 Task: Create a due date automation trigger when advanced on, on the monday of the week a card is due add fields without custom field "Resume" set to a number greater than 1 and lower than 10 at 11:00 AM.
Action: Mouse moved to (1045, 305)
Screenshot: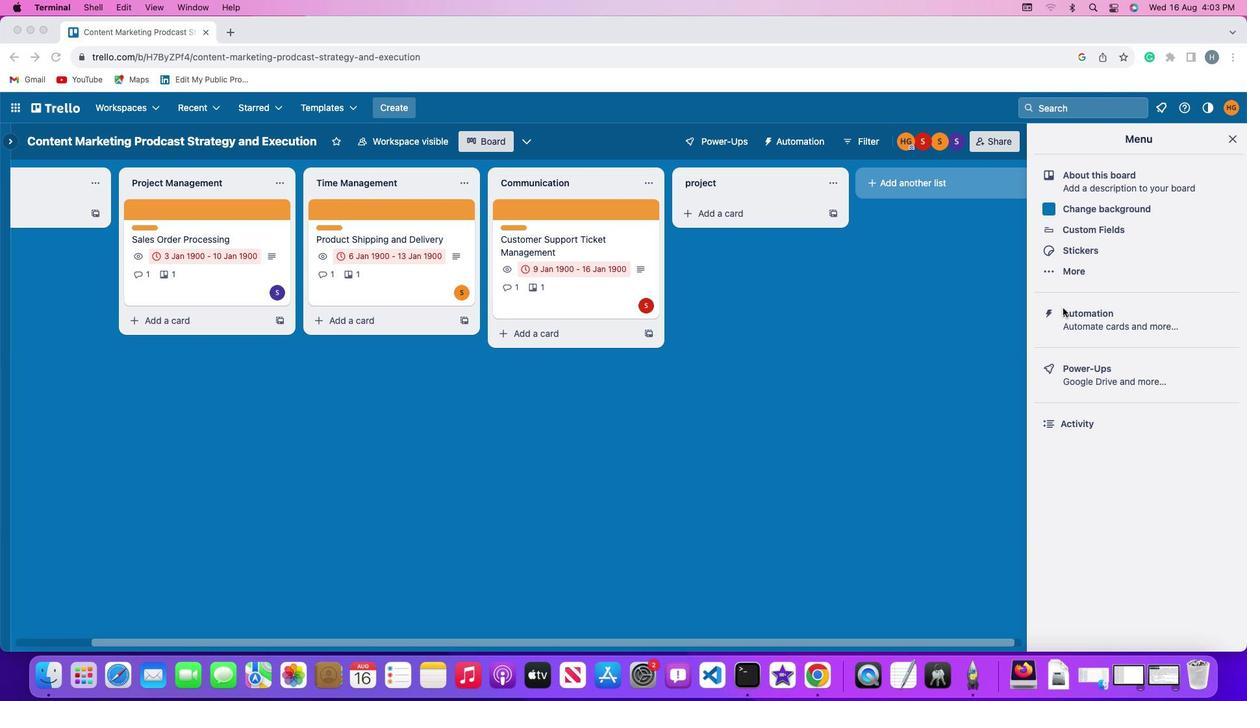 
Action: Mouse pressed left at (1045, 305)
Screenshot: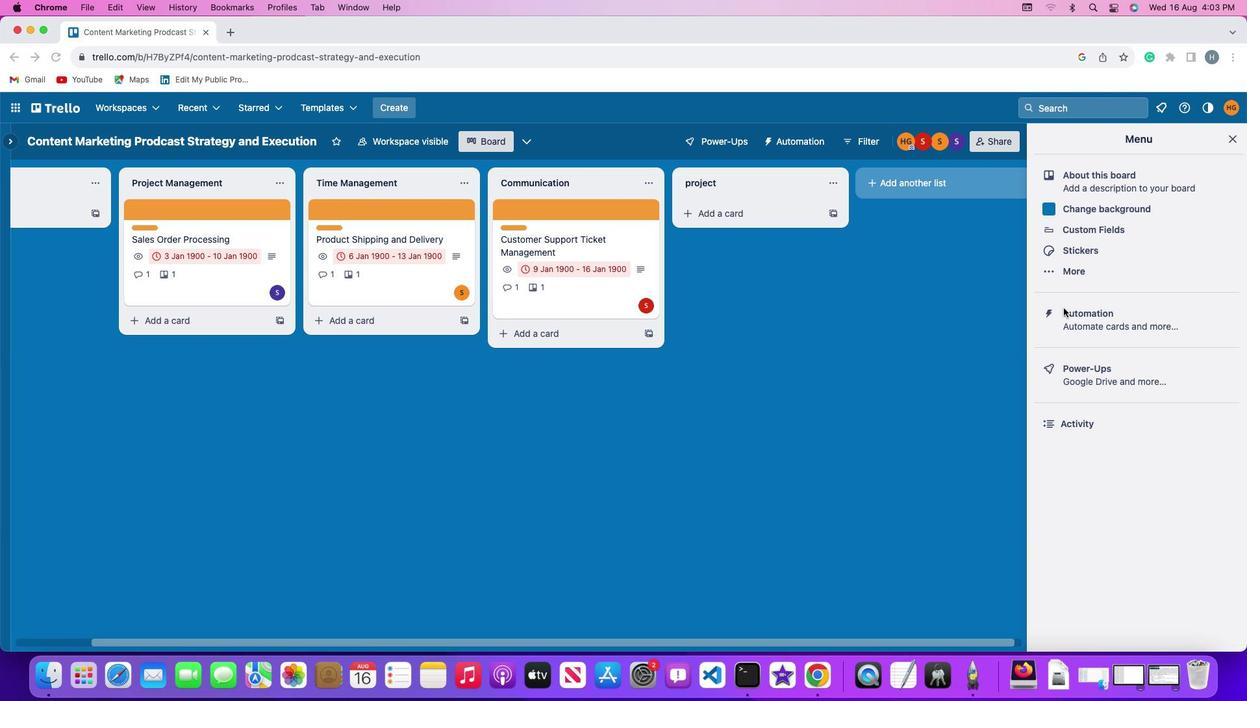 
Action: Mouse moved to (1045, 305)
Screenshot: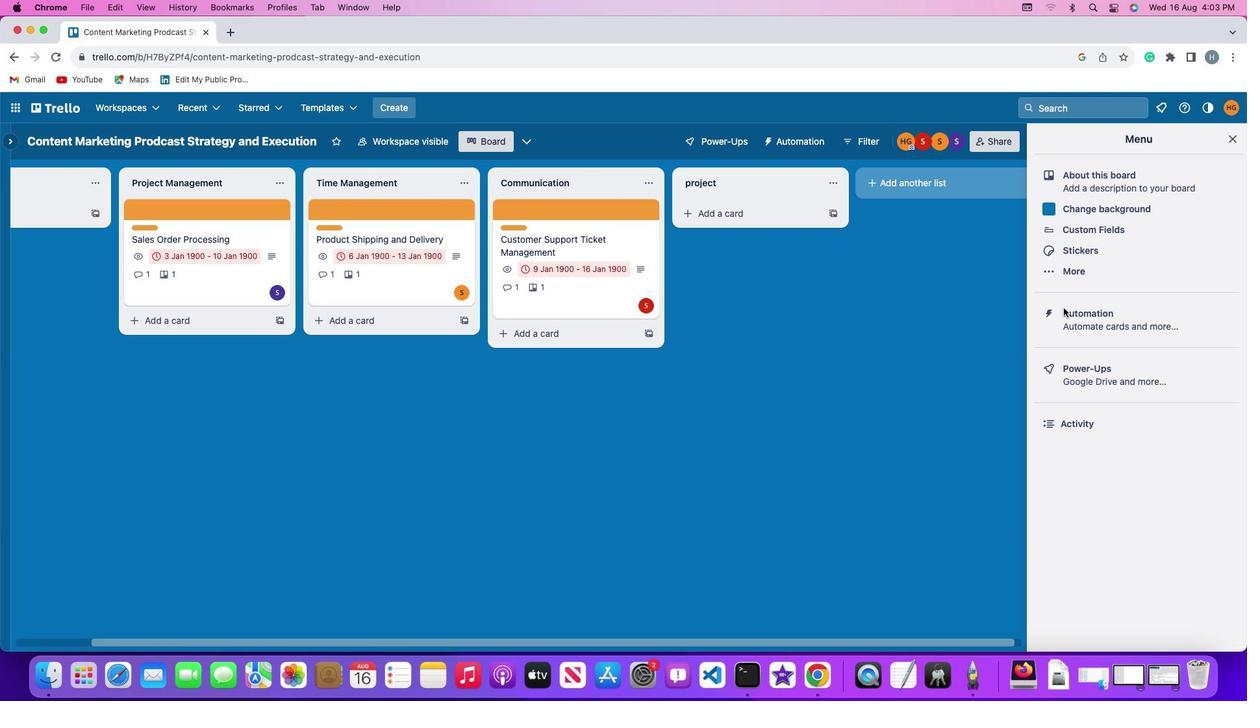 
Action: Mouse pressed left at (1045, 305)
Screenshot: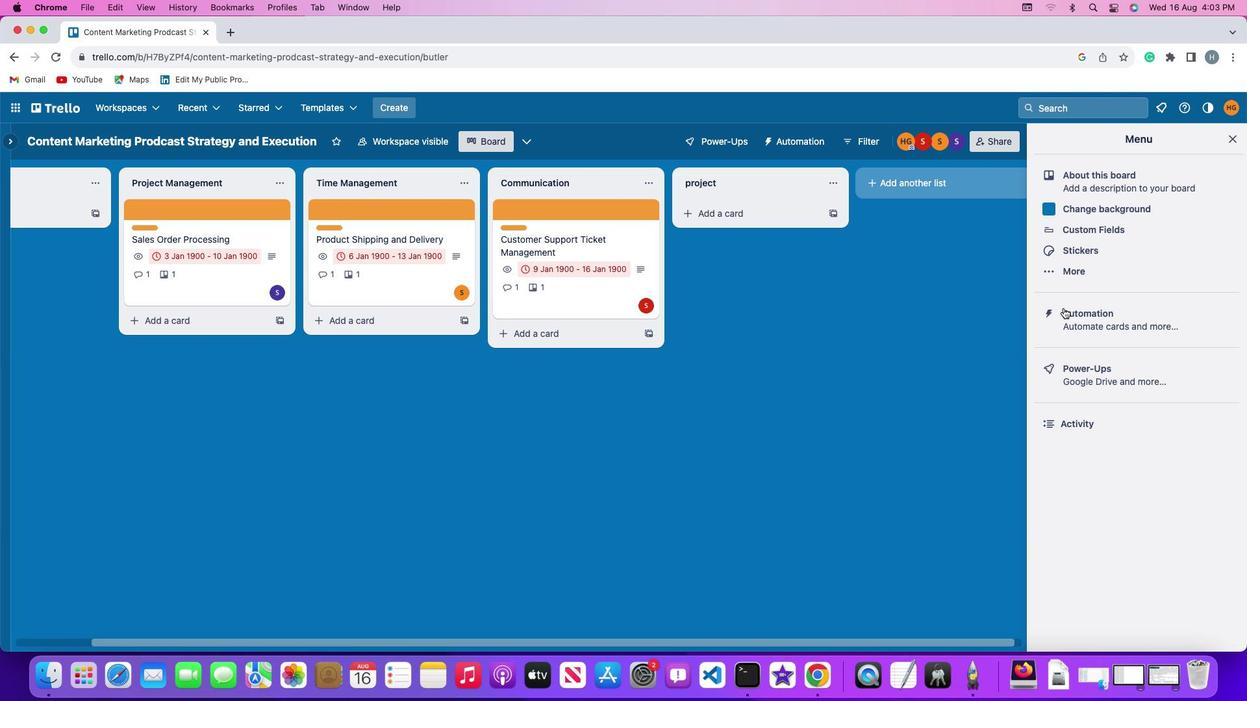 
Action: Mouse moved to (133, 299)
Screenshot: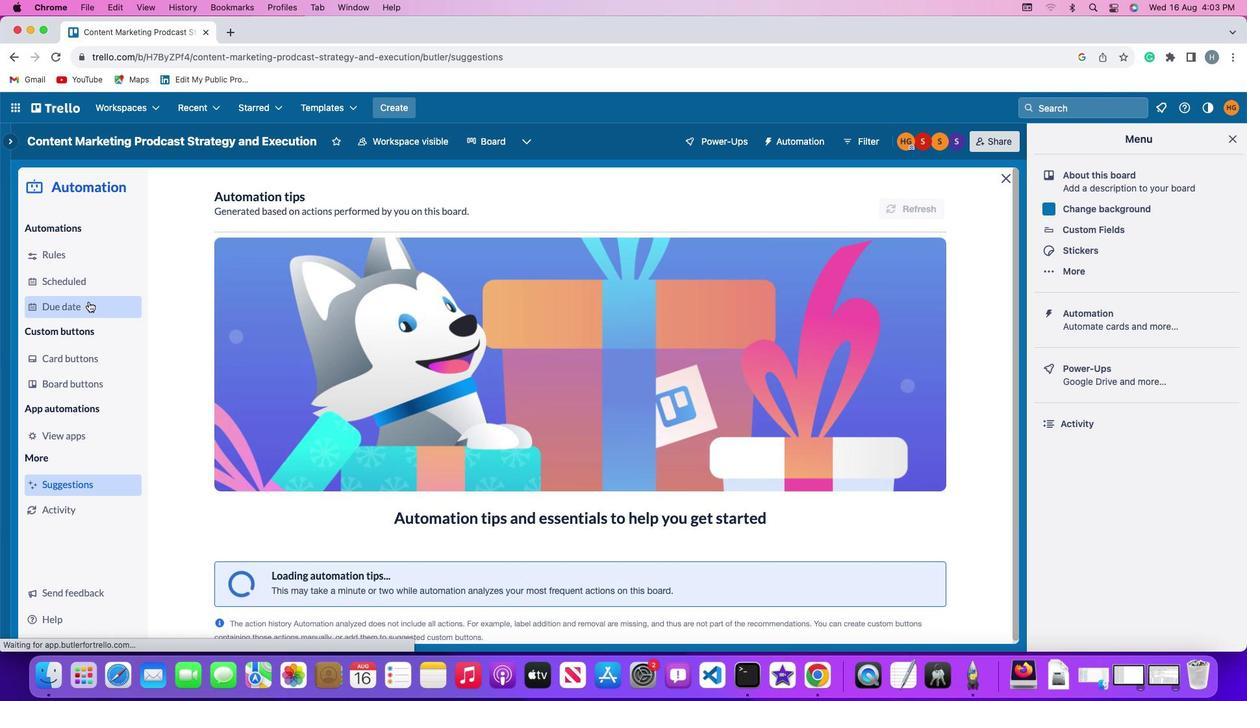 
Action: Mouse pressed left at (133, 299)
Screenshot: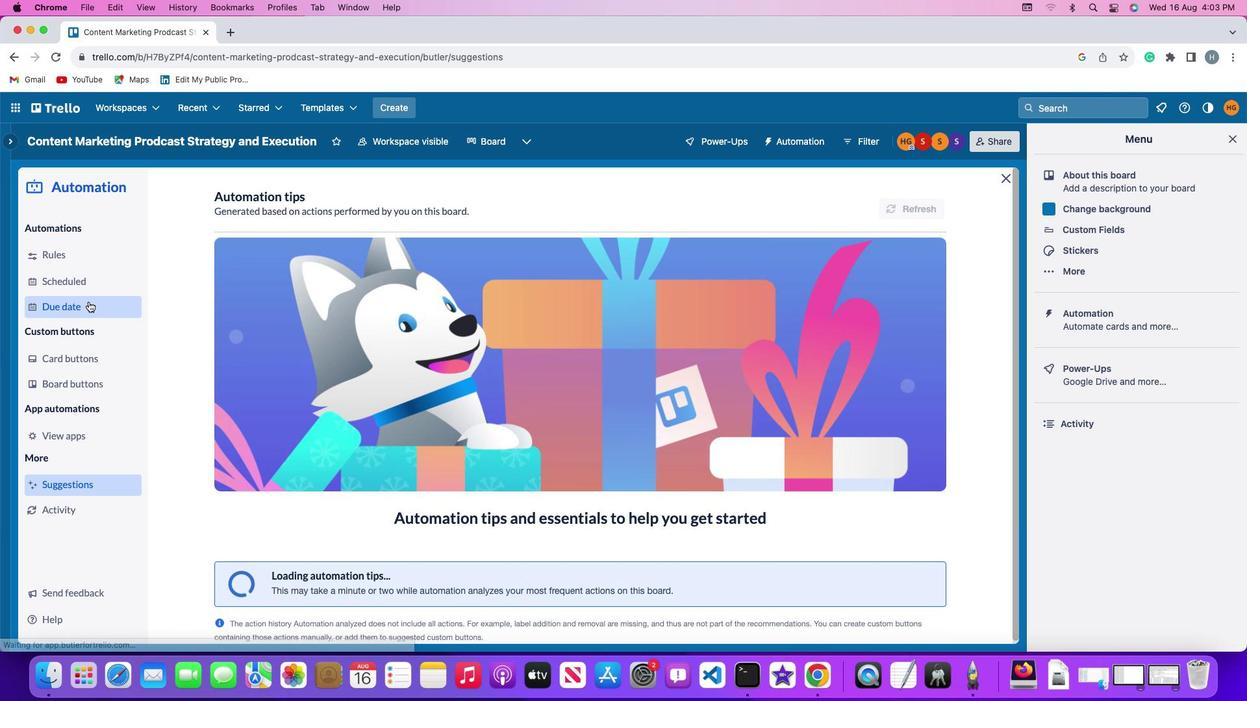 
Action: Mouse moved to (852, 199)
Screenshot: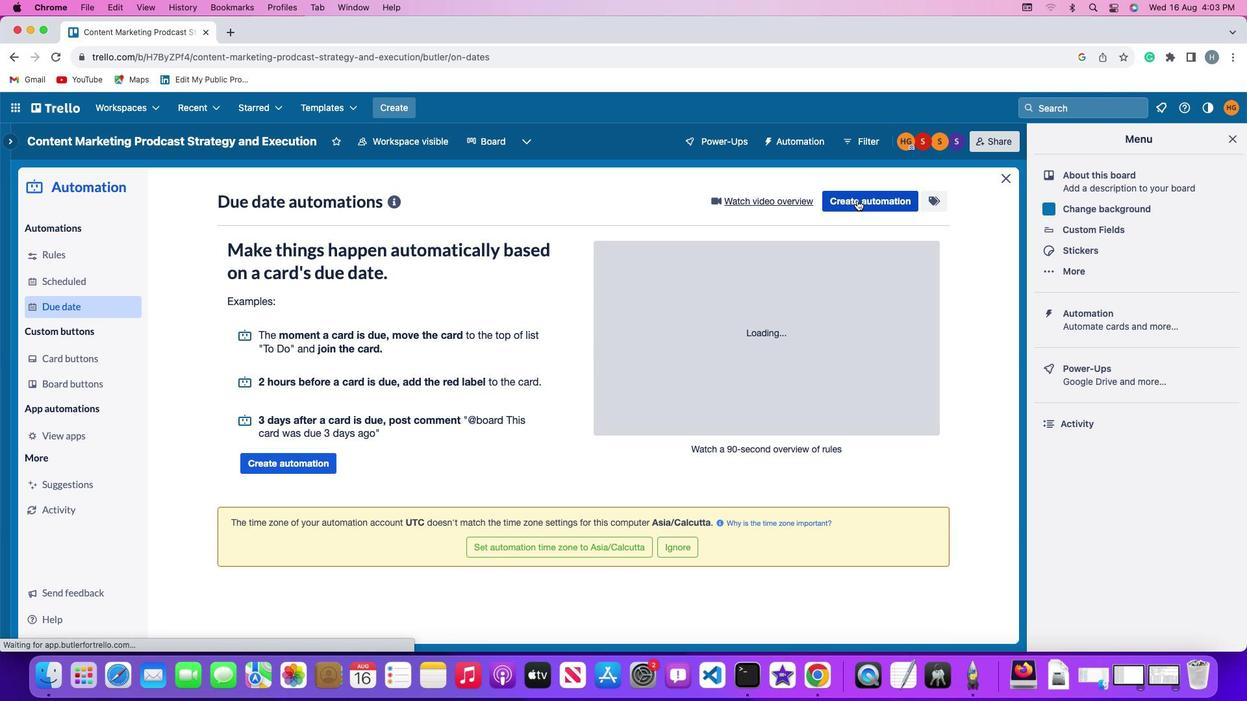 
Action: Mouse pressed left at (852, 199)
Screenshot: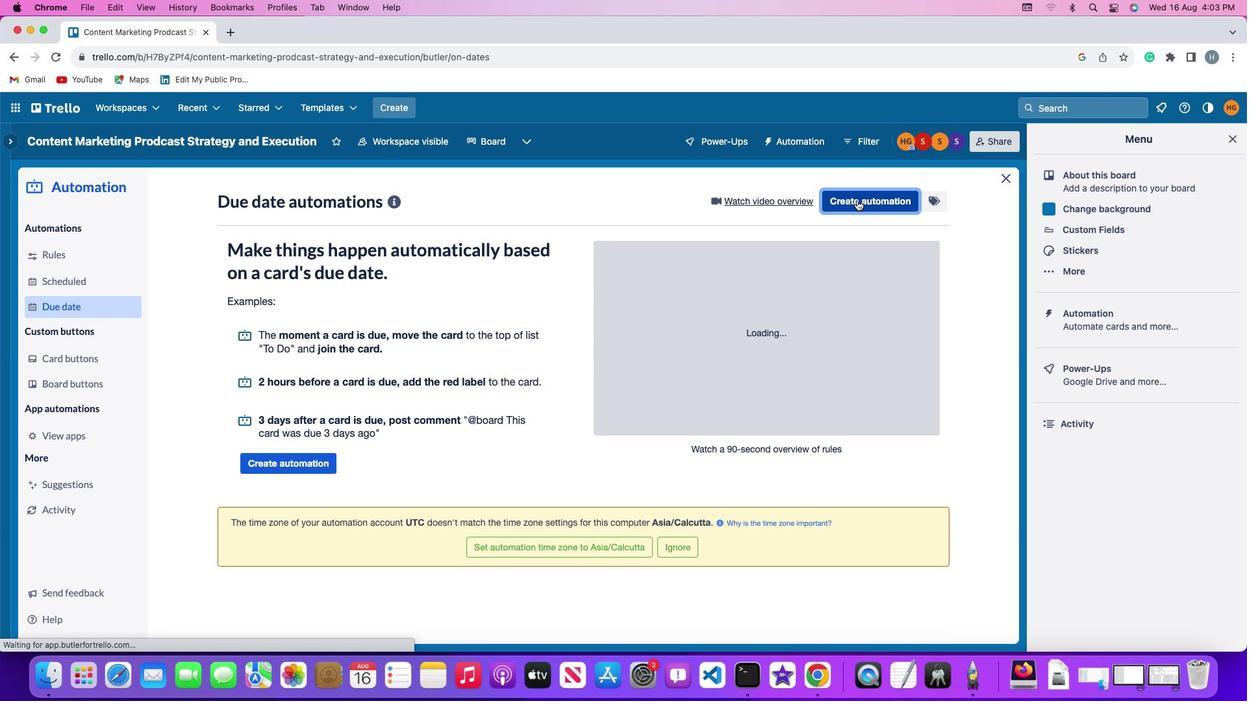
Action: Mouse moved to (326, 322)
Screenshot: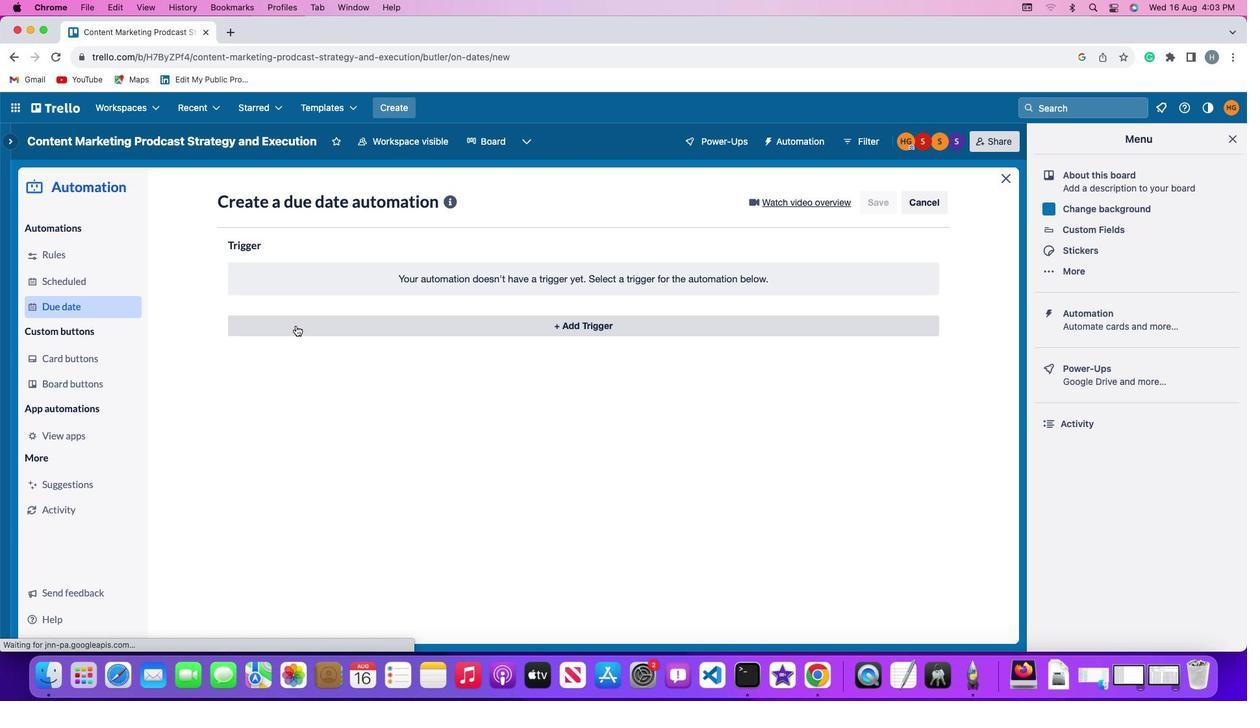 
Action: Mouse pressed left at (326, 322)
Screenshot: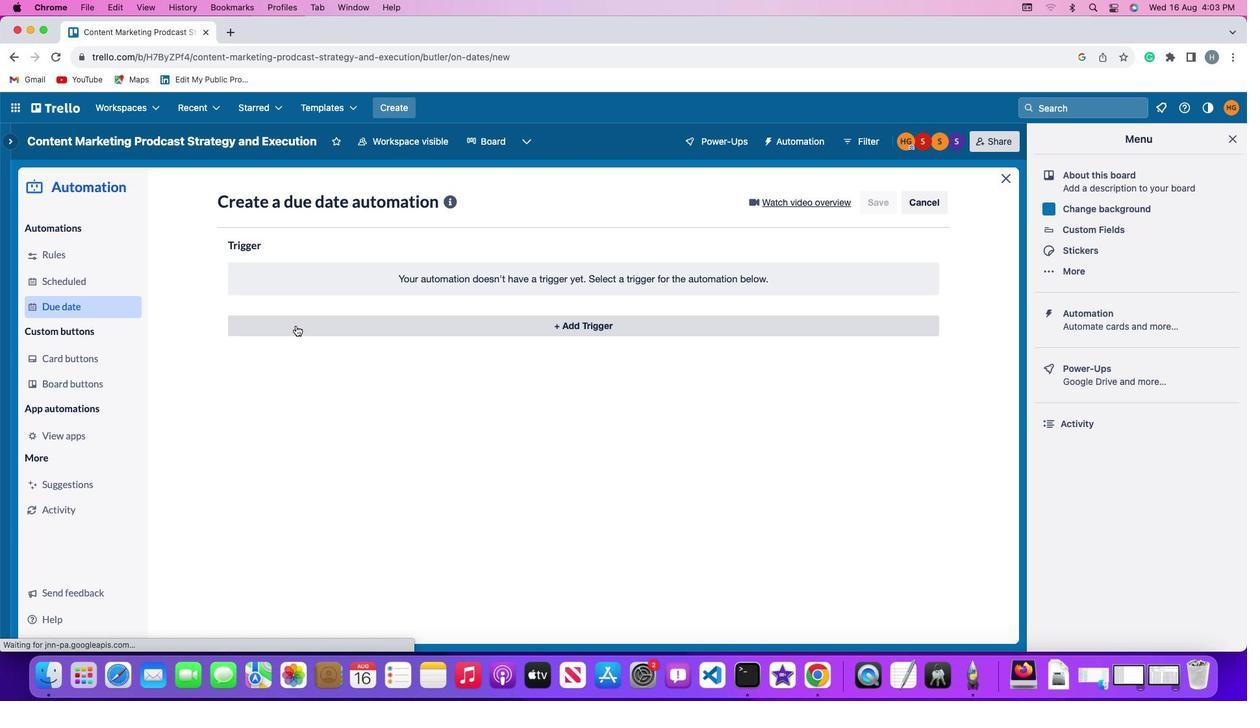 
Action: Mouse moved to (307, 556)
Screenshot: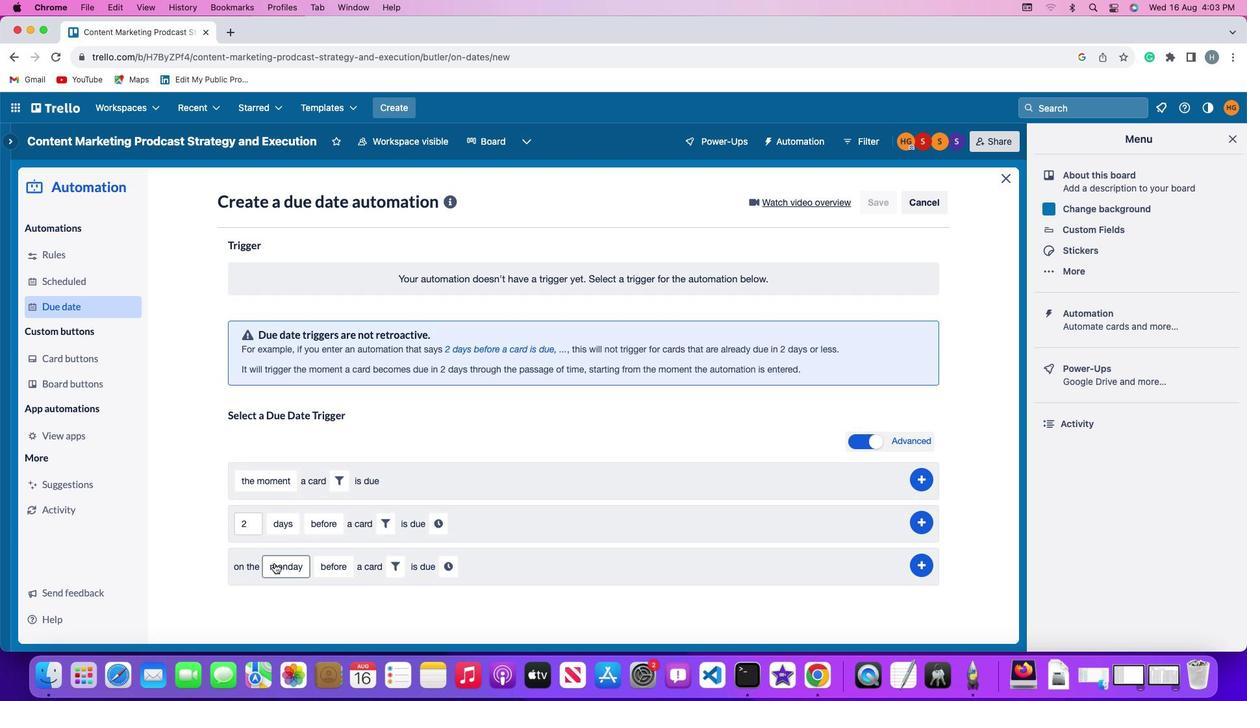 
Action: Mouse pressed left at (307, 556)
Screenshot: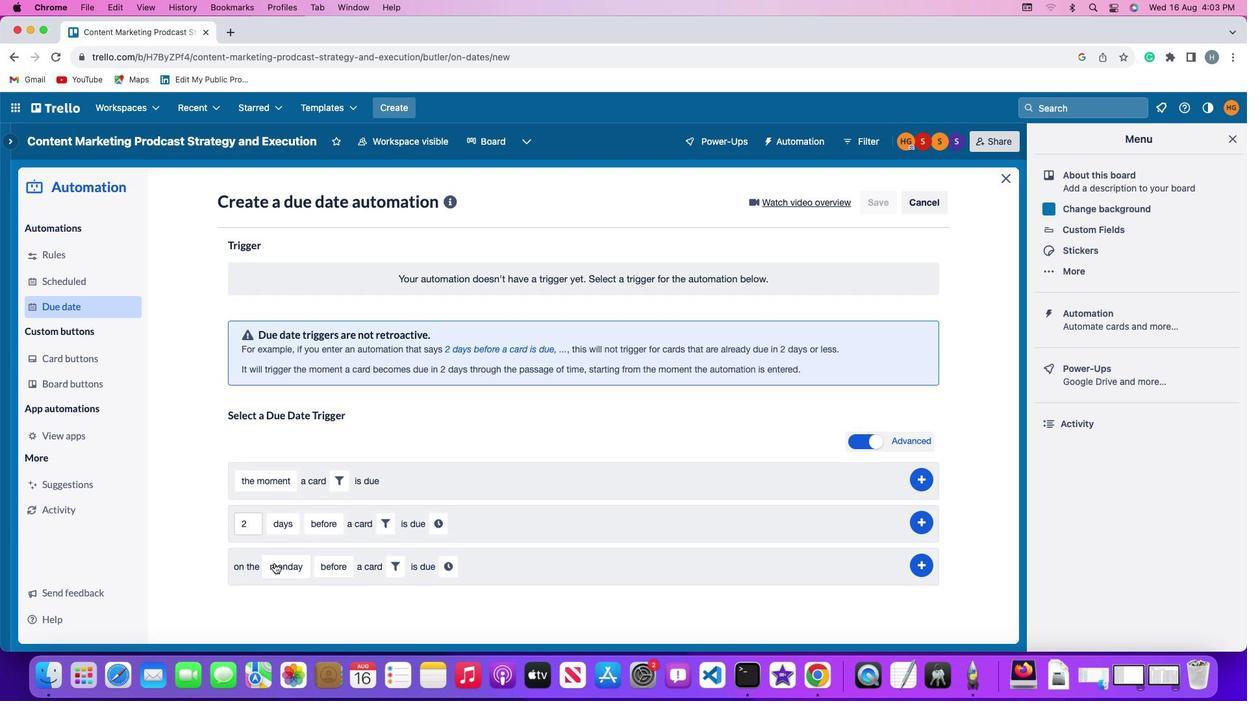 
Action: Mouse moved to (322, 379)
Screenshot: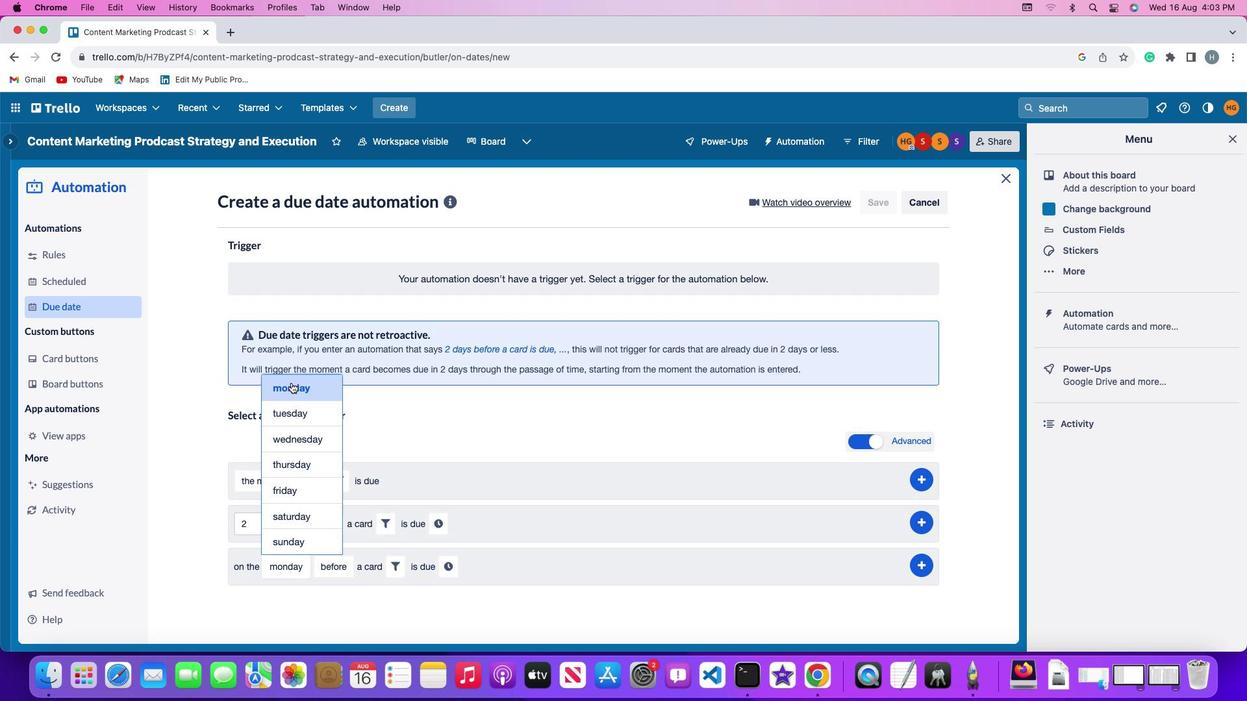 
Action: Mouse pressed left at (322, 379)
Screenshot: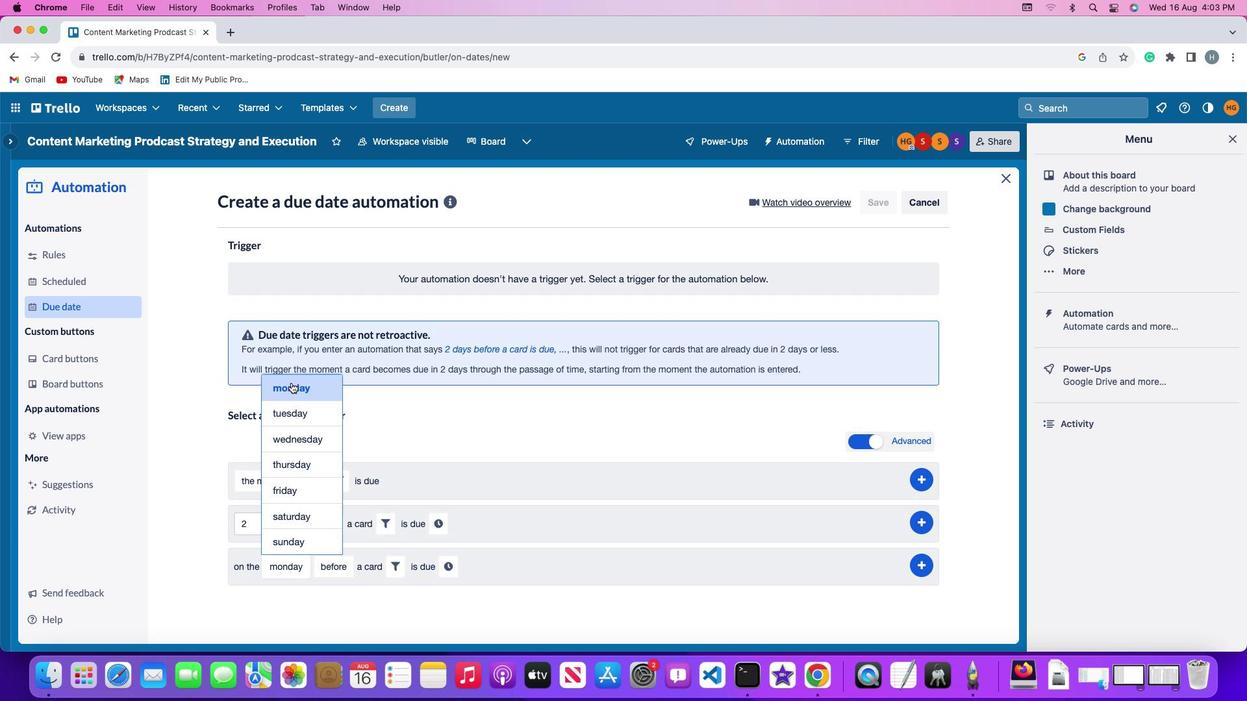 
Action: Mouse moved to (352, 558)
Screenshot: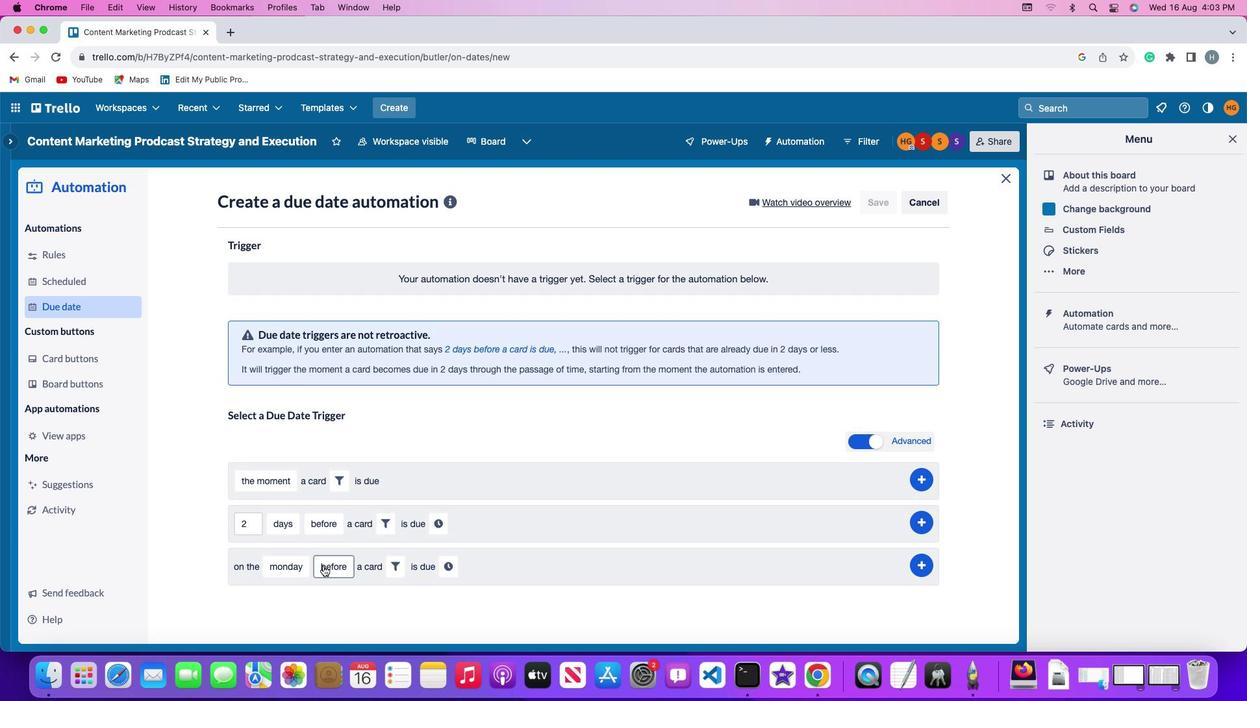 
Action: Mouse pressed left at (352, 558)
Screenshot: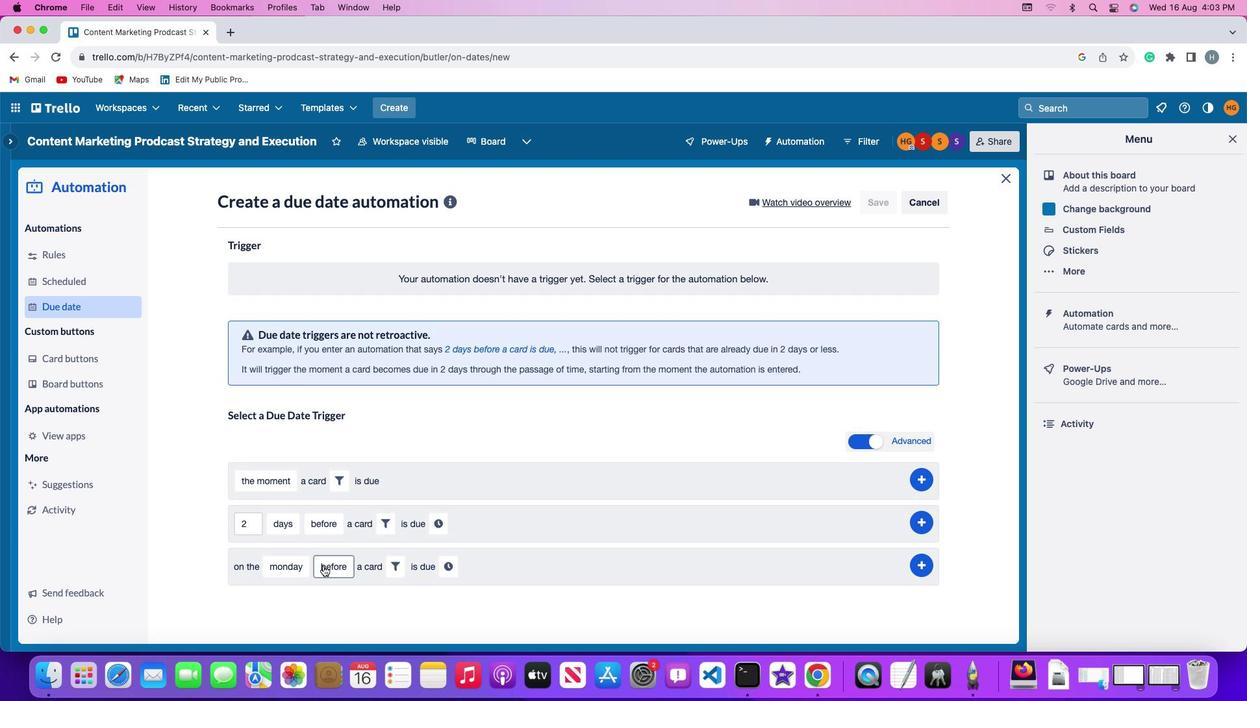 
Action: Mouse moved to (382, 504)
Screenshot: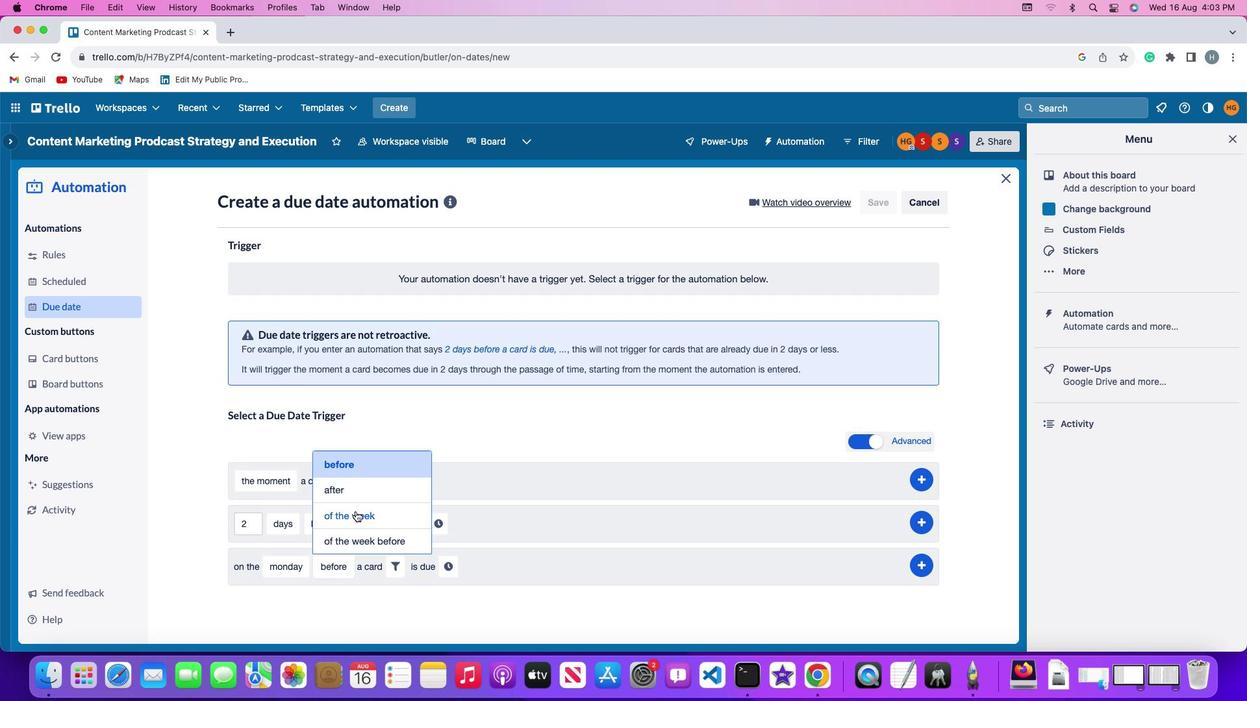 
Action: Mouse pressed left at (382, 504)
Screenshot: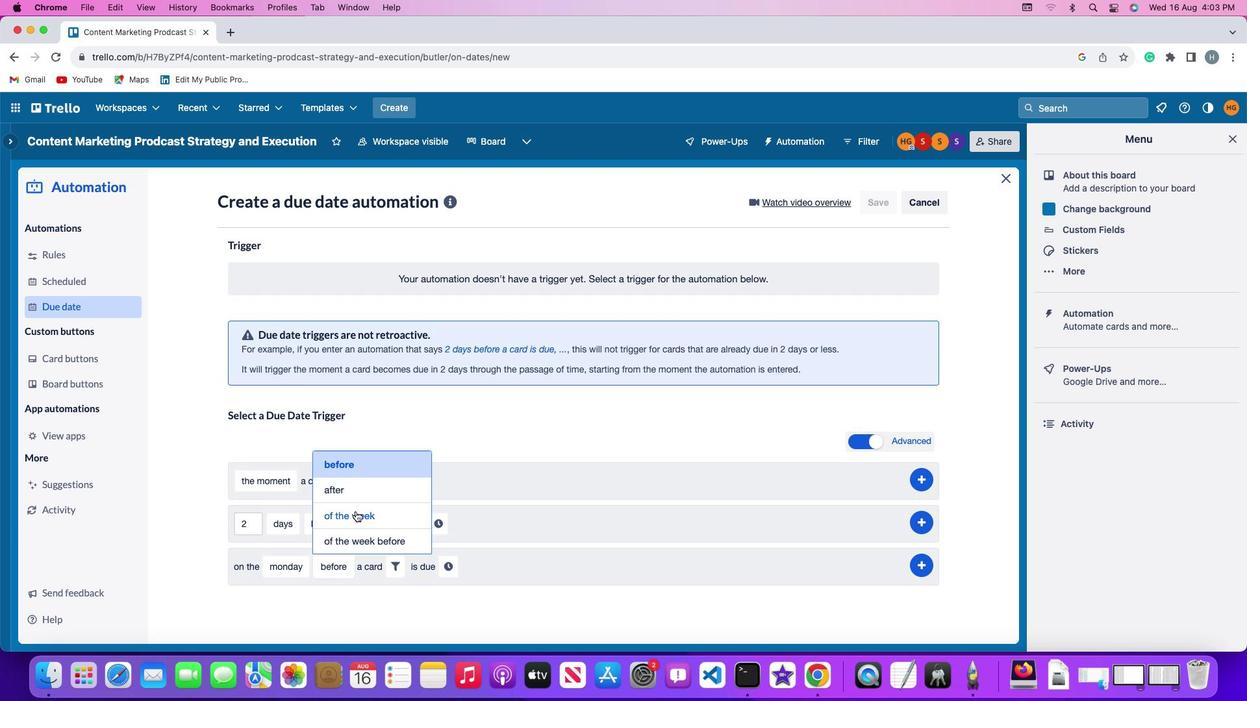 
Action: Mouse moved to (438, 557)
Screenshot: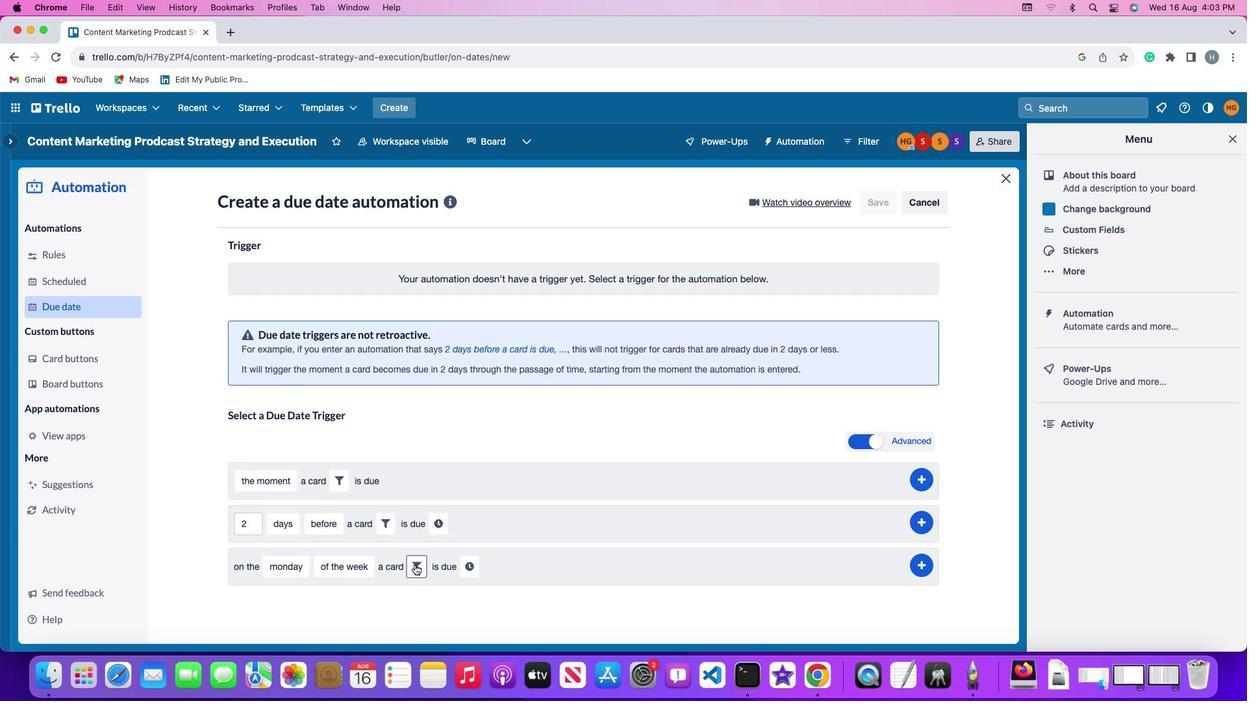 
Action: Mouse pressed left at (438, 557)
Screenshot: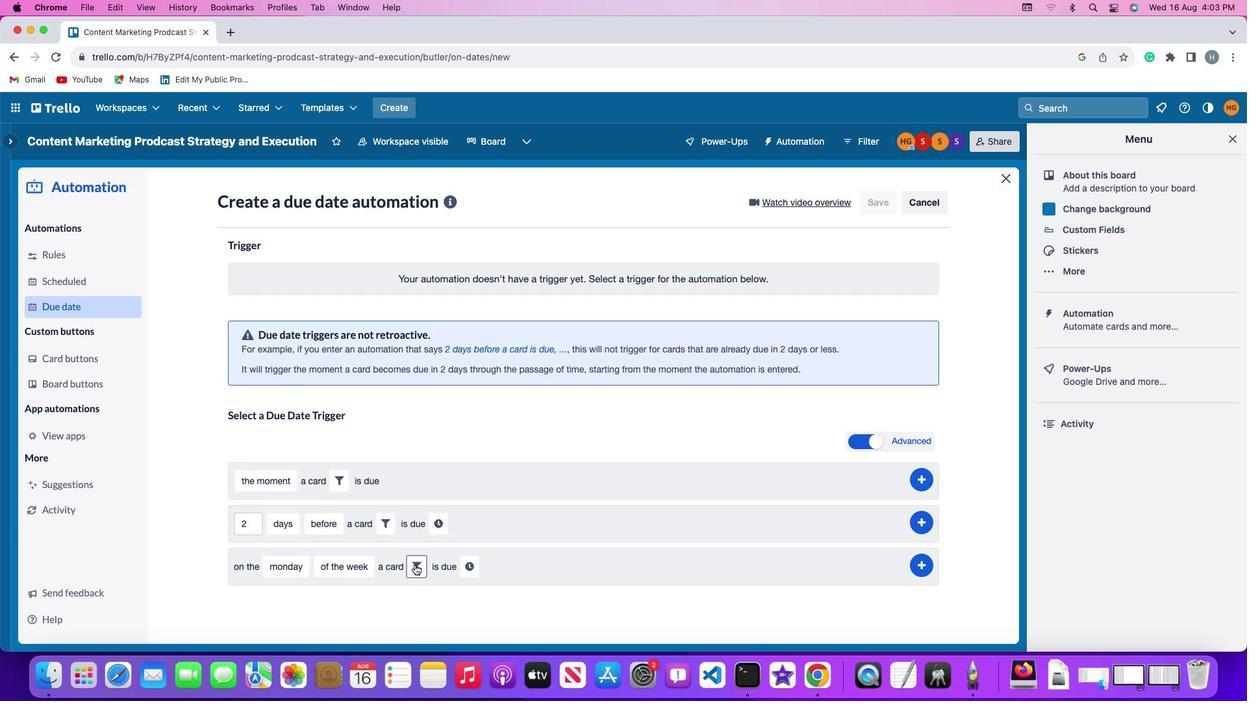 
Action: Mouse moved to (641, 604)
Screenshot: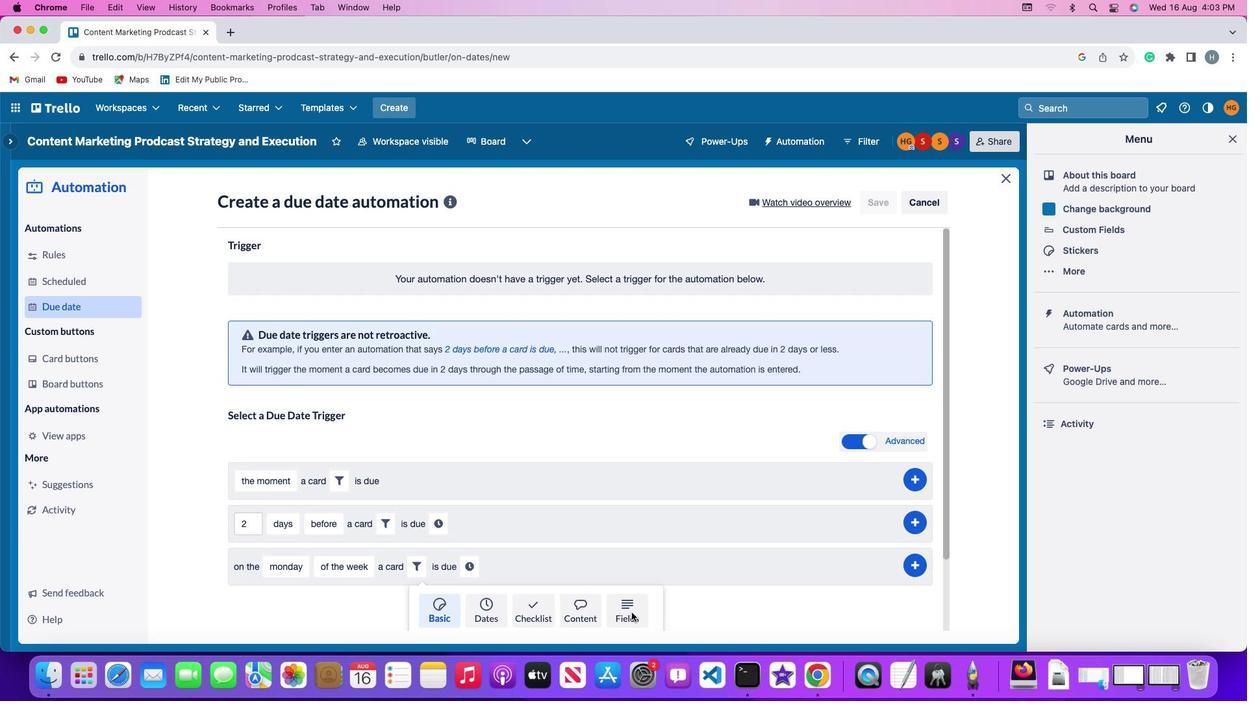 
Action: Mouse pressed left at (641, 604)
Screenshot: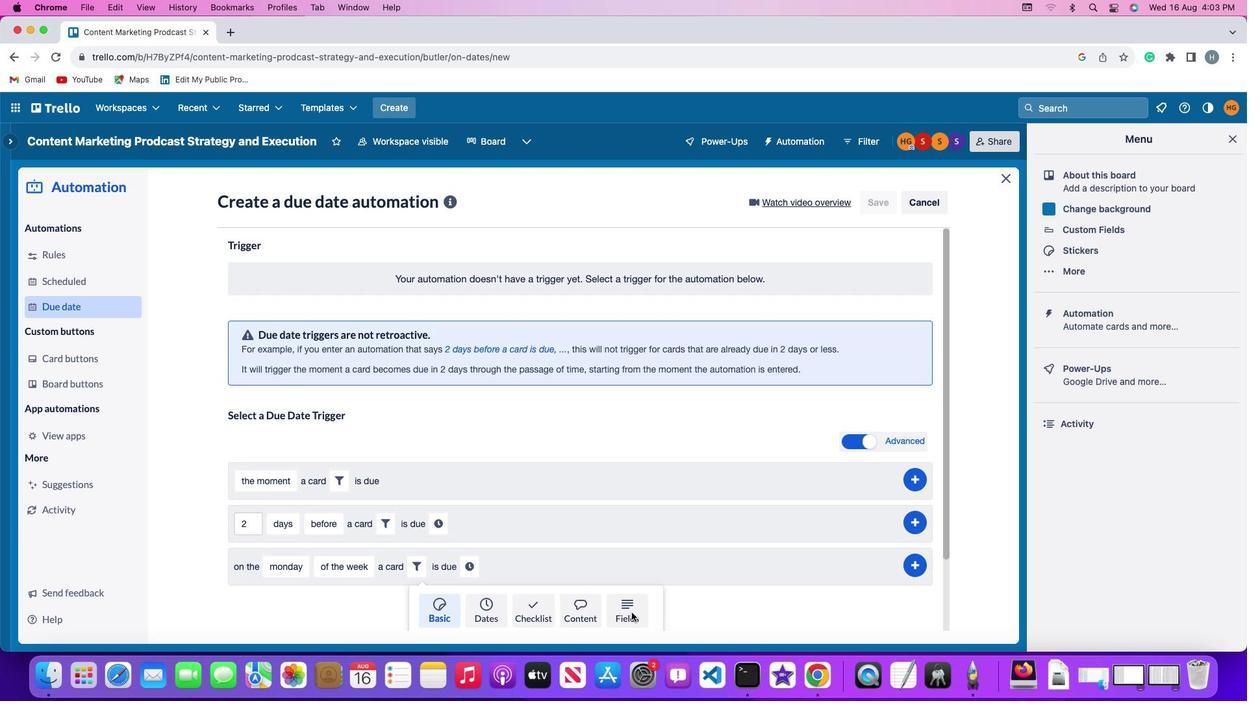 
Action: Mouse moved to (387, 591)
Screenshot: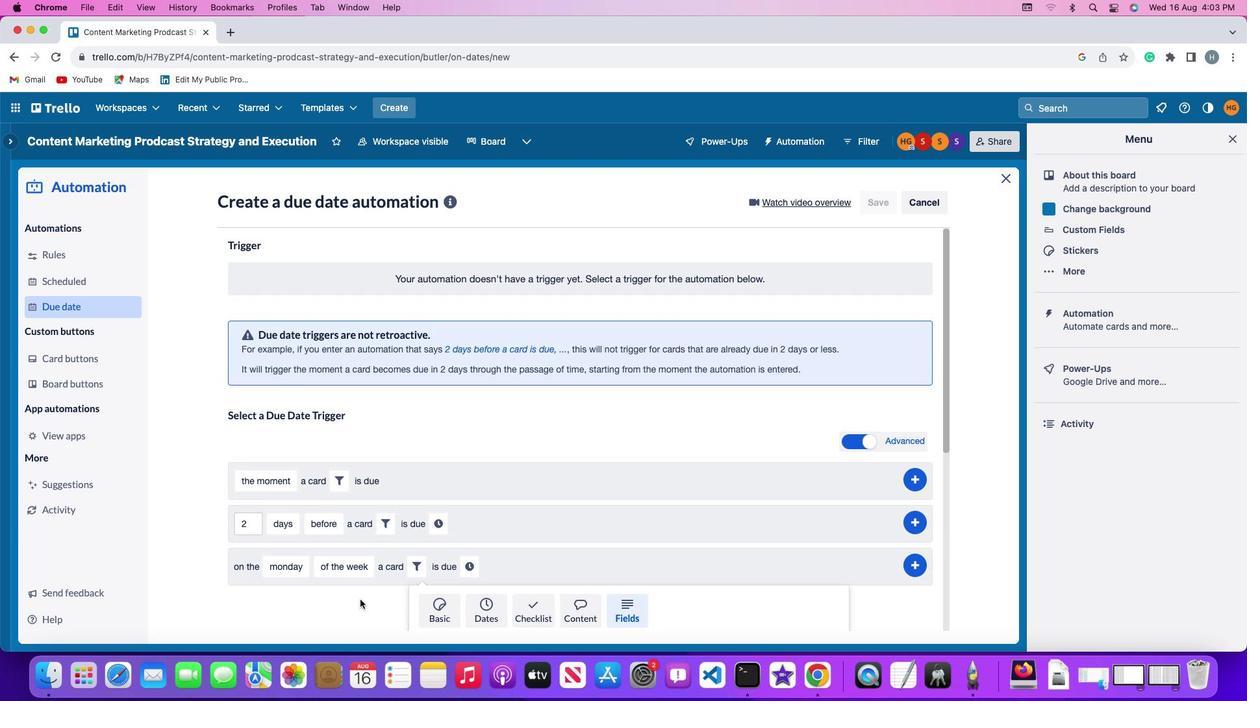 
Action: Mouse scrolled (387, 591) with delta (50, 1)
Screenshot: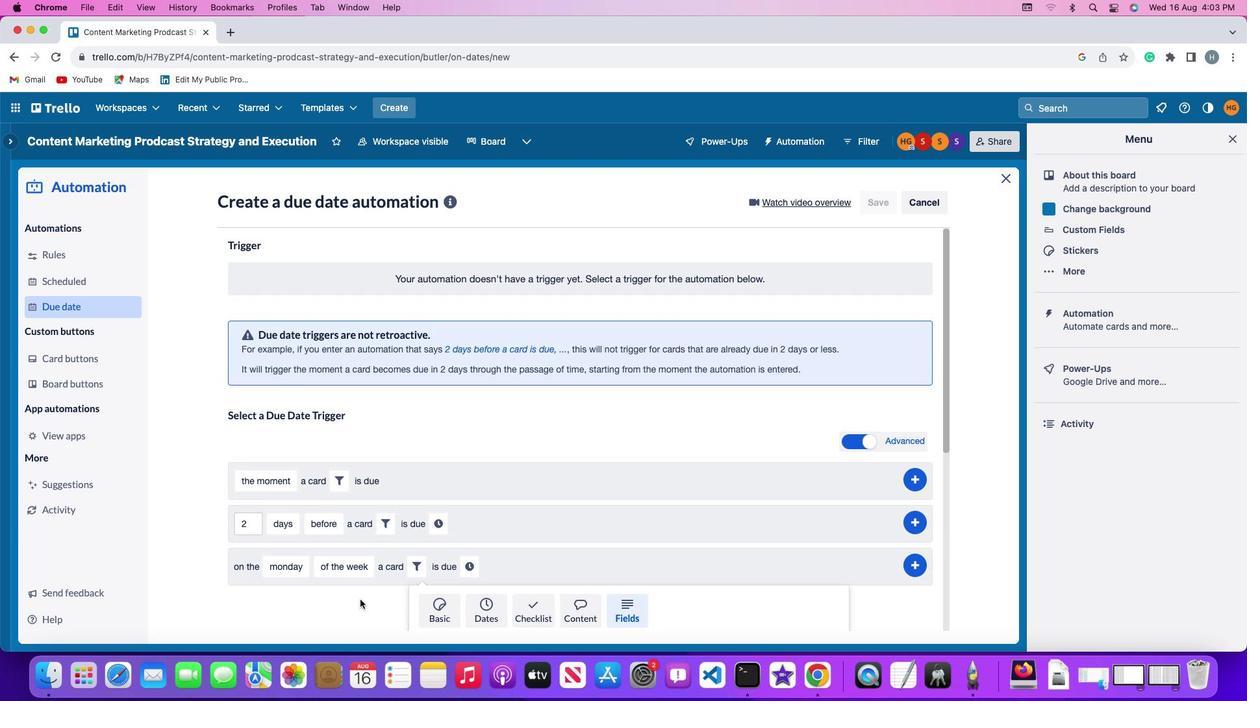 
Action: Mouse scrolled (387, 591) with delta (50, 1)
Screenshot: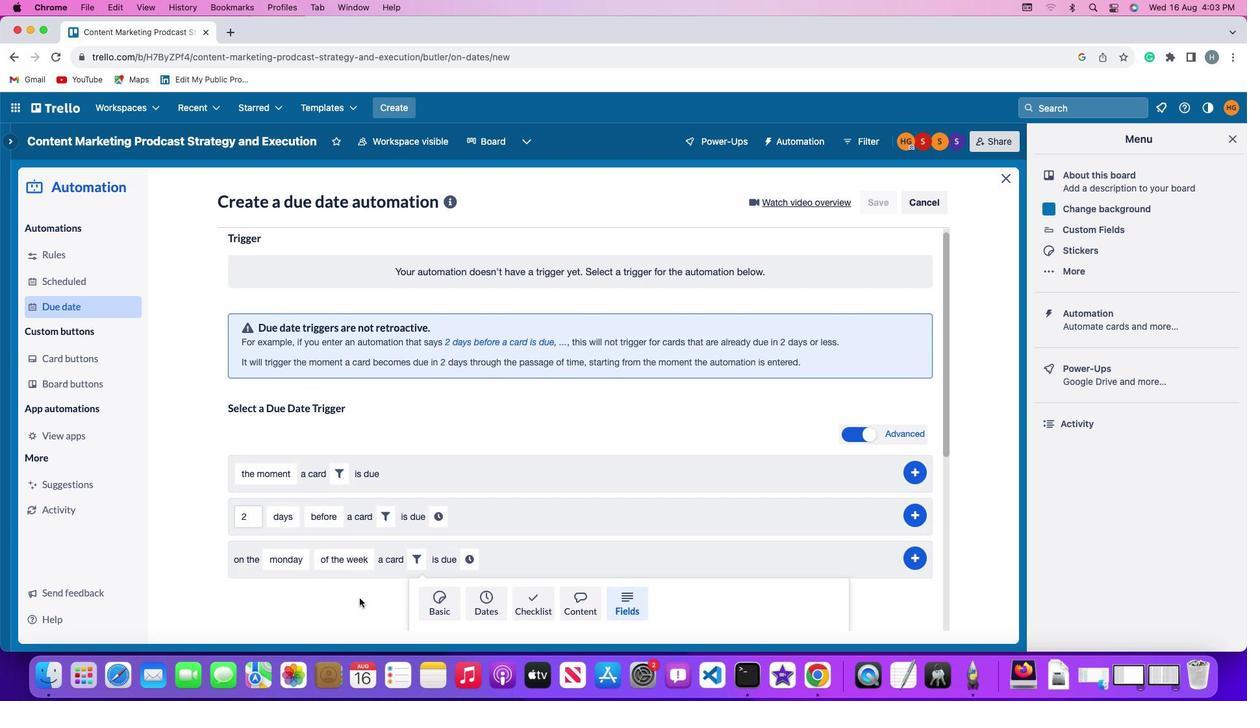 
Action: Mouse scrolled (387, 591) with delta (50, 0)
Screenshot: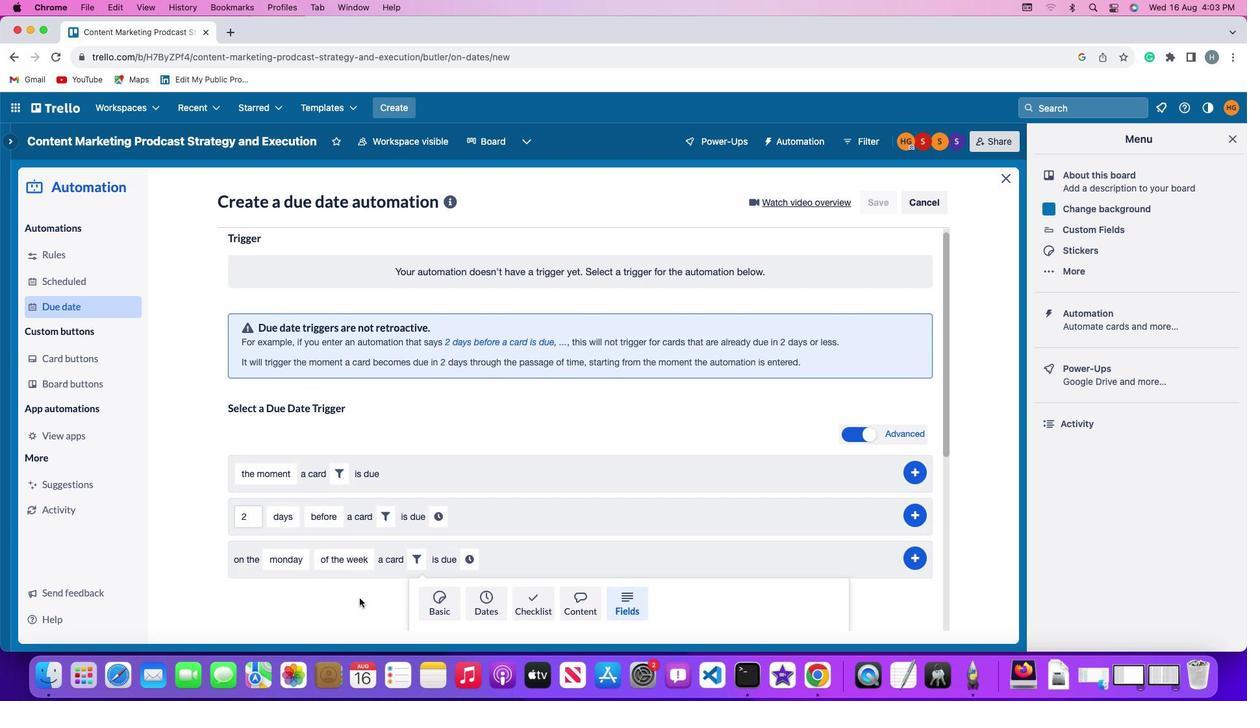 
Action: Mouse moved to (387, 591)
Screenshot: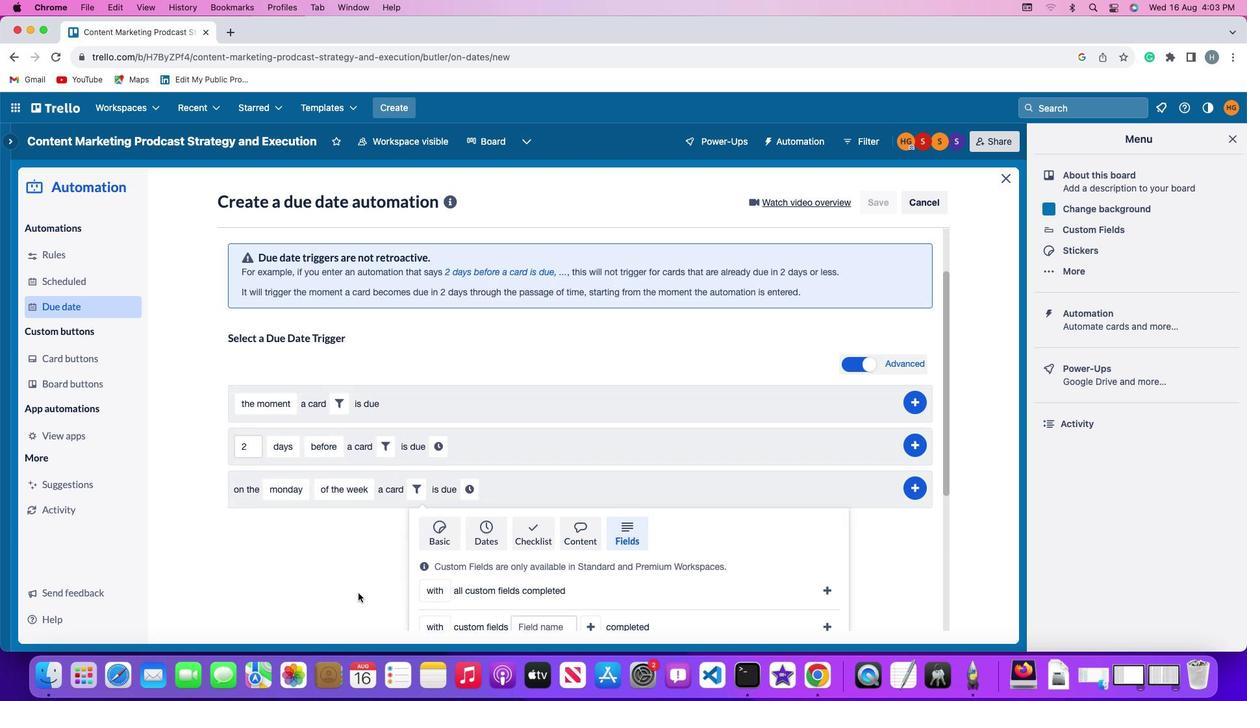 
Action: Mouse scrolled (387, 591) with delta (50, 0)
Screenshot: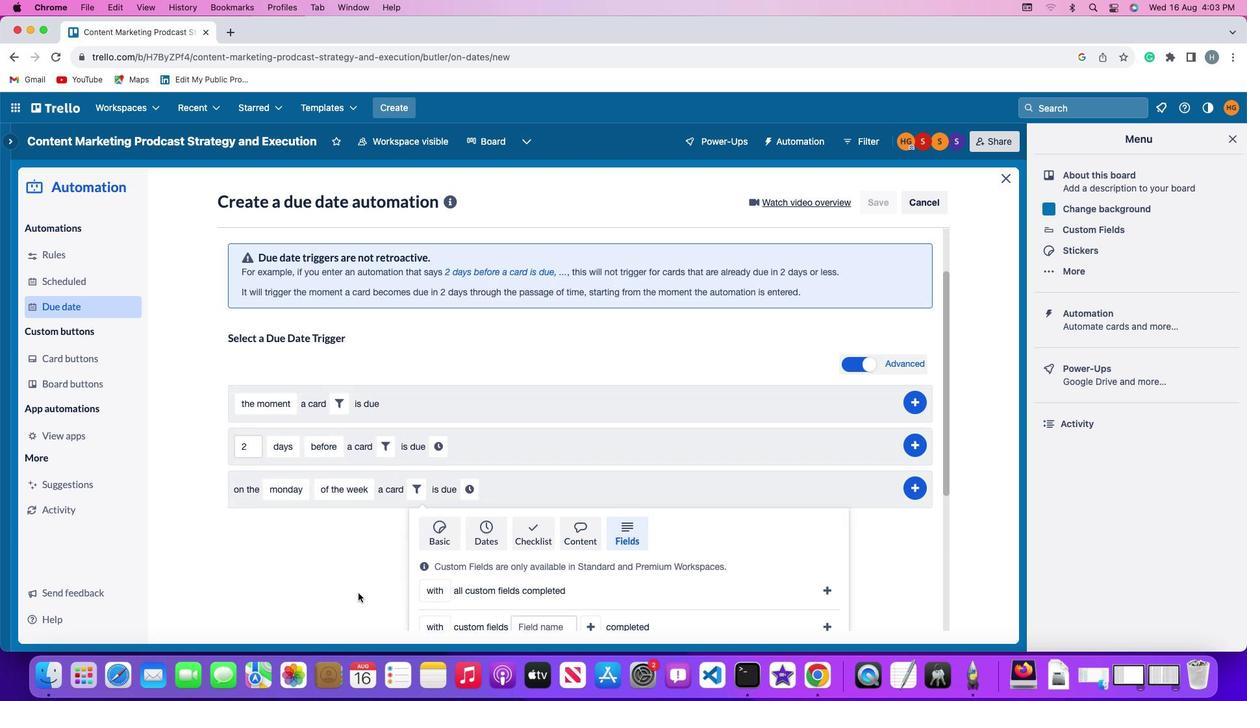 
Action: Mouse moved to (387, 590)
Screenshot: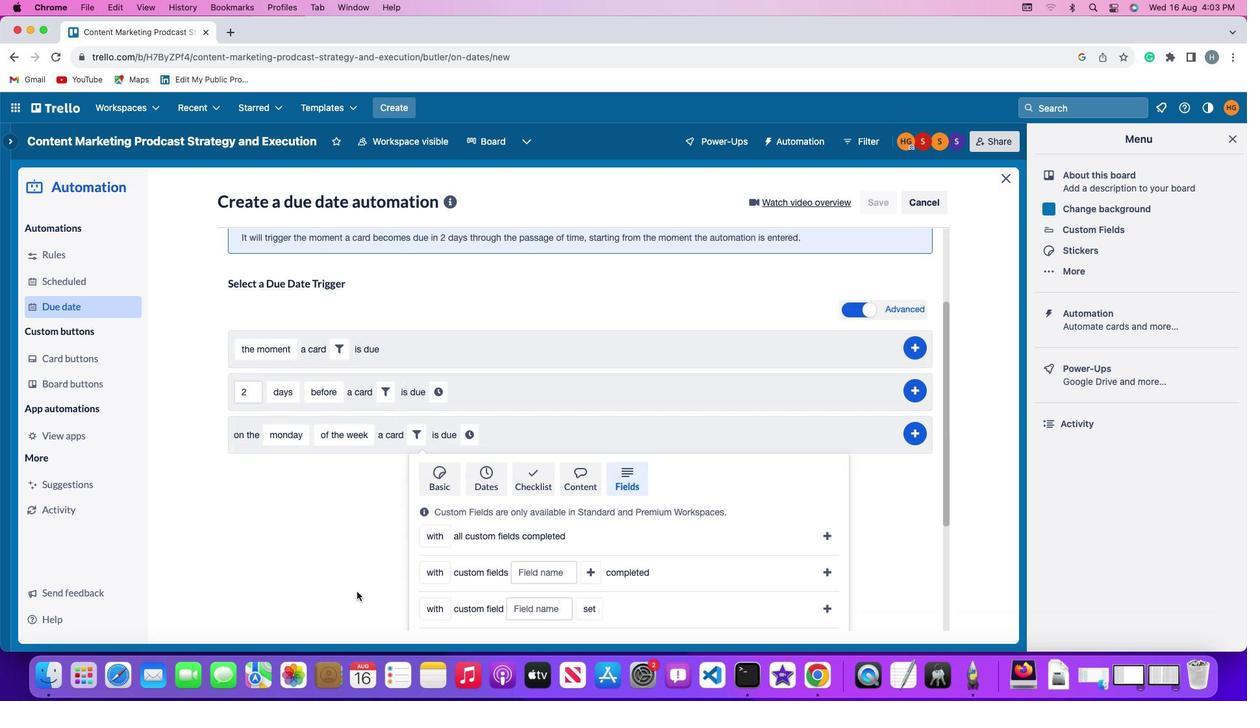 
Action: Mouse scrolled (387, 590) with delta (50, 0)
Screenshot: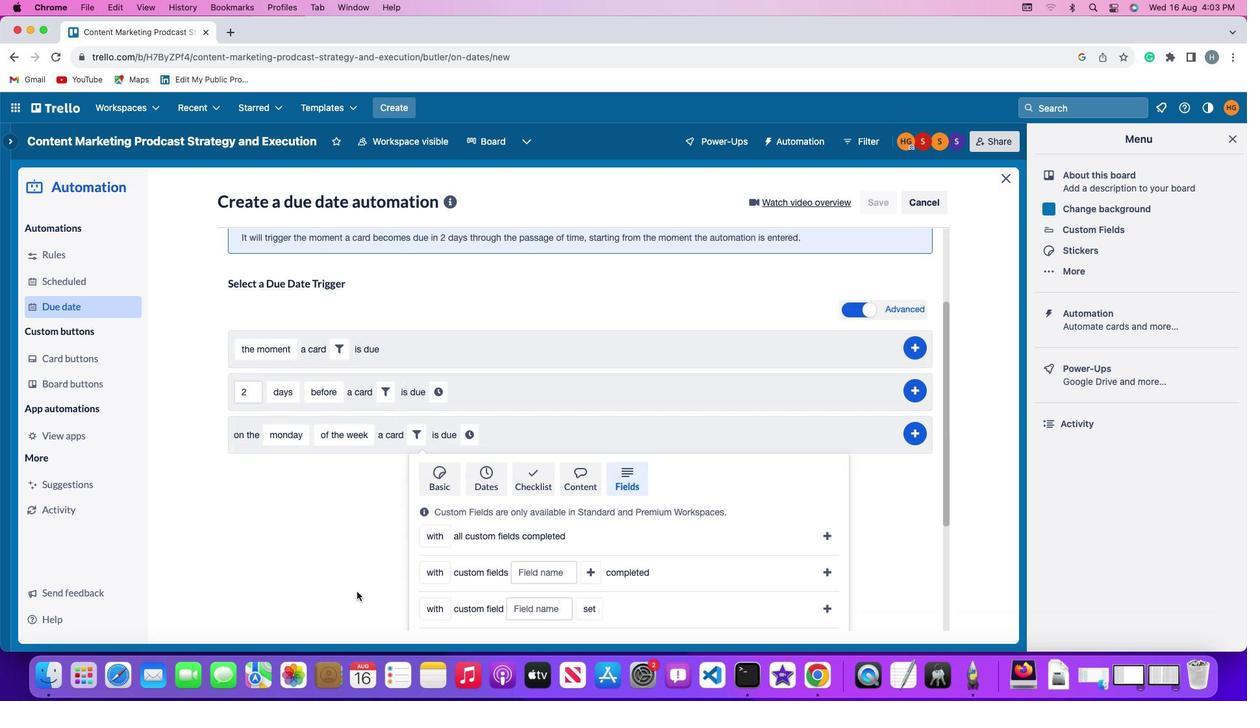 
Action: Mouse moved to (384, 583)
Screenshot: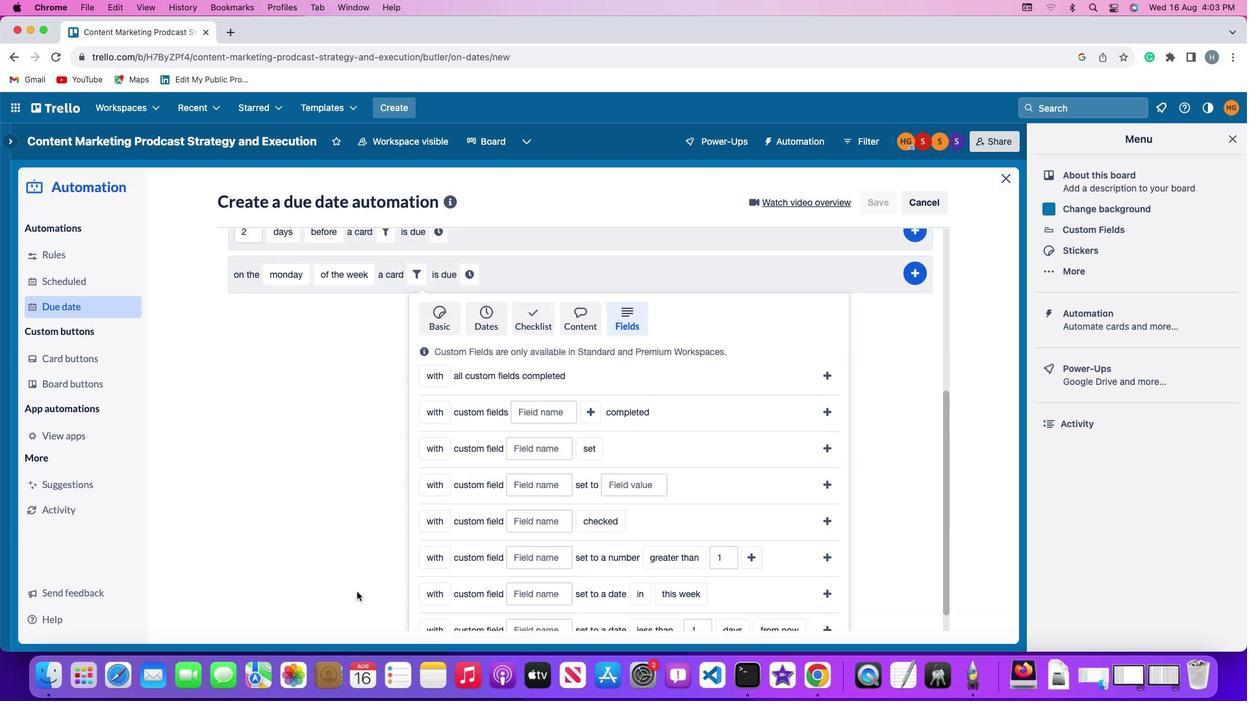 
Action: Mouse scrolled (384, 583) with delta (50, 1)
Screenshot: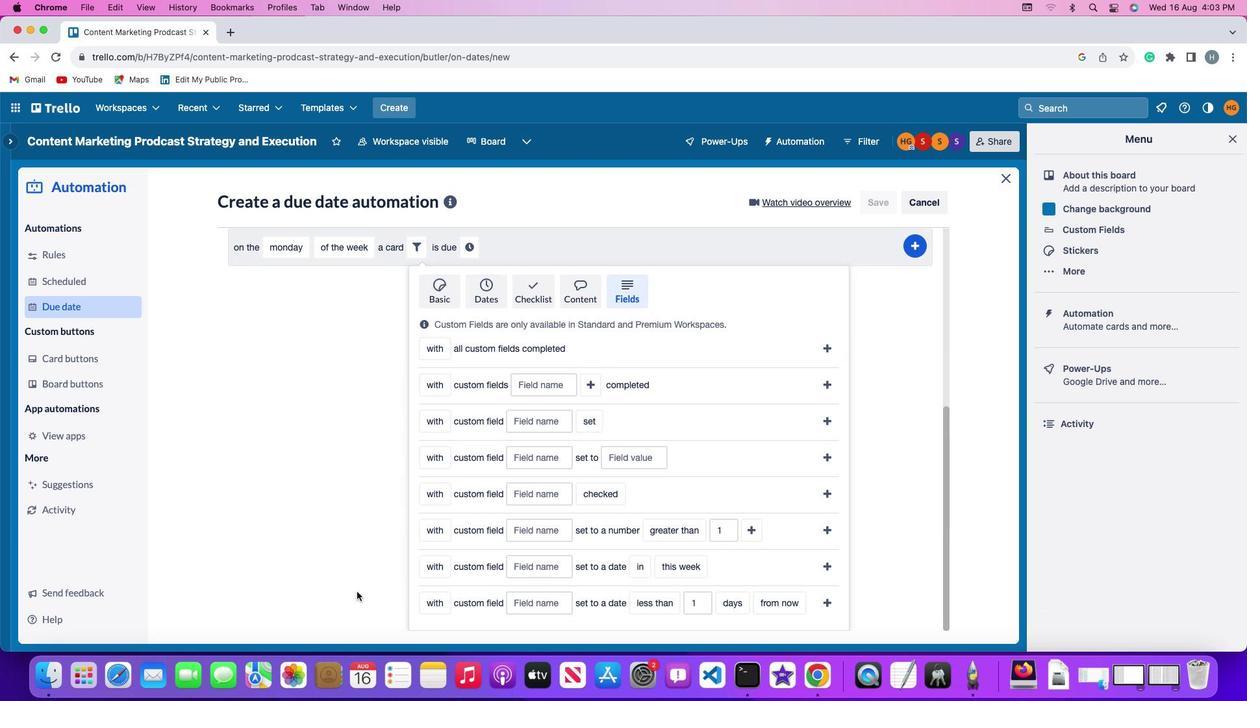 
Action: Mouse scrolled (384, 583) with delta (50, 1)
Screenshot: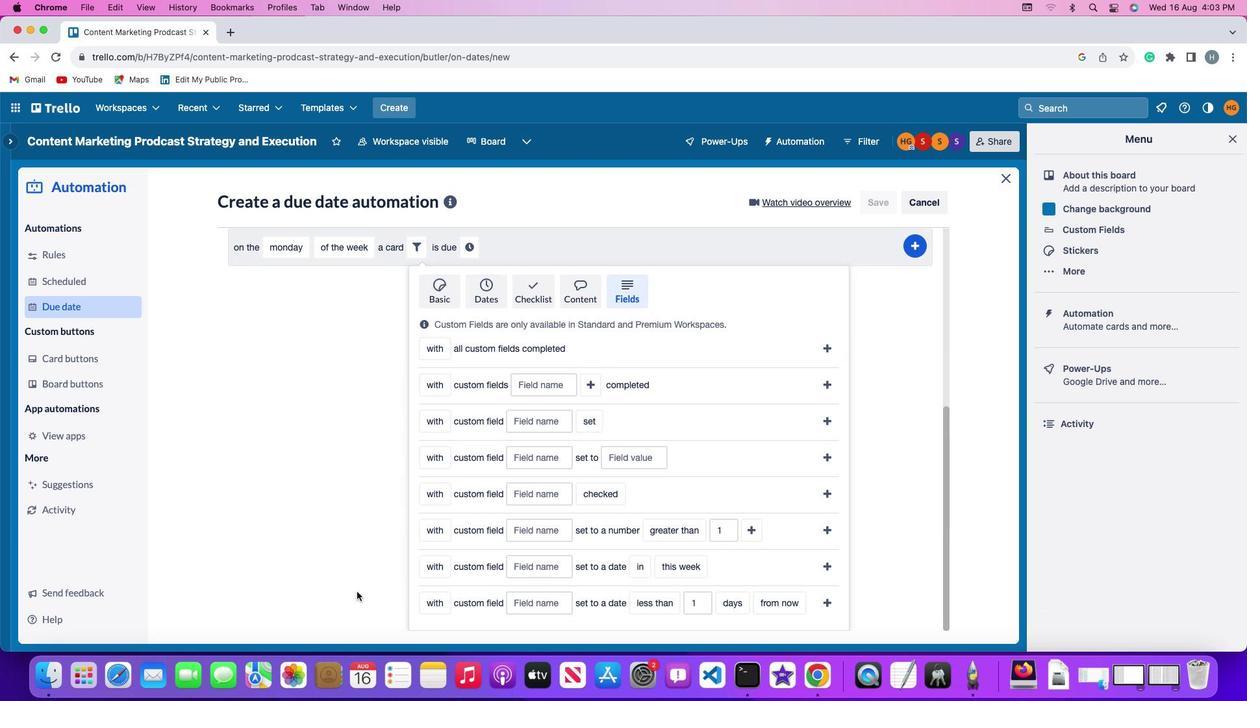 
Action: Mouse scrolled (384, 583) with delta (50, 0)
Screenshot: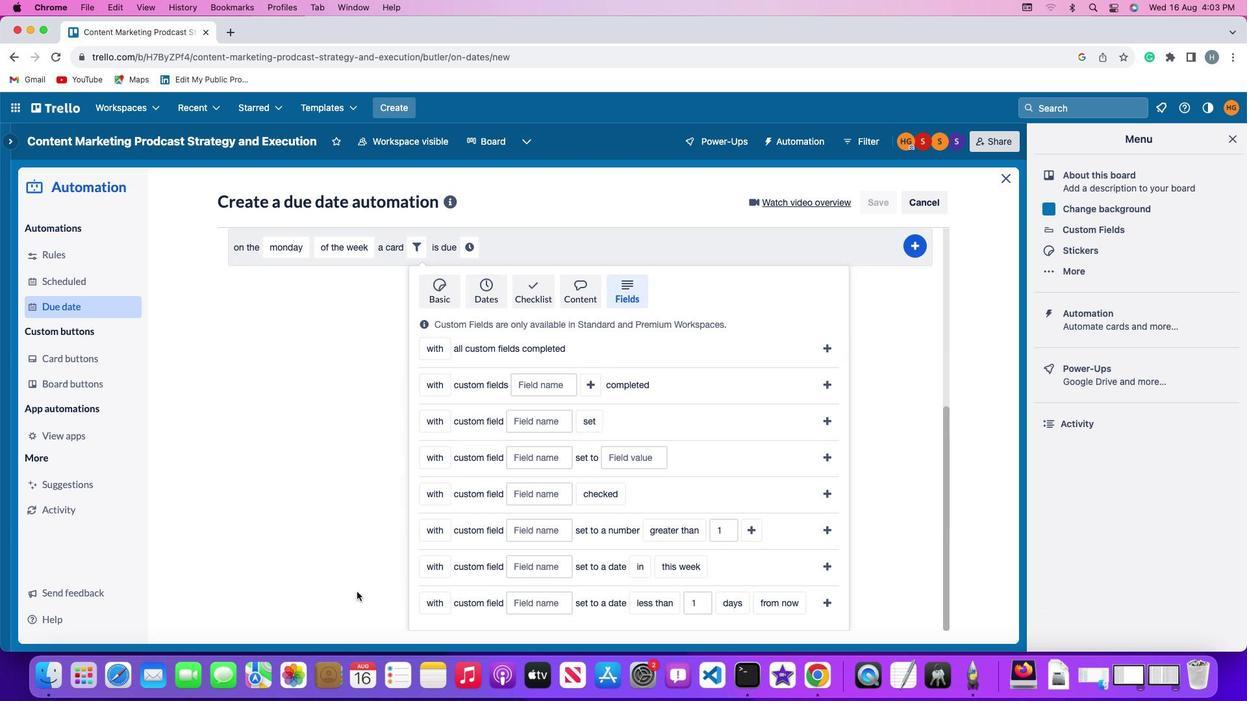 
Action: Mouse scrolled (384, 583) with delta (50, 0)
Screenshot: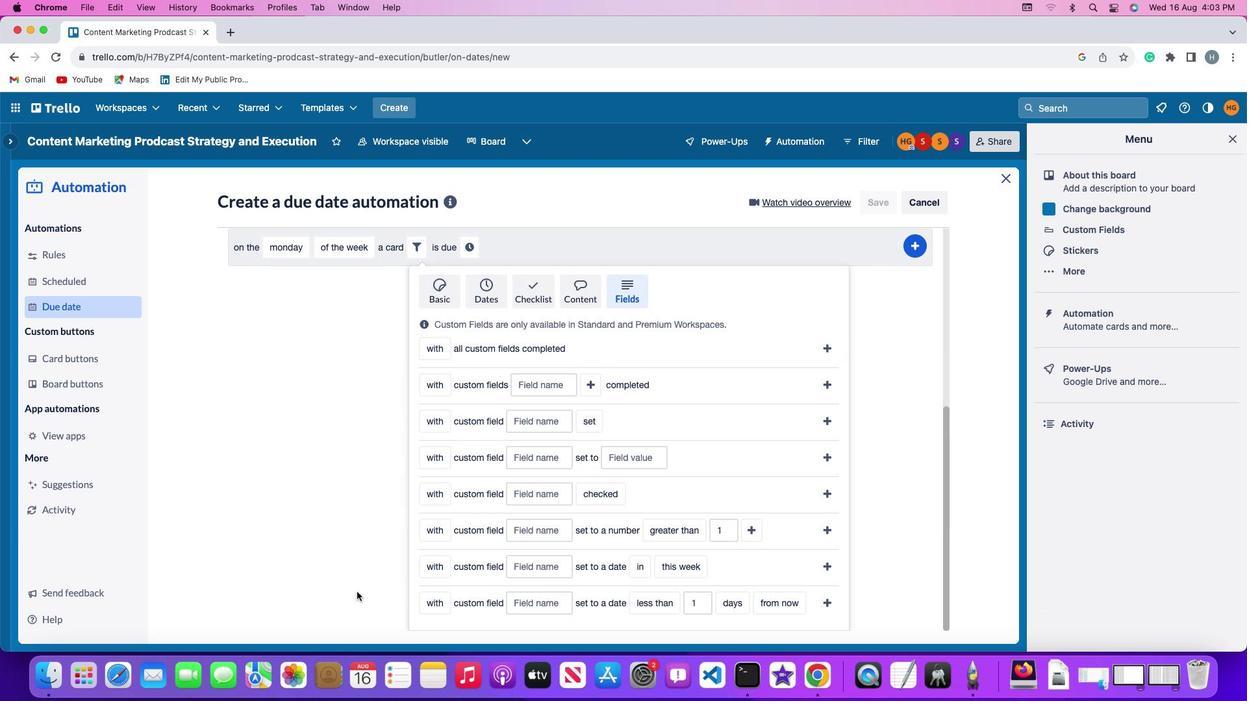 
Action: Mouse moved to (450, 530)
Screenshot: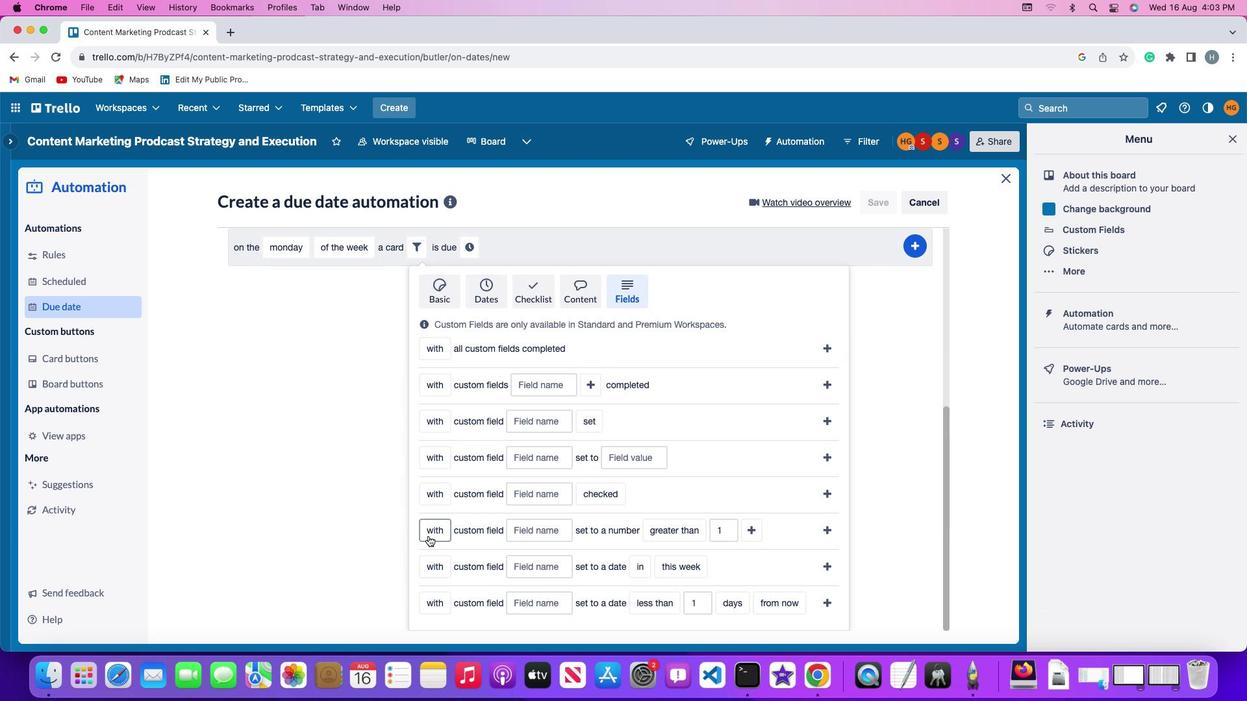 
Action: Mouse pressed left at (450, 530)
Screenshot: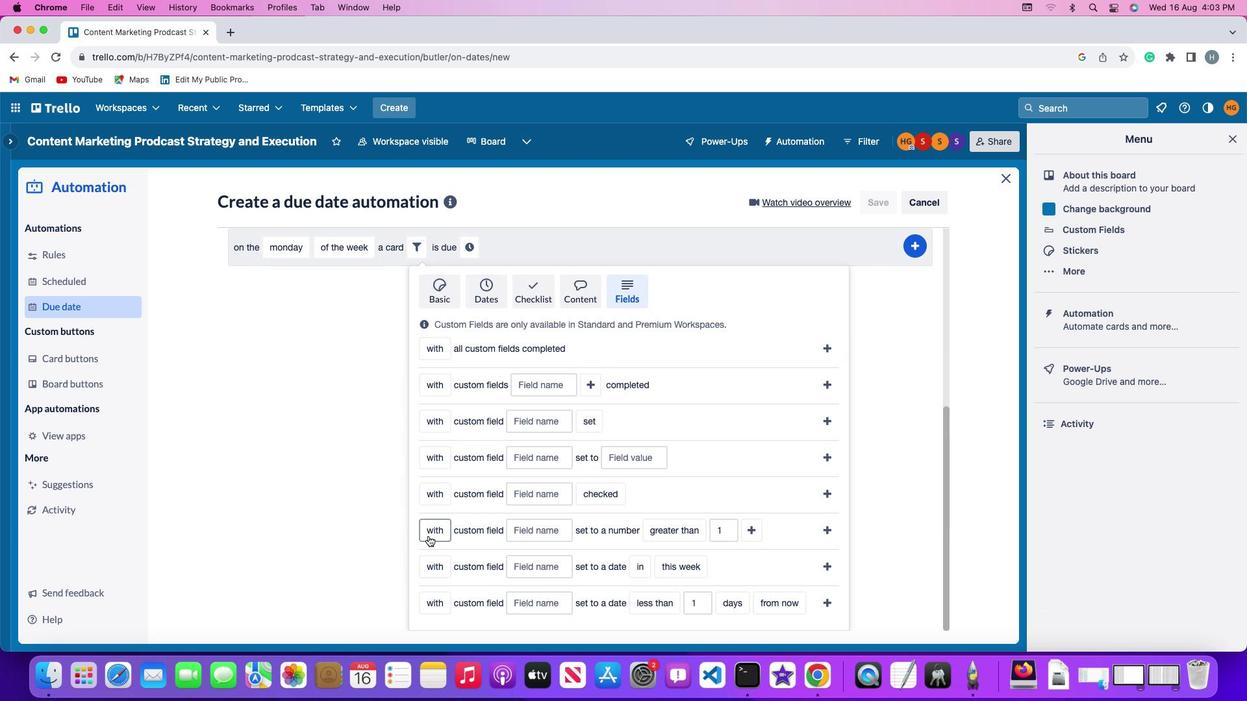 
Action: Mouse moved to (459, 569)
Screenshot: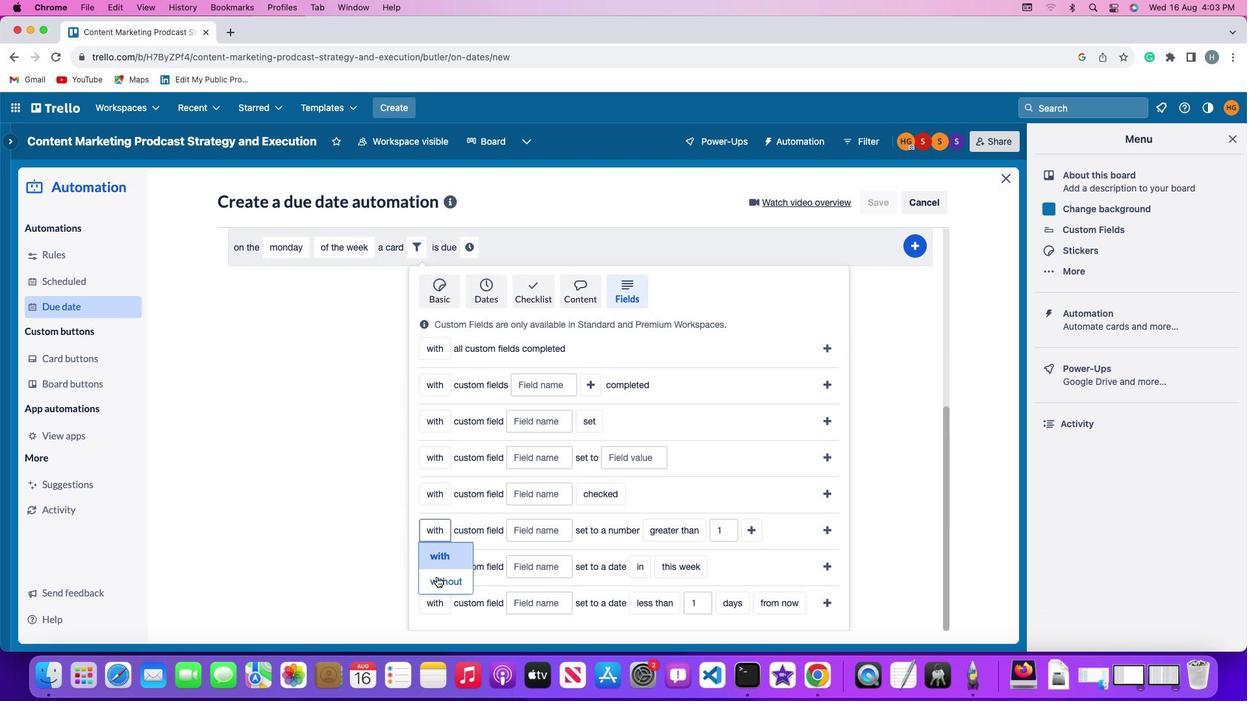 
Action: Mouse pressed left at (459, 569)
Screenshot: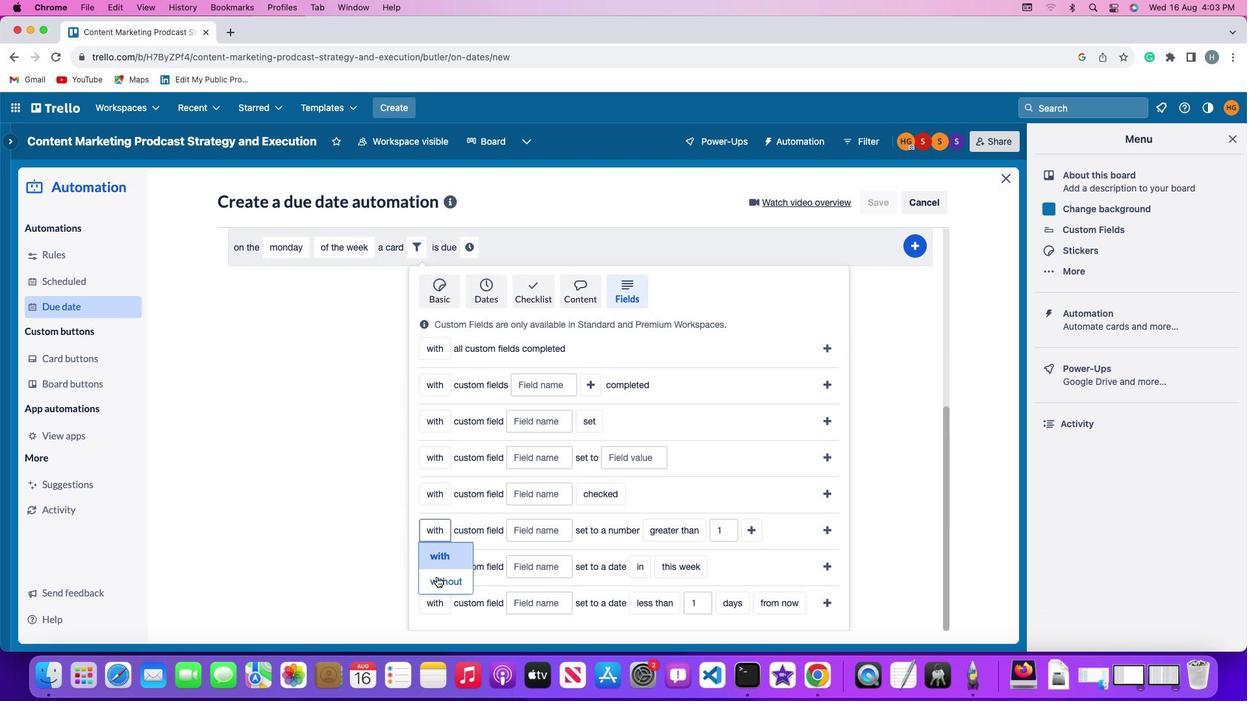
Action: Mouse moved to (558, 521)
Screenshot: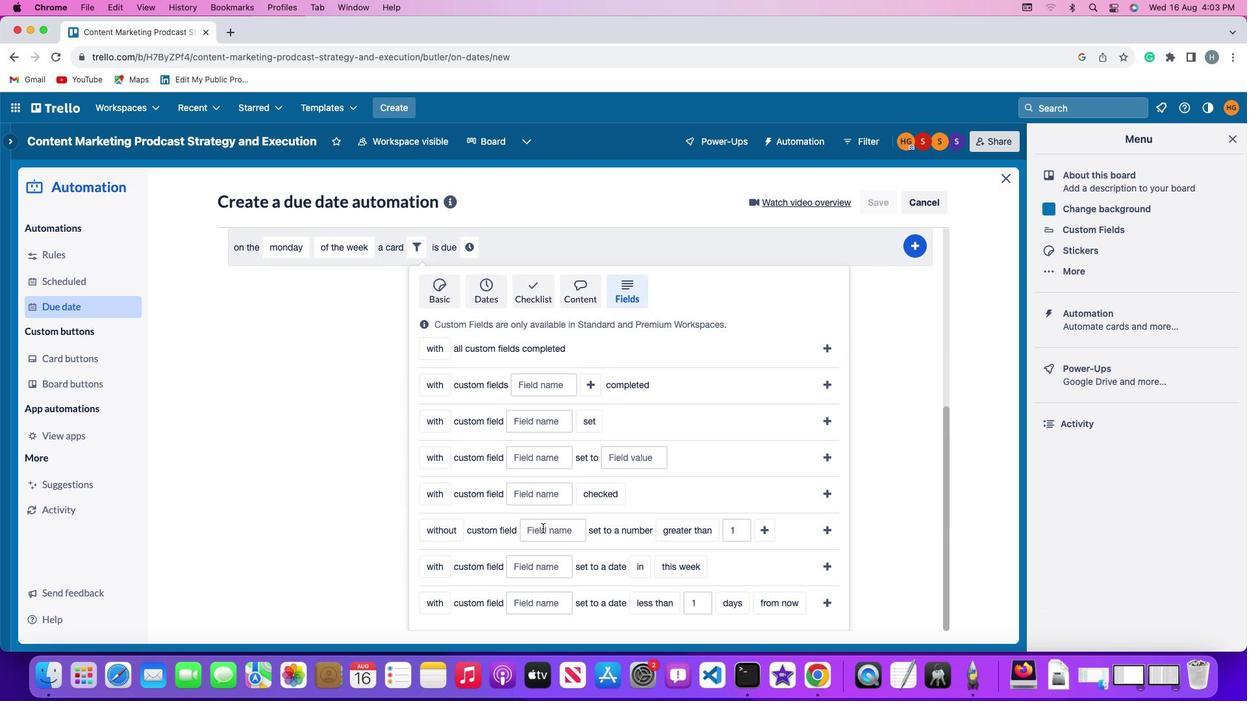 
Action: Mouse pressed left at (558, 521)
Screenshot: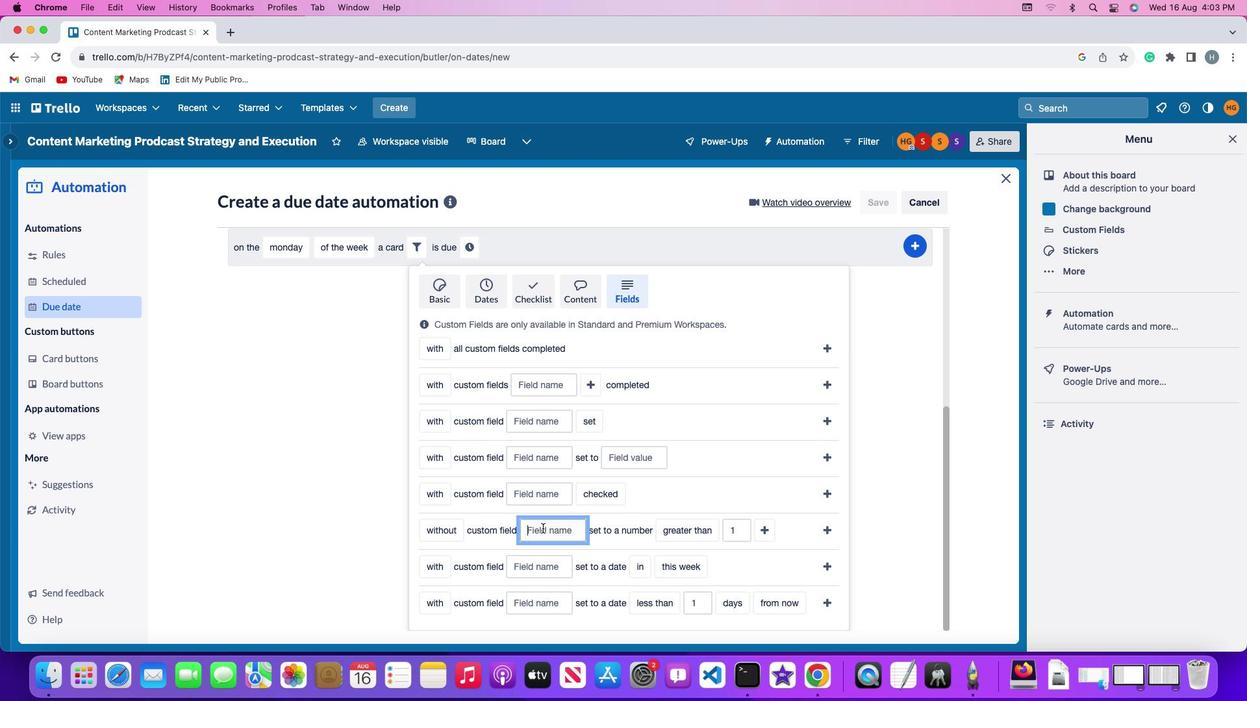 
Action: Key pressed Key.shift'R''e''s''u''m''e'
Screenshot: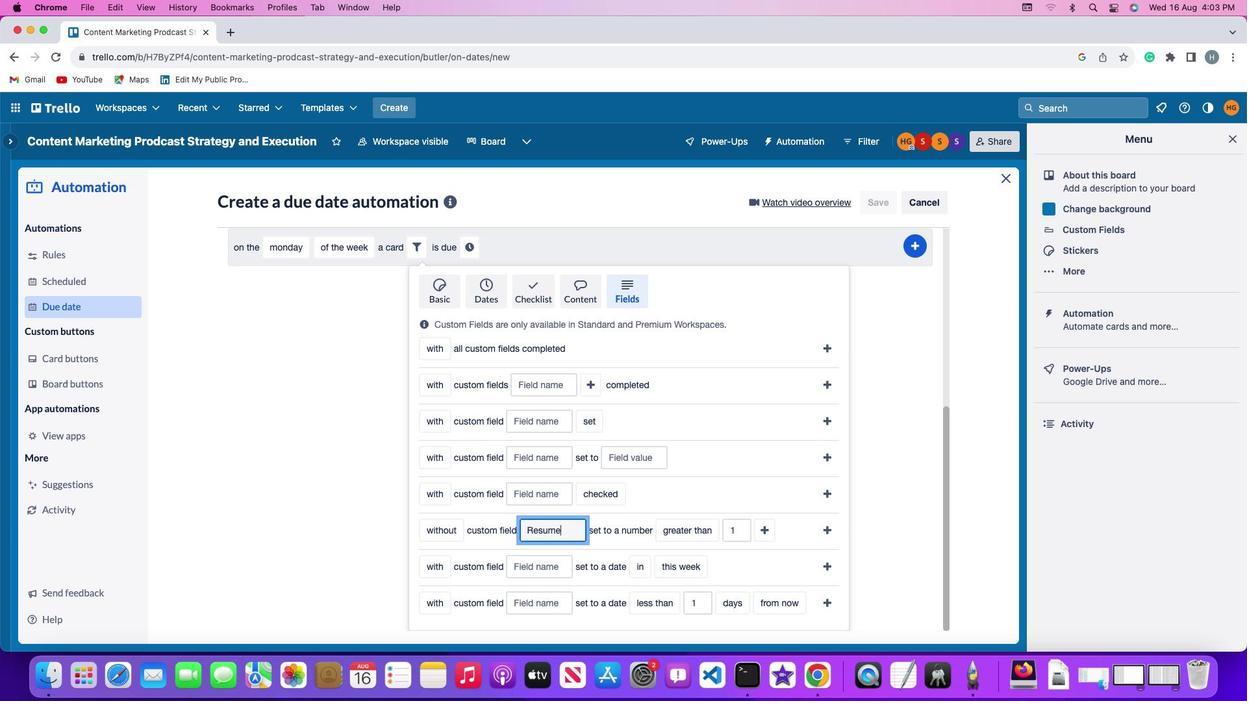
Action: Mouse moved to (682, 526)
Screenshot: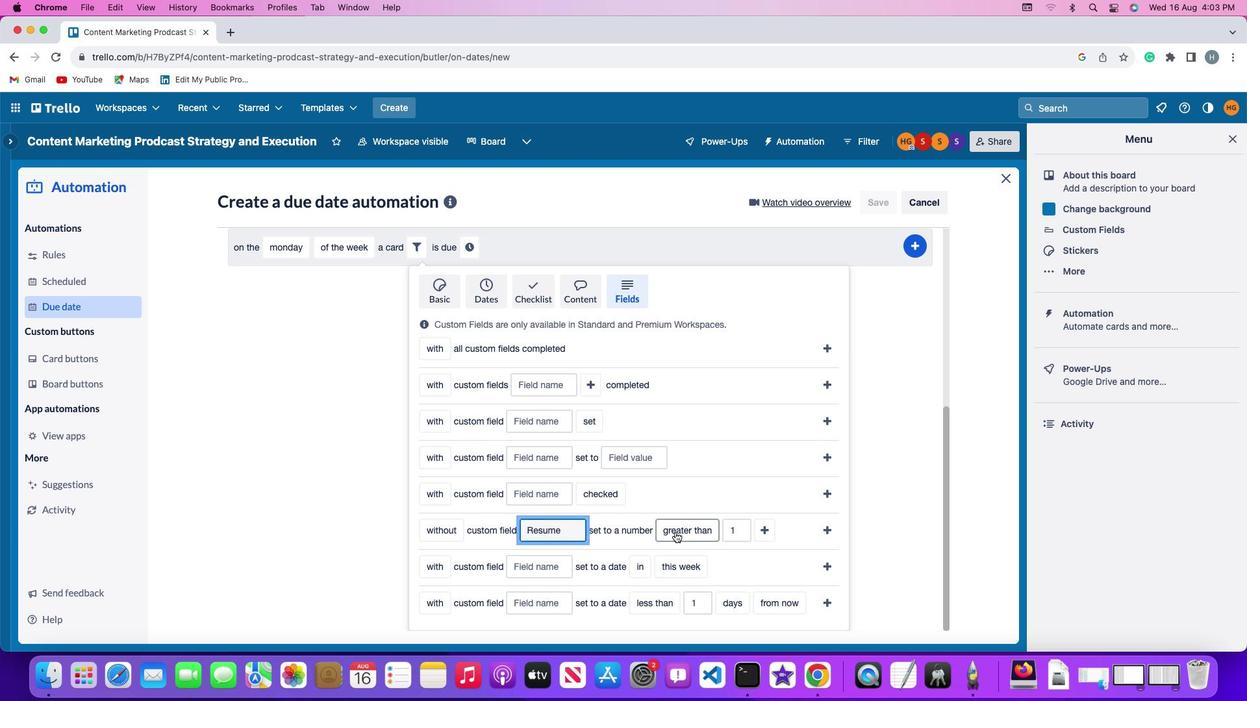 
Action: Mouse pressed left at (682, 526)
Screenshot: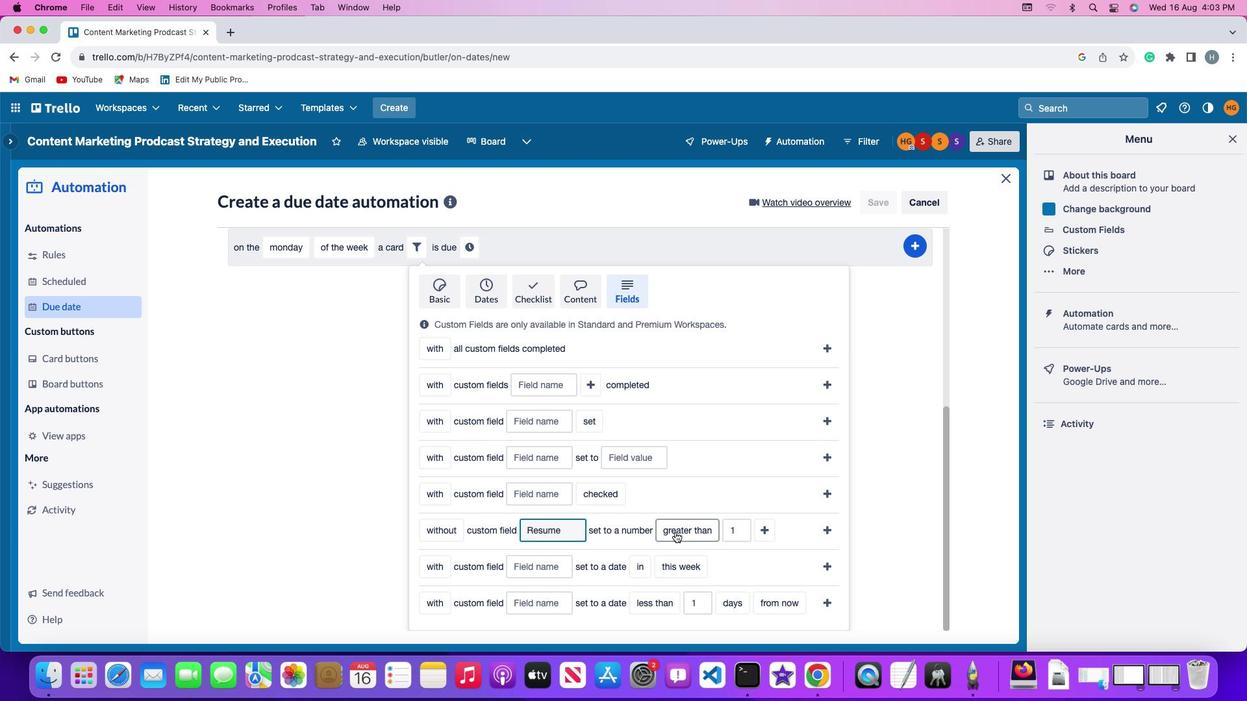 
Action: Mouse moved to (697, 422)
Screenshot: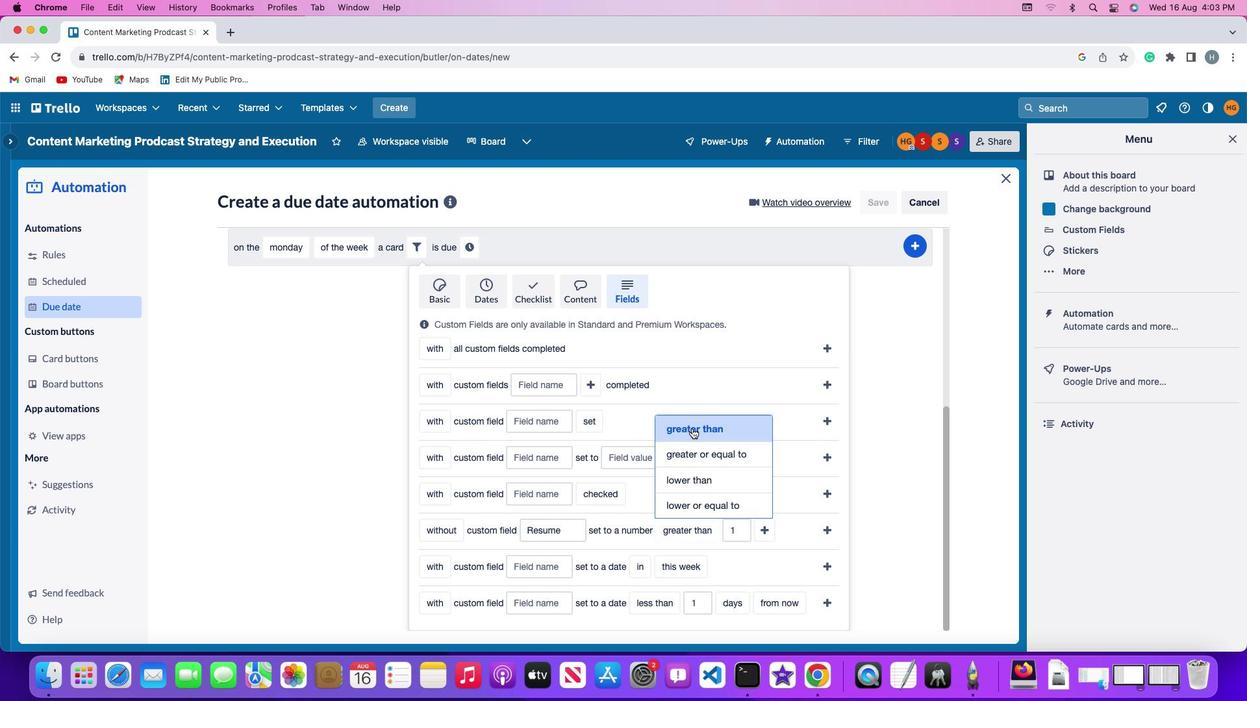 
Action: Mouse pressed left at (697, 422)
Screenshot: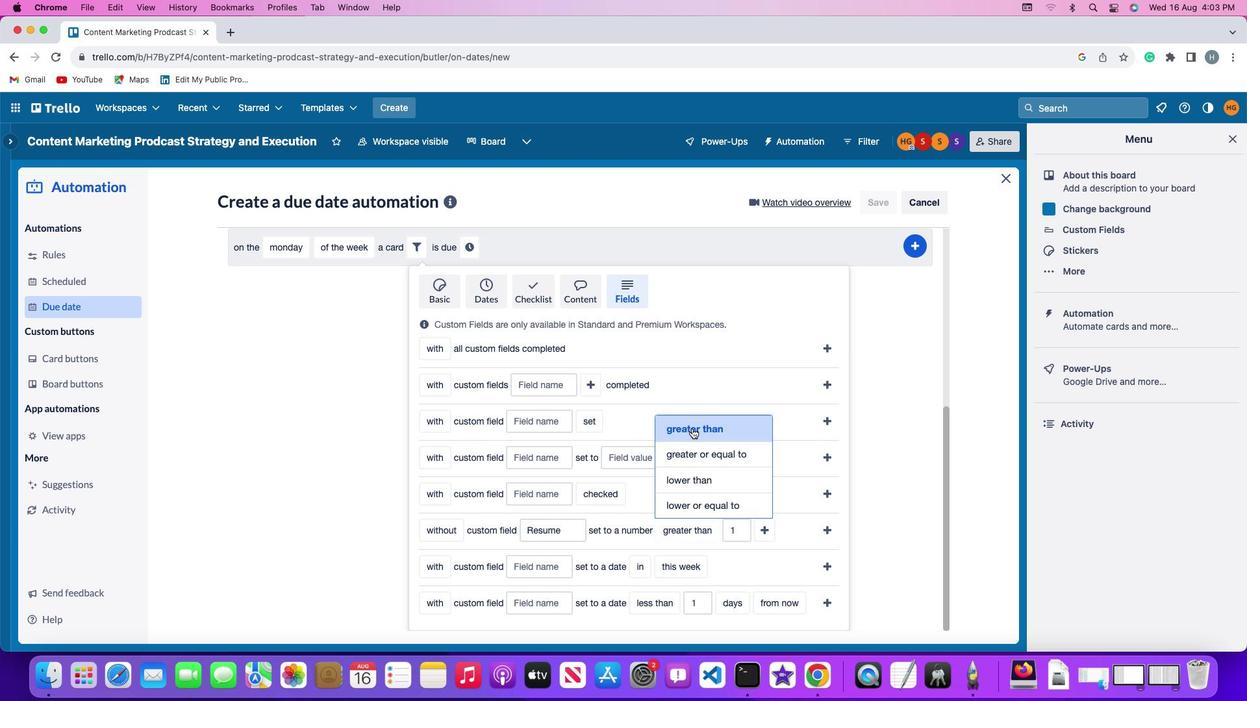
Action: Mouse moved to (748, 522)
Screenshot: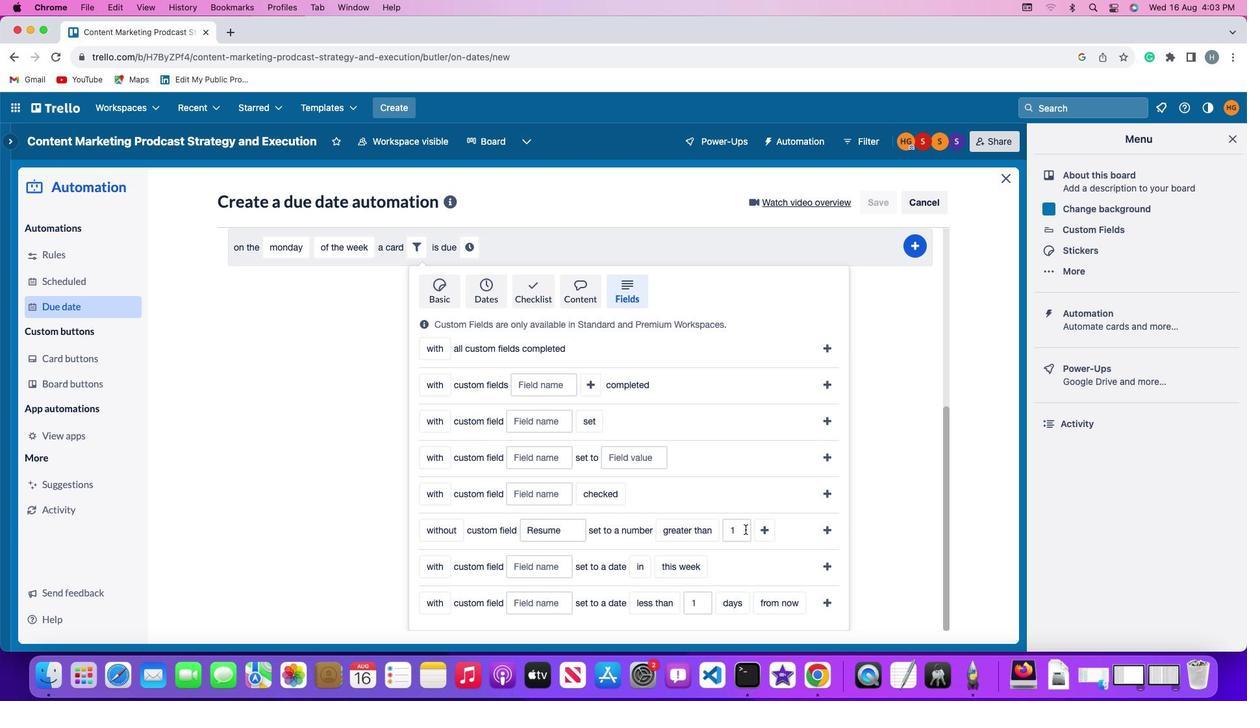 
Action: Mouse pressed left at (748, 522)
Screenshot: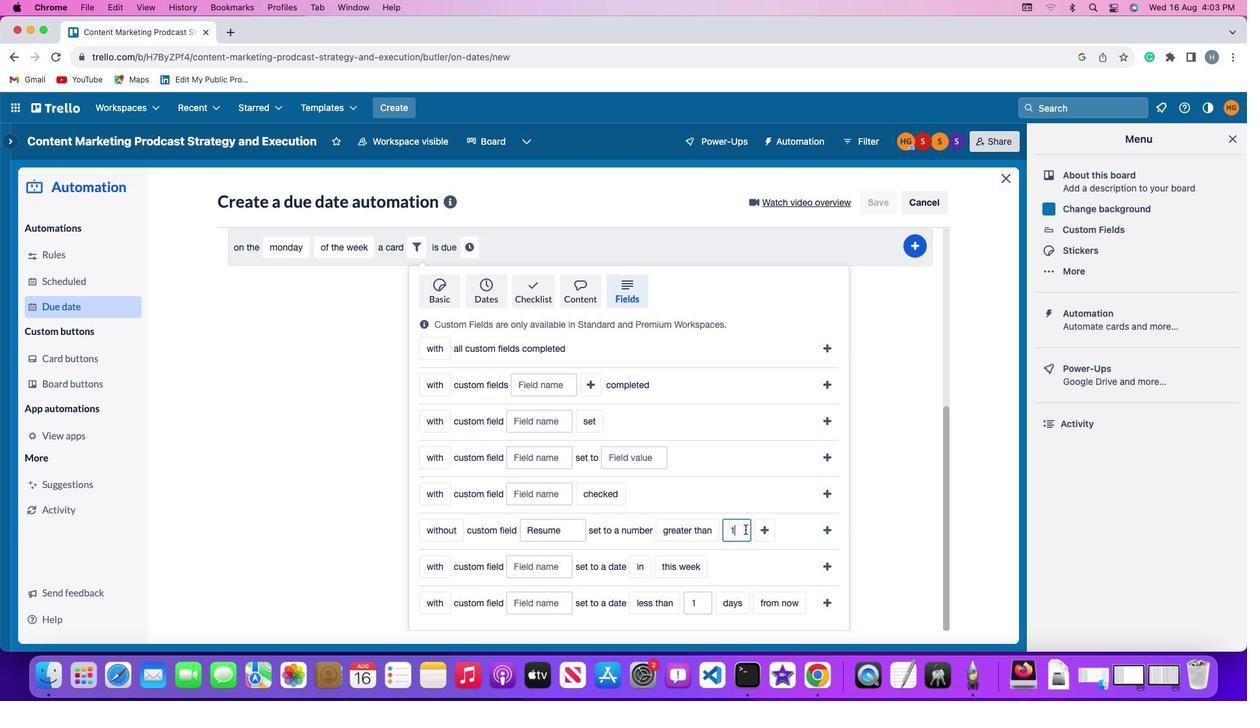 
Action: Mouse moved to (748, 522)
Screenshot: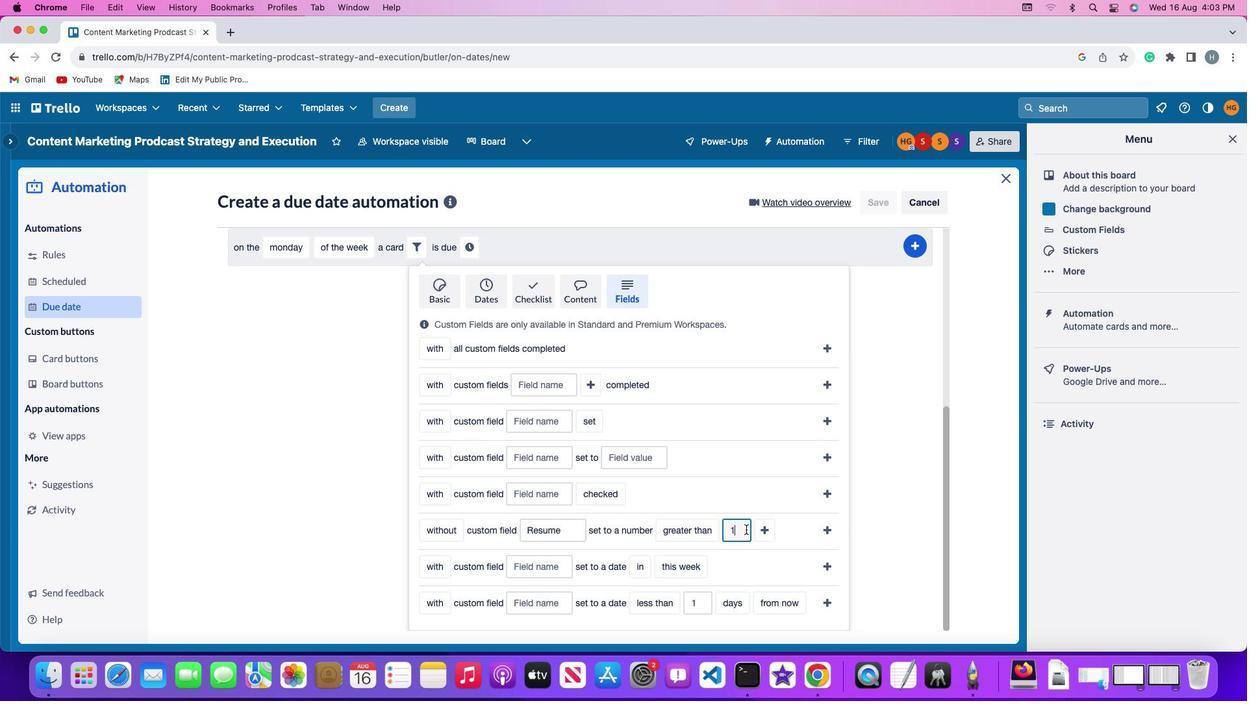 
Action: Key pressed Key.backspace'1'
Screenshot: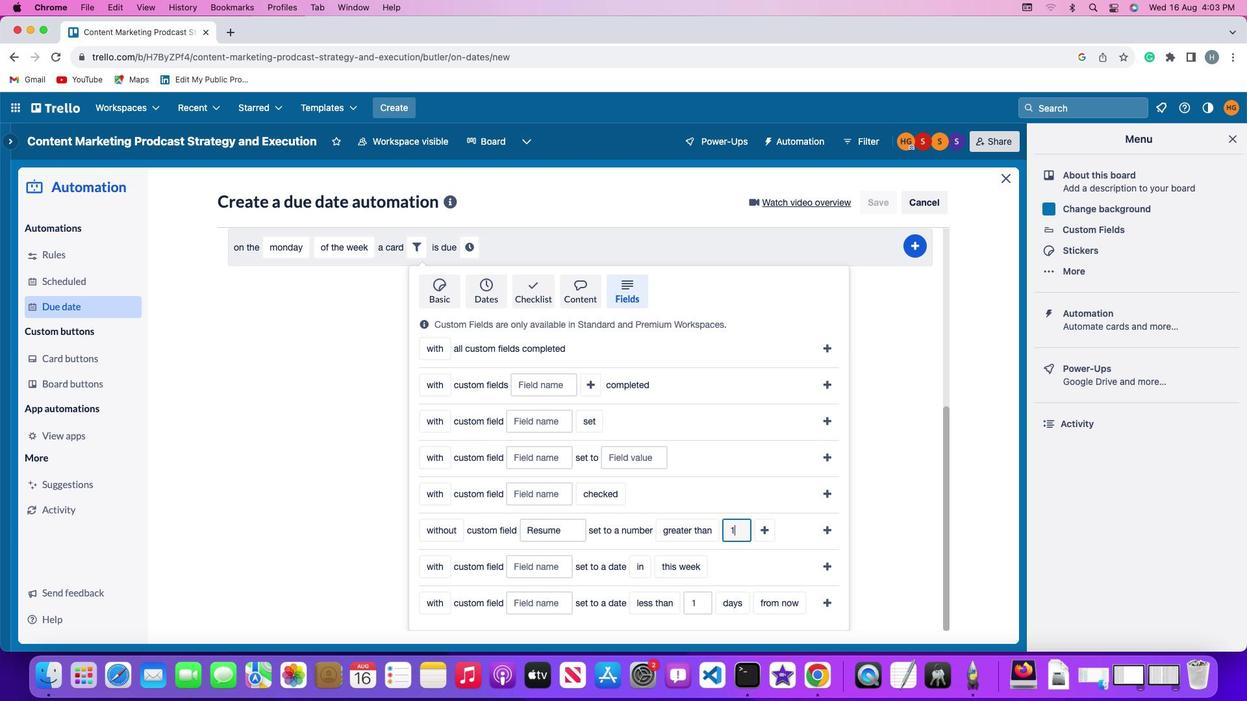 
Action: Mouse moved to (763, 523)
Screenshot: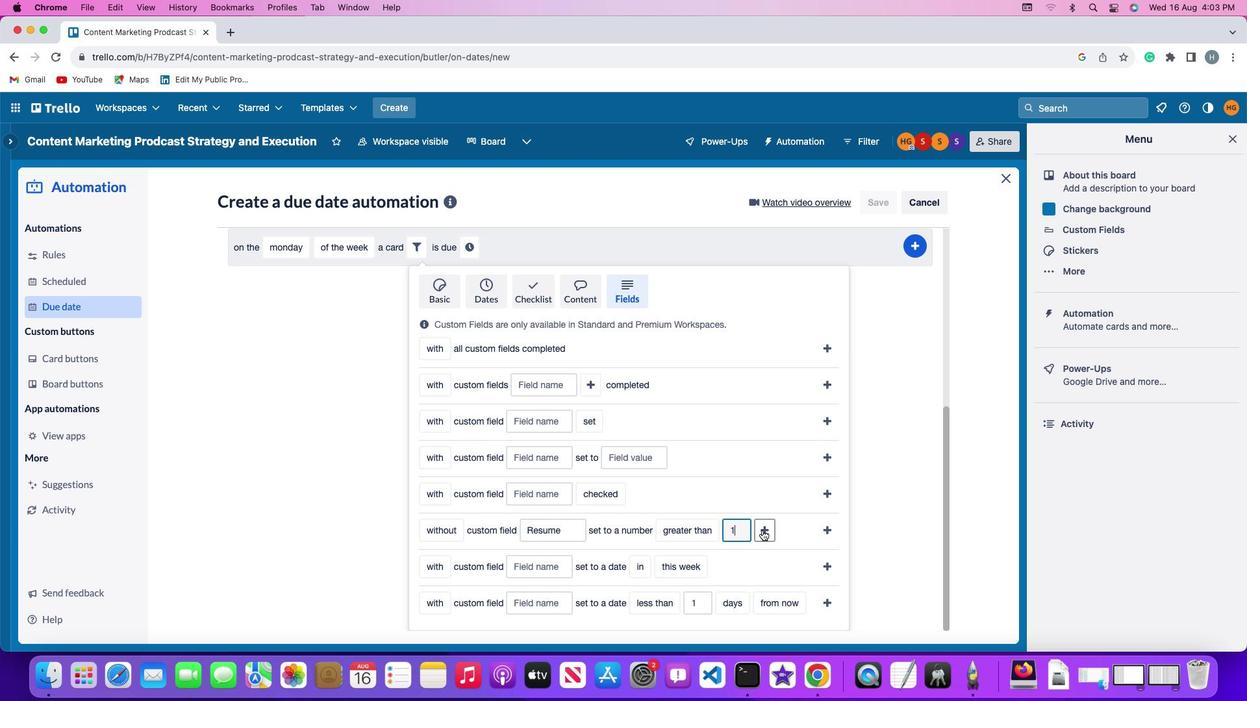
Action: Mouse pressed left at (763, 523)
Screenshot: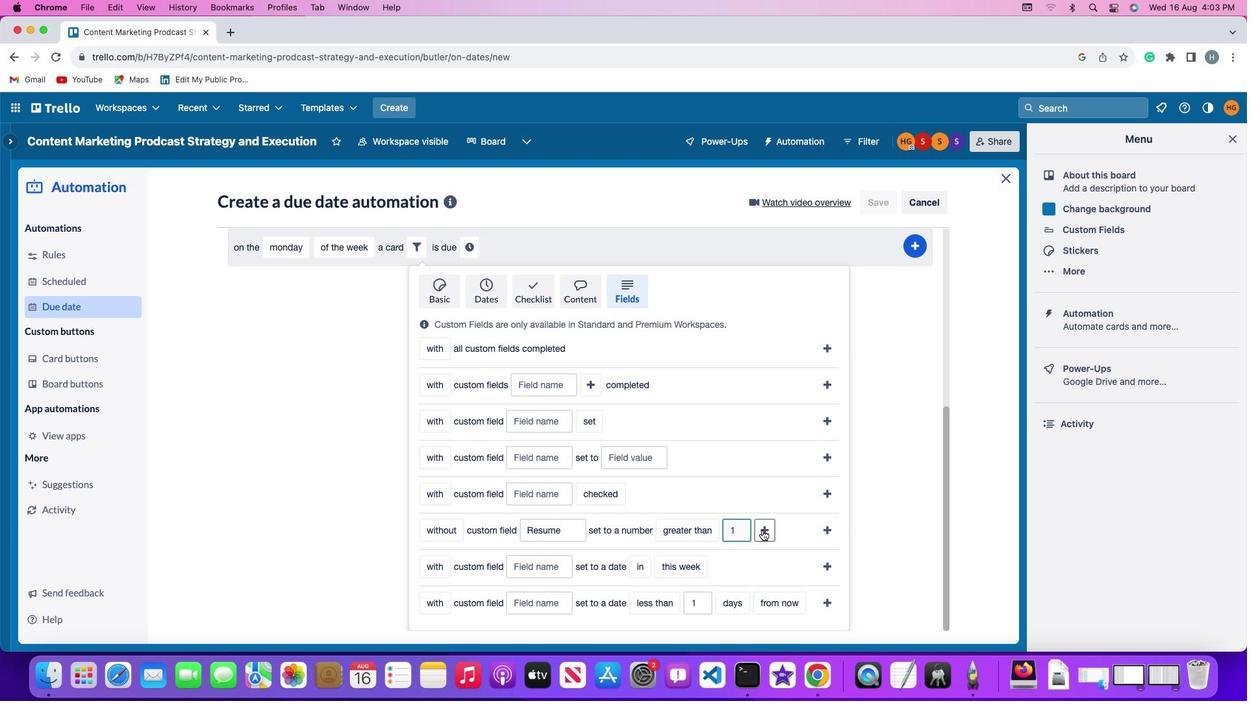 
Action: Mouse moved to (509, 556)
Screenshot: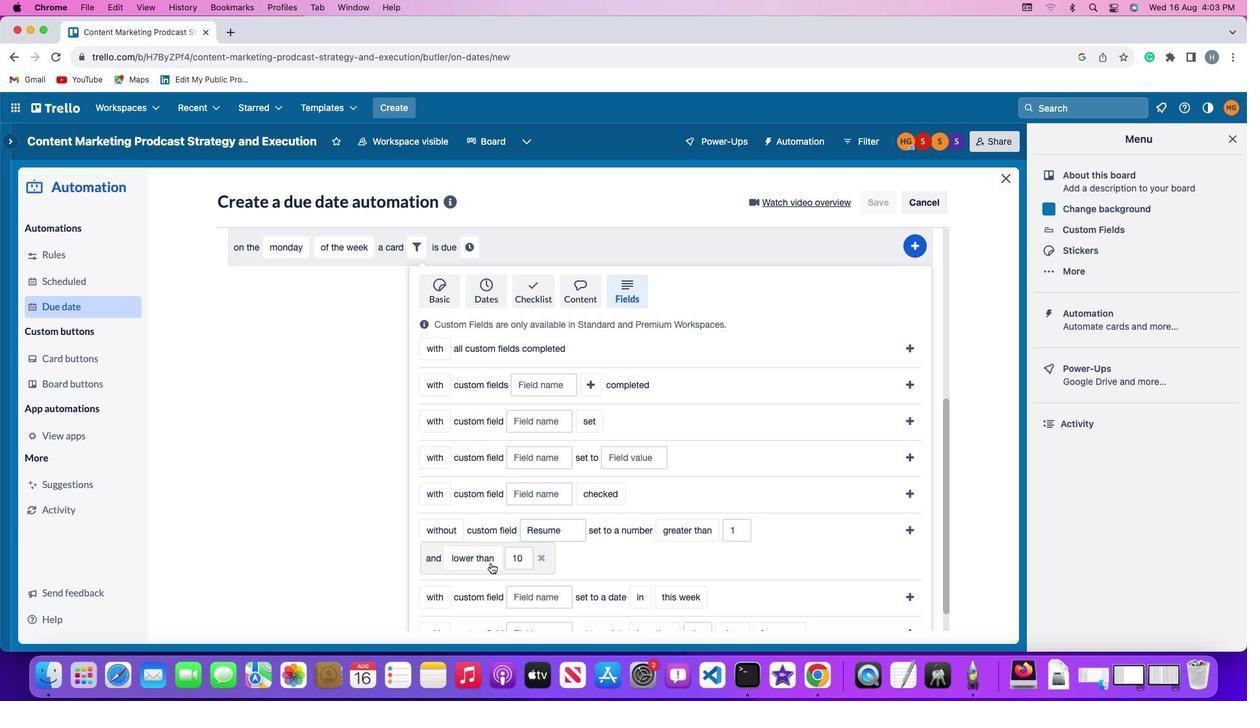 
Action: Mouse pressed left at (509, 556)
Screenshot: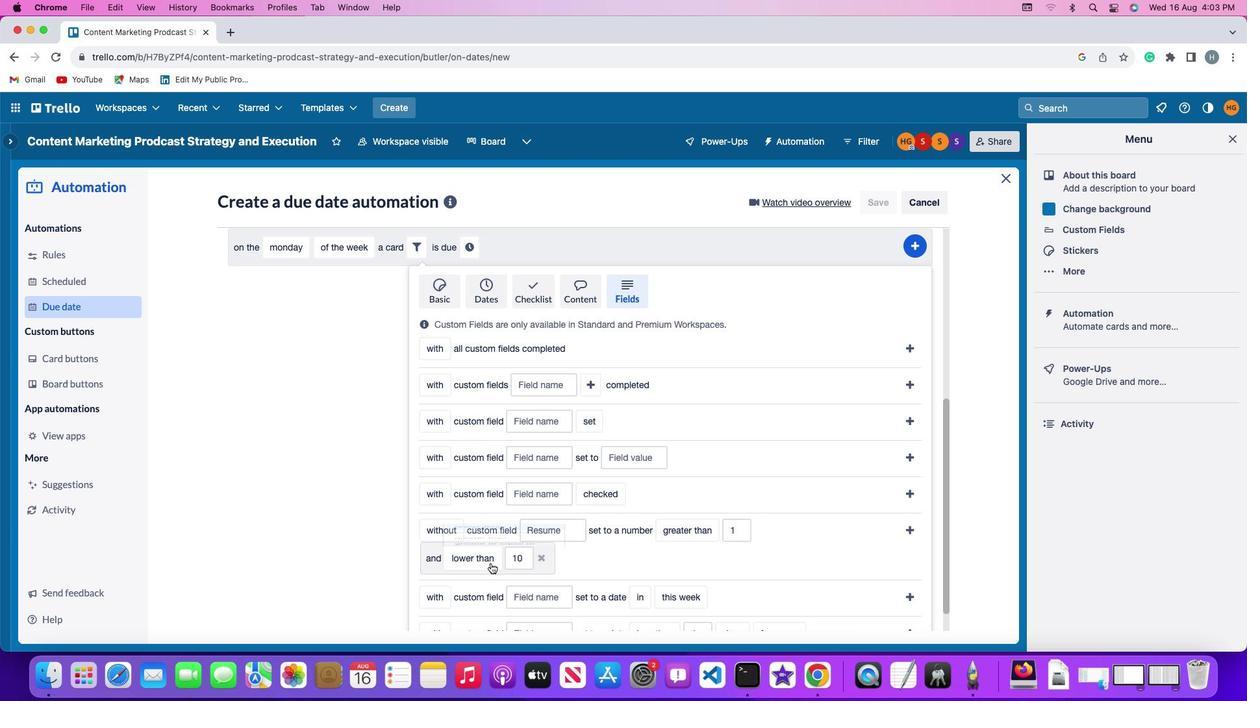 
Action: Mouse moved to (502, 447)
Screenshot: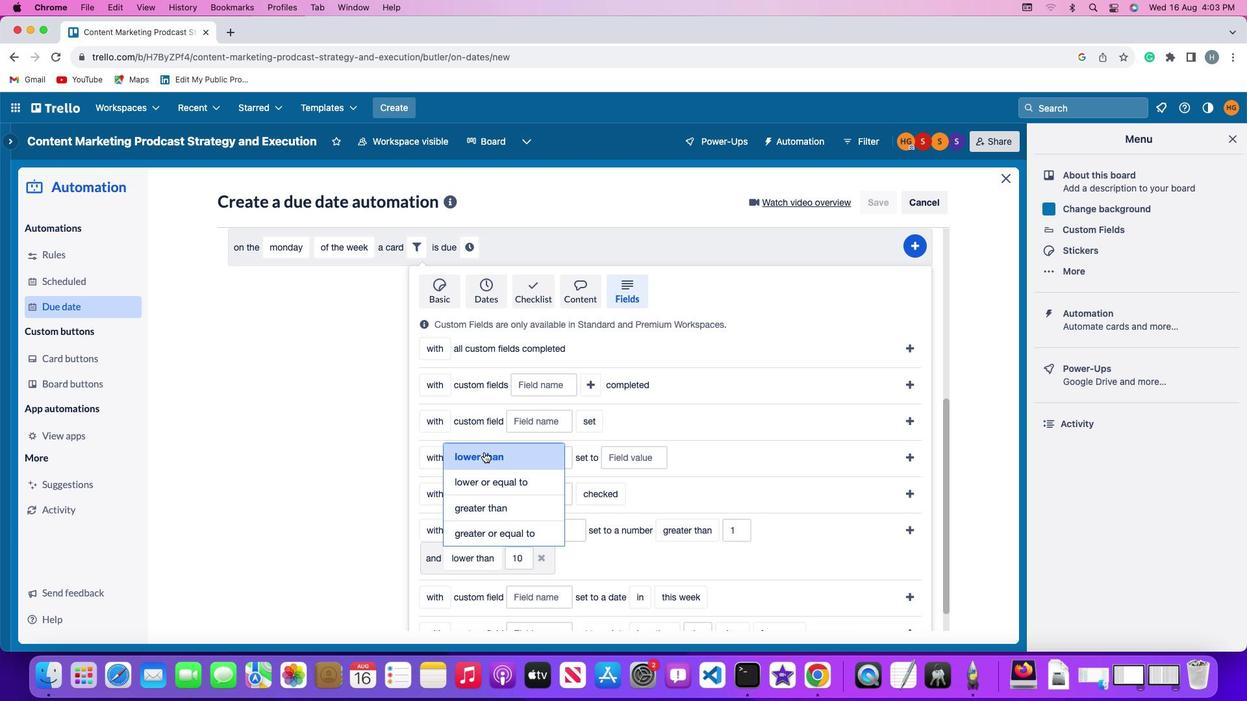 
Action: Mouse pressed left at (502, 447)
Screenshot: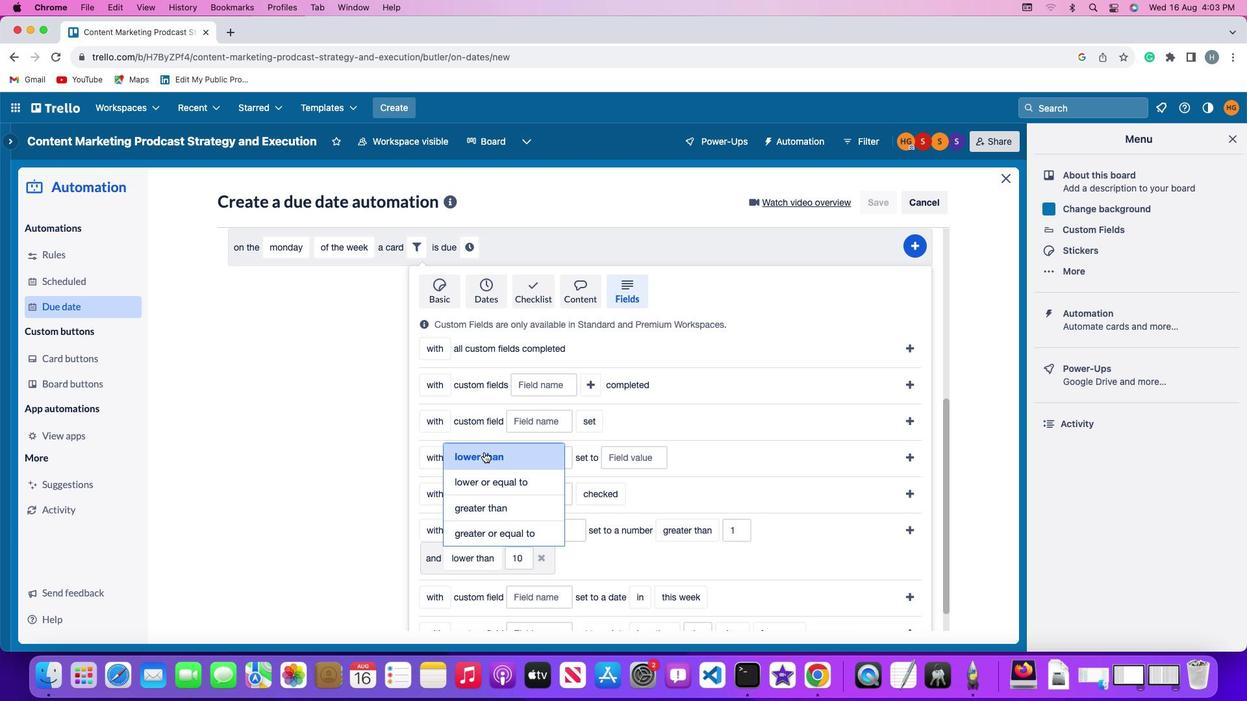 
Action: Mouse moved to (544, 550)
Screenshot: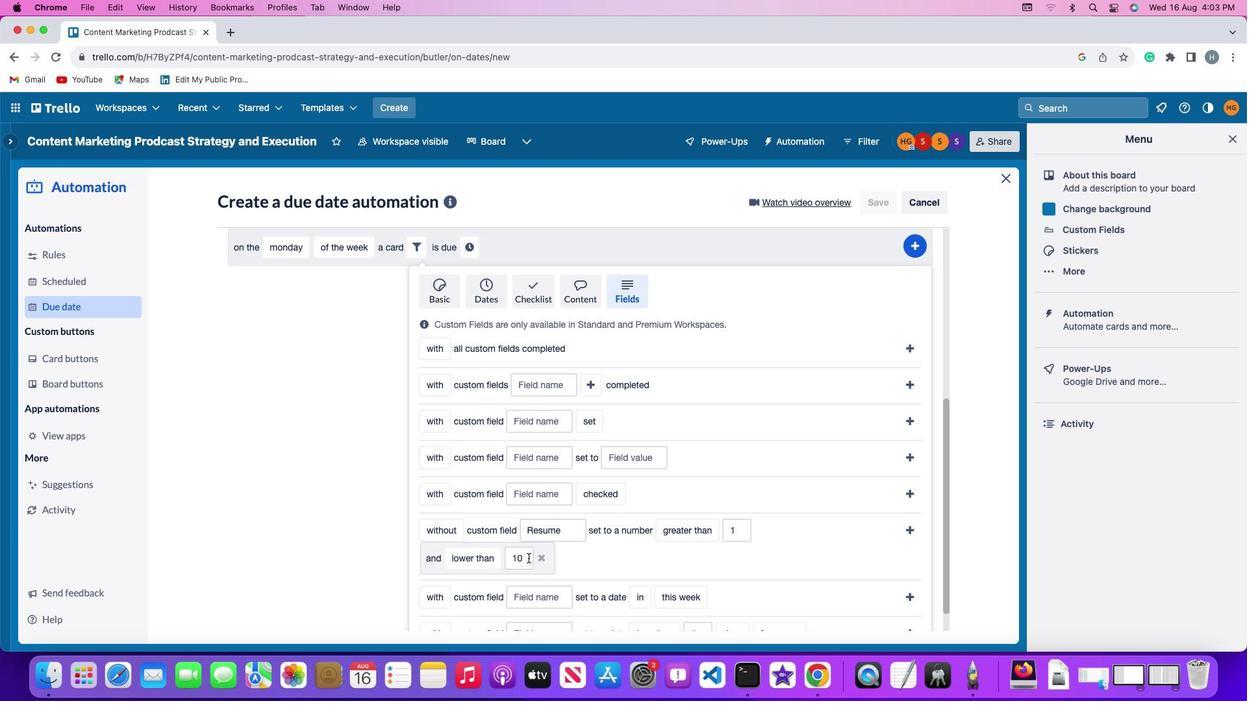 
Action: Mouse pressed left at (544, 550)
Screenshot: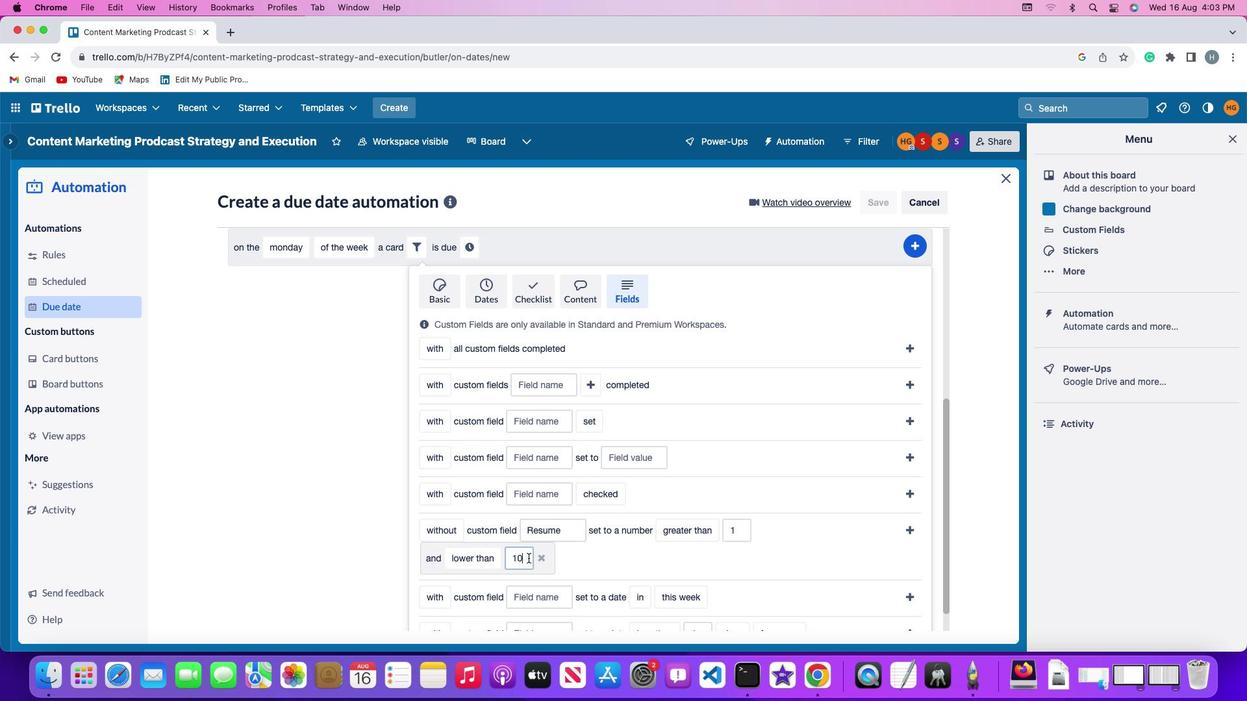 
Action: Mouse moved to (544, 550)
Screenshot: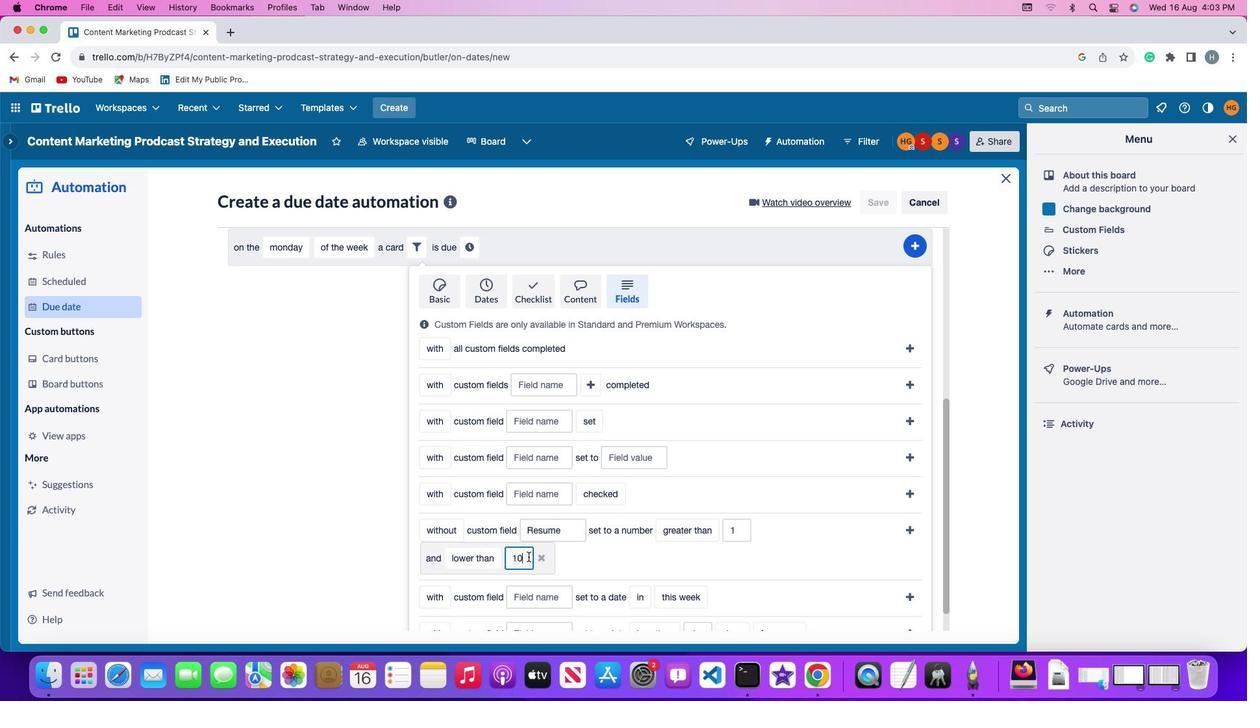 
Action: Key pressed Key.backspaceKey.backspace'1''0'
Screenshot: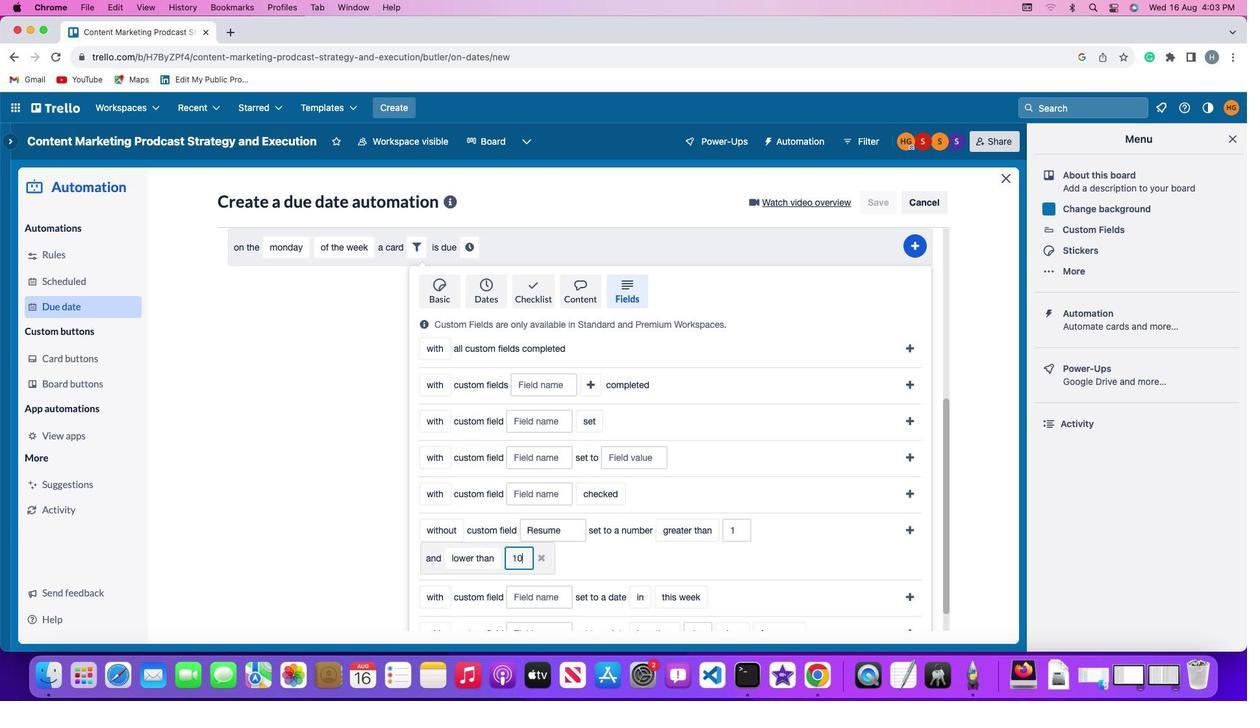 
Action: Mouse moved to (908, 523)
Screenshot: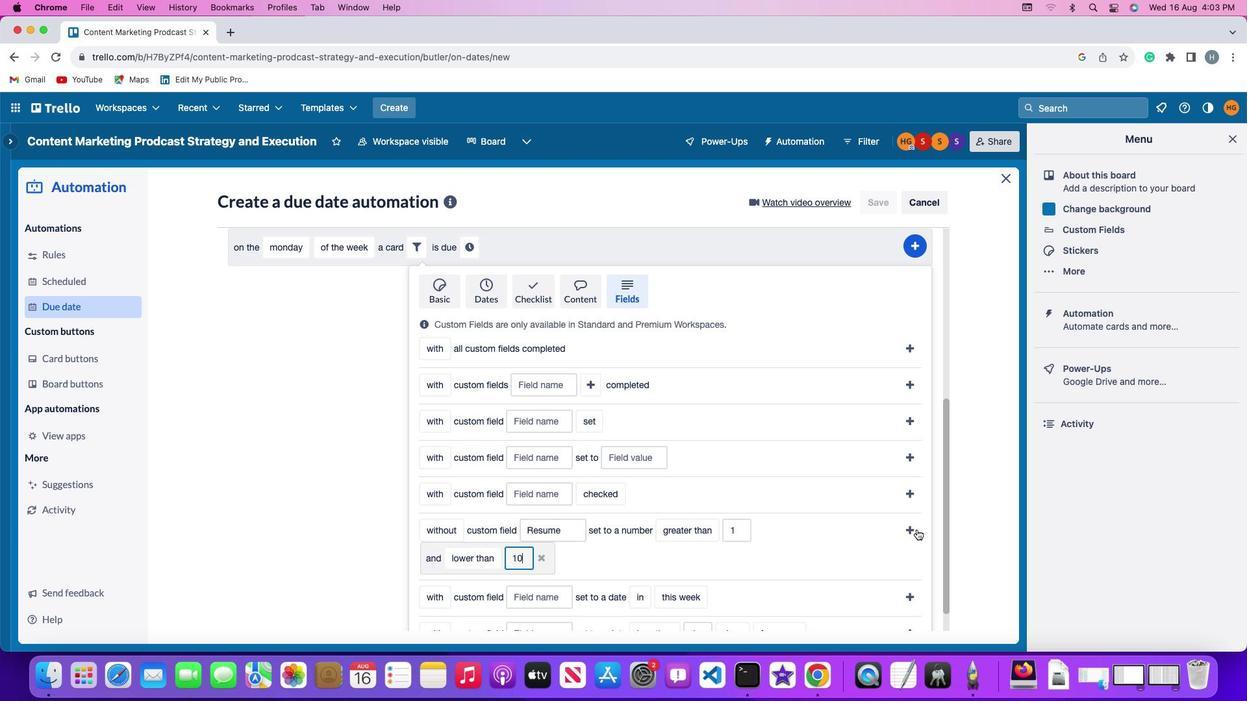 
Action: Mouse pressed left at (908, 523)
Screenshot: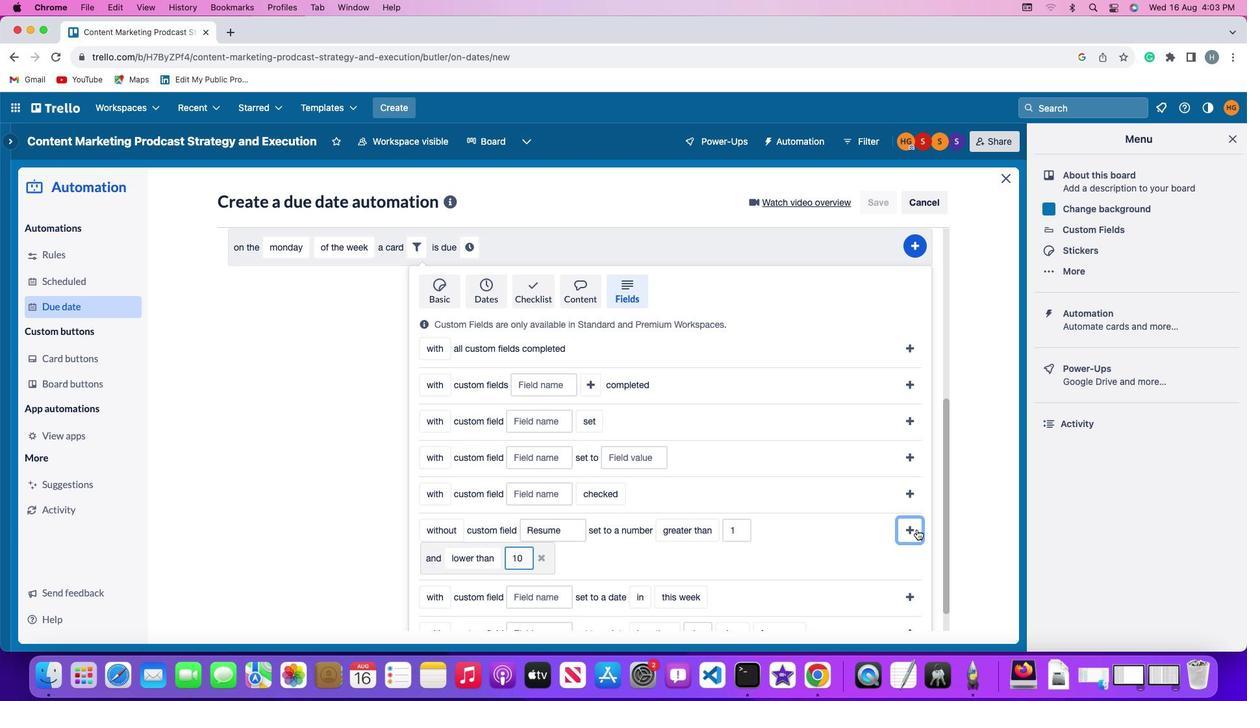 
Action: Mouse moved to (822, 561)
Screenshot: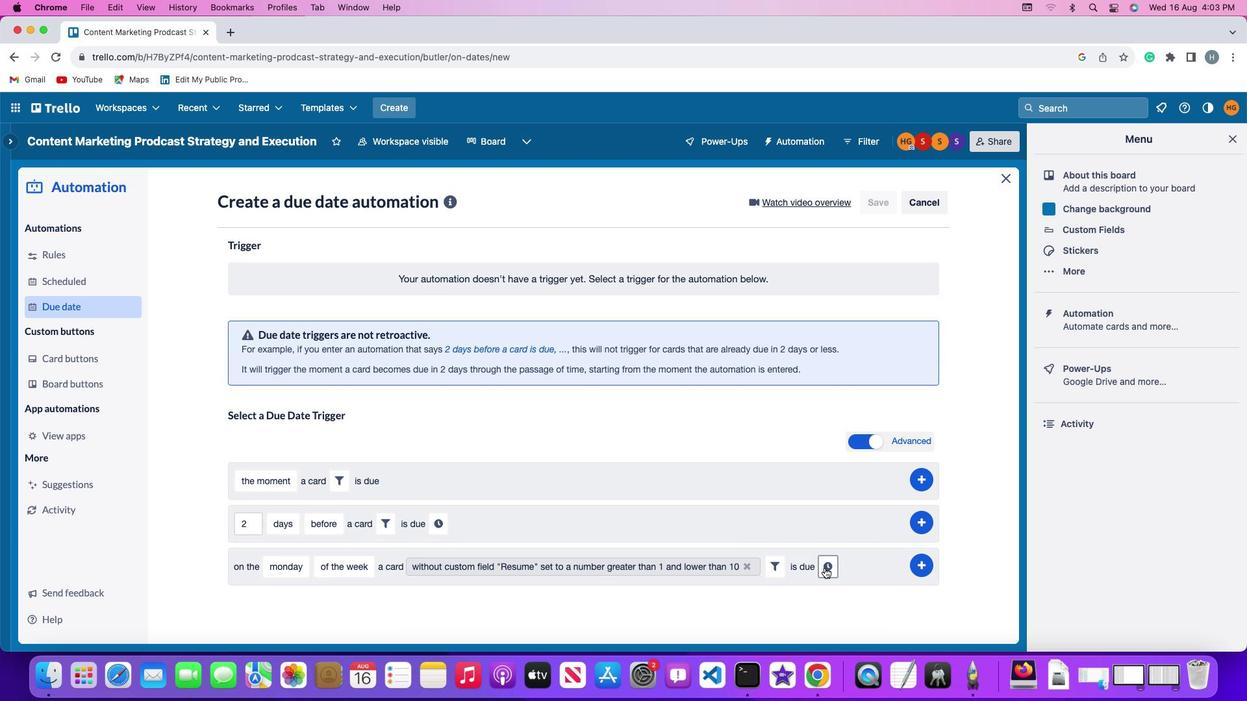 
Action: Mouse pressed left at (822, 561)
Screenshot: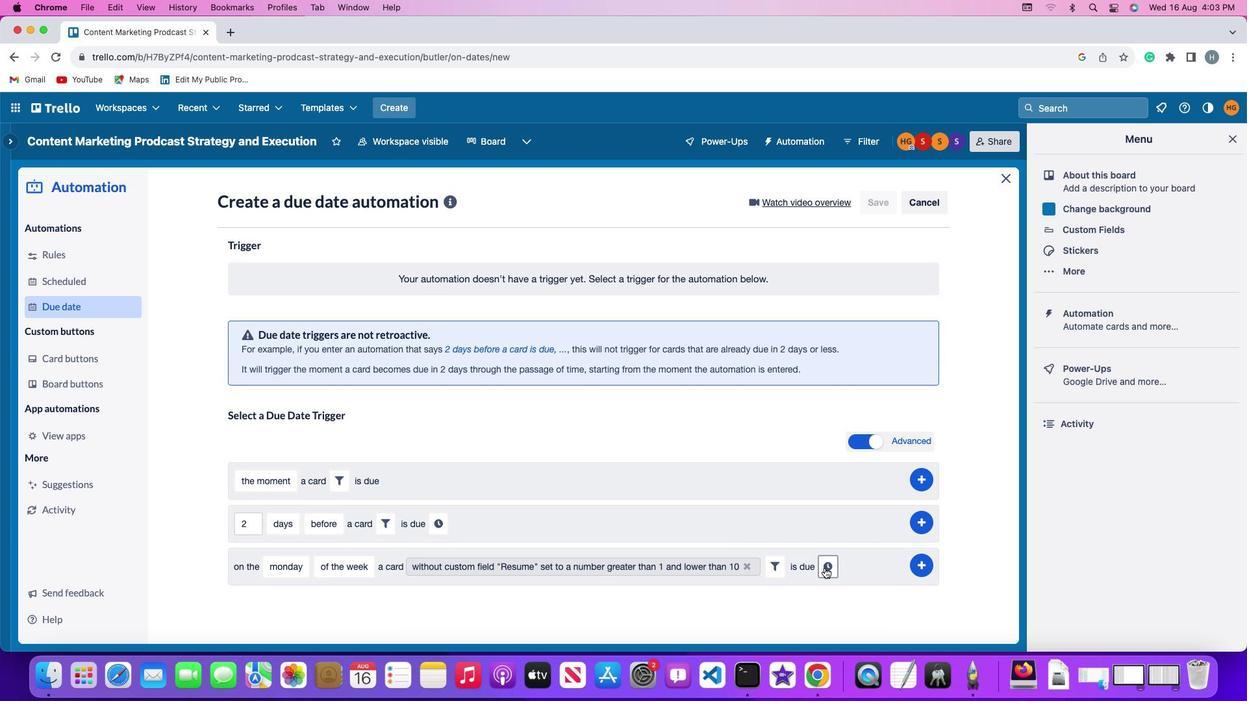 
Action: Mouse moved to (300, 589)
Screenshot: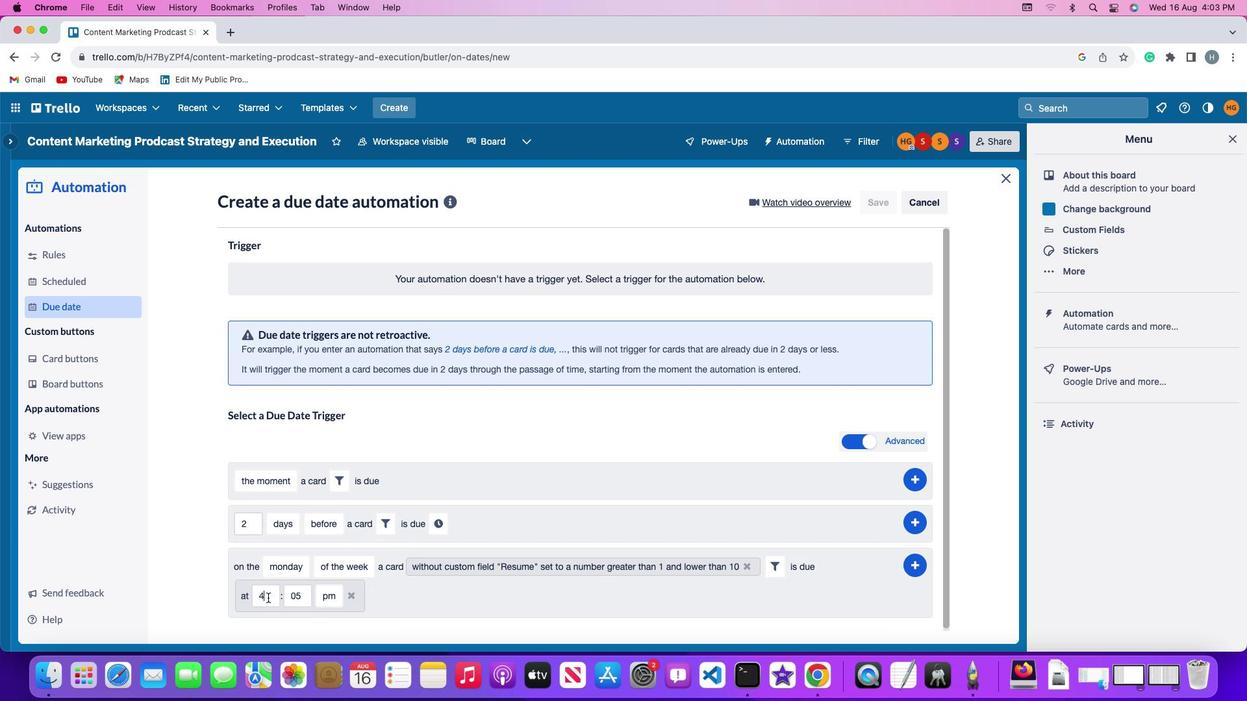 
Action: Mouse pressed left at (300, 589)
Screenshot: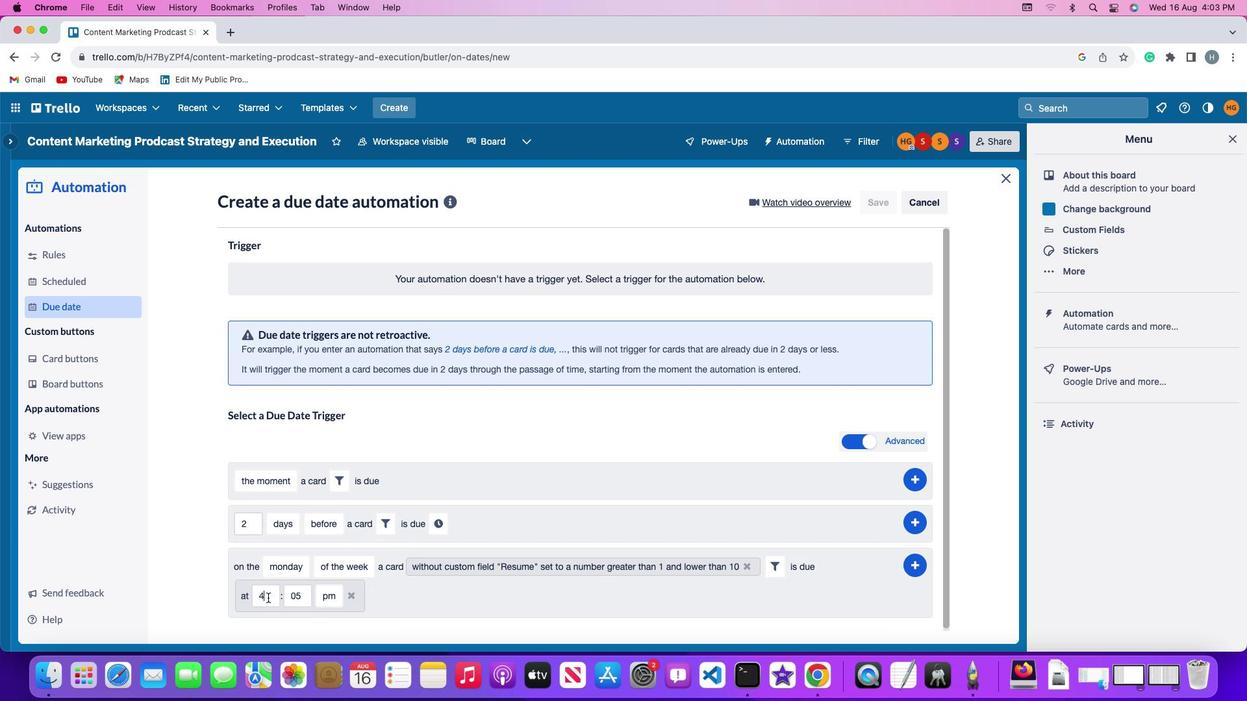 
Action: Mouse moved to (301, 589)
Screenshot: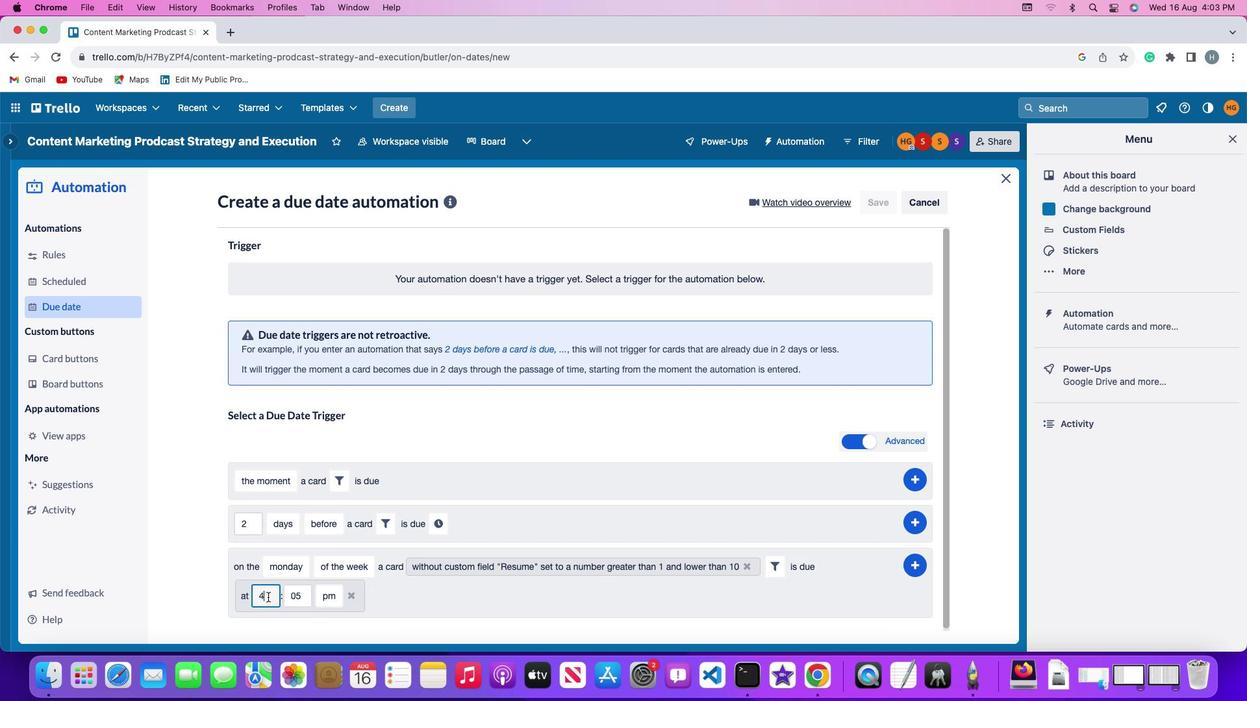 
Action: Key pressed Key.backspace'1''1'
Screenshot: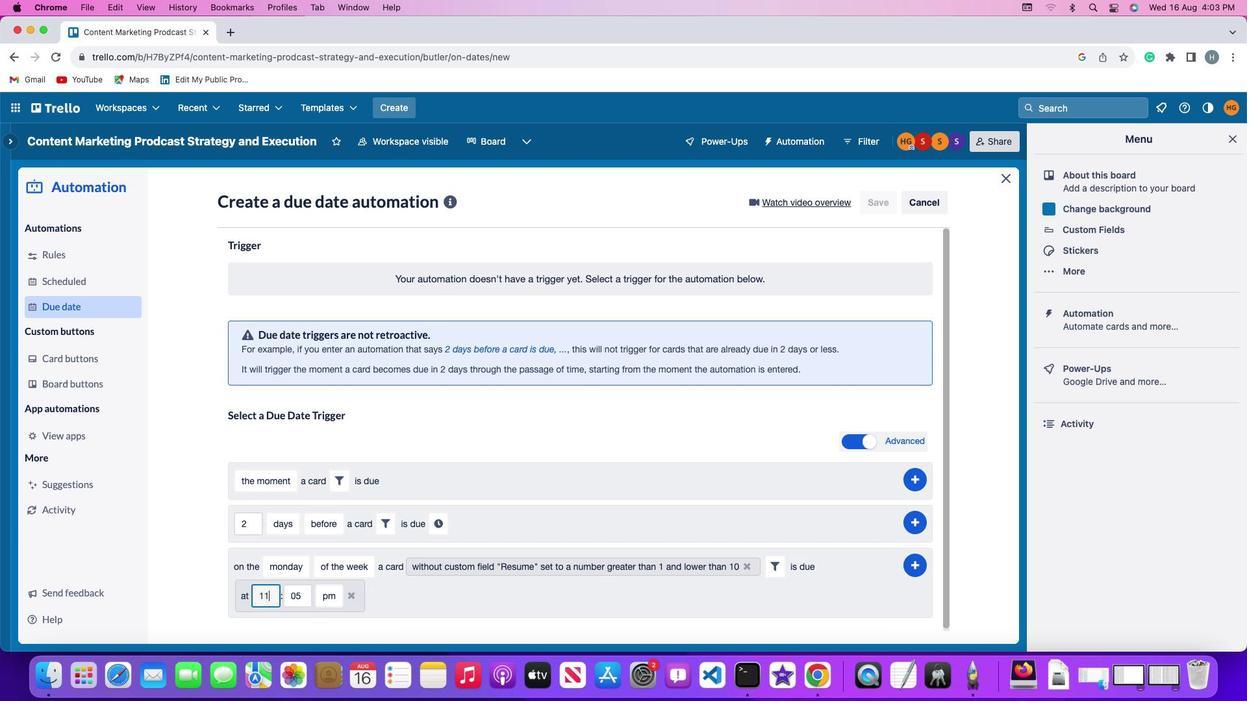 
Action: Mouse moved to (330, 585)
Screenshot: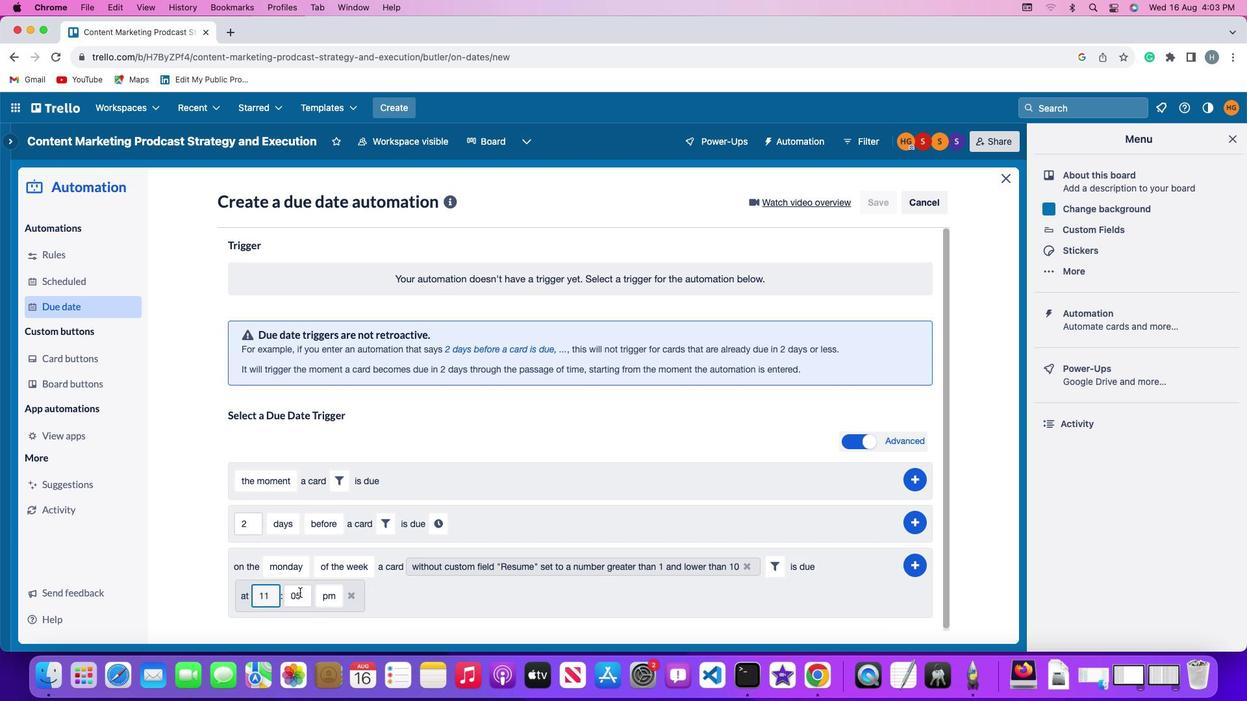 
Action: Mouse pressed left at (330, 585)
Screenshot: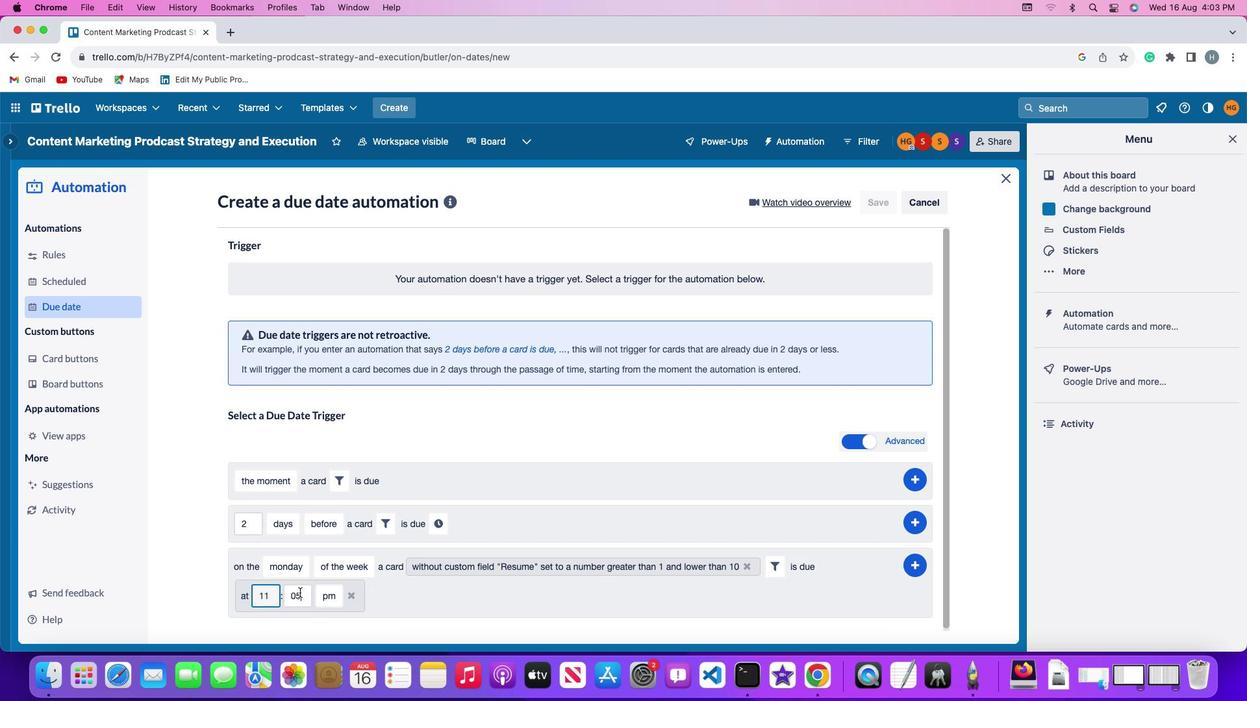 
Action: Key pressed Key.backspaceKey.backspace'0''0'
Screenshot: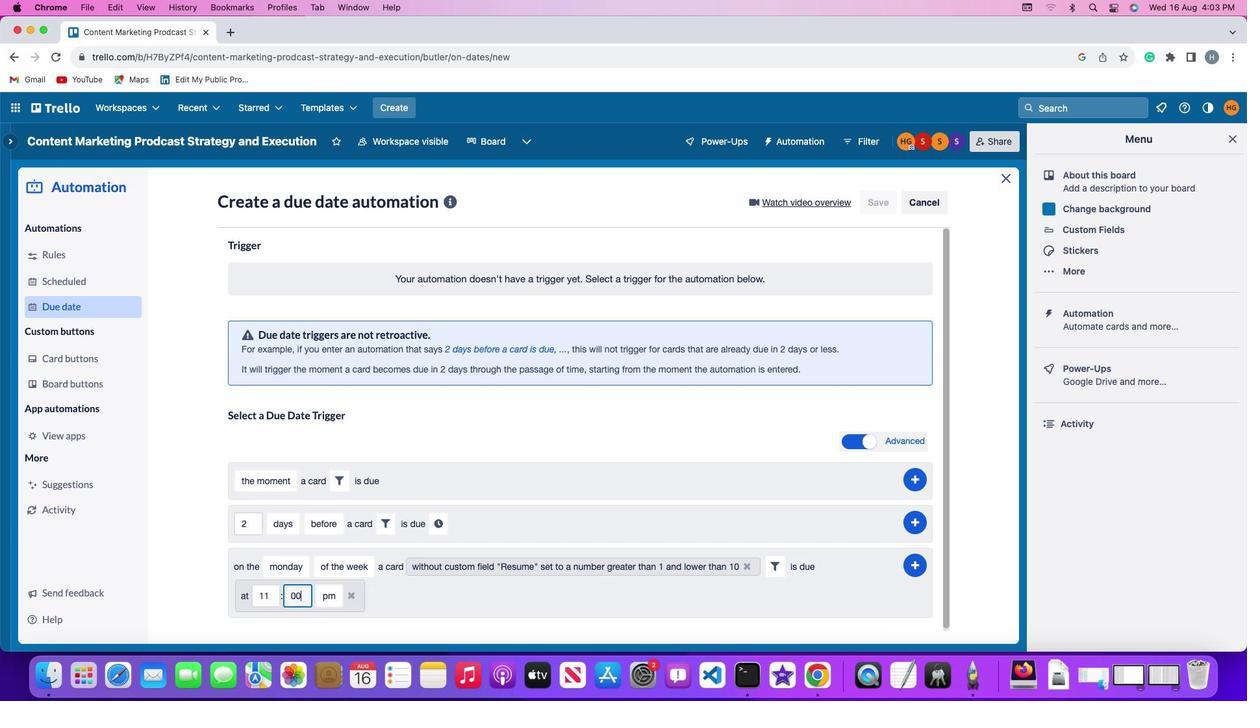 
Action: Mouse moved to (352, 585)
Screenshot: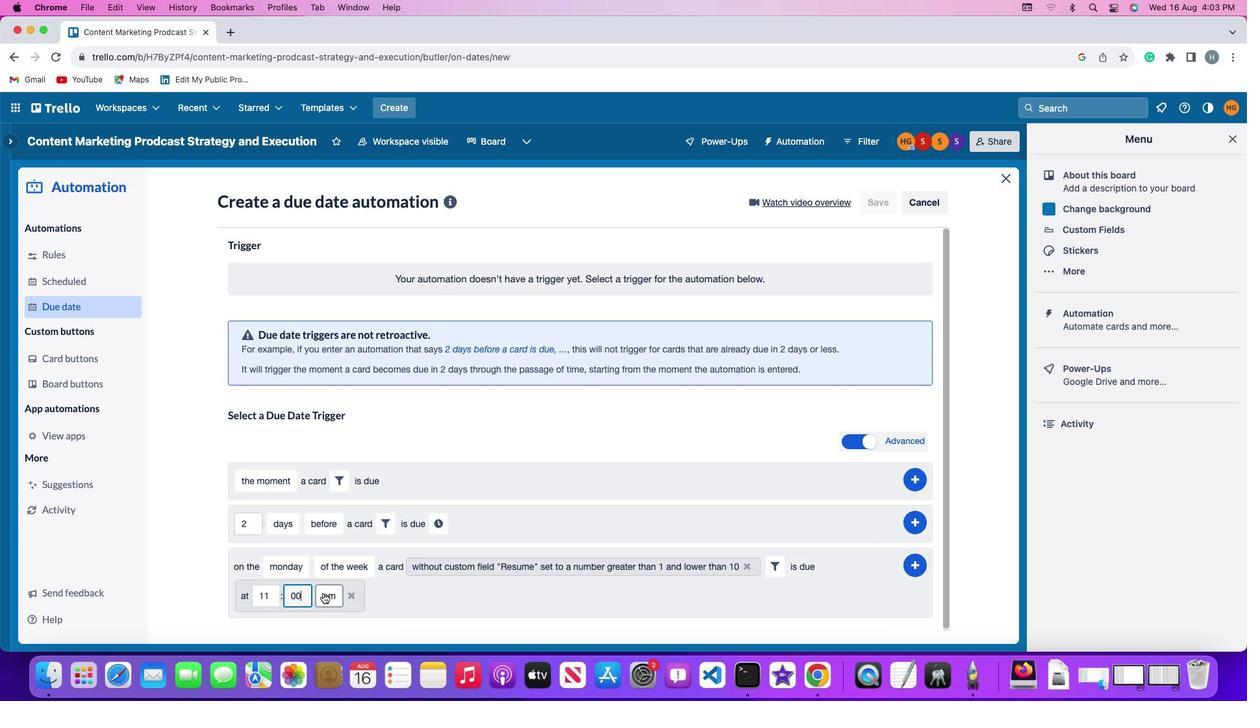 
Action: Mouse pressed left at (352, 585)
Screenshot: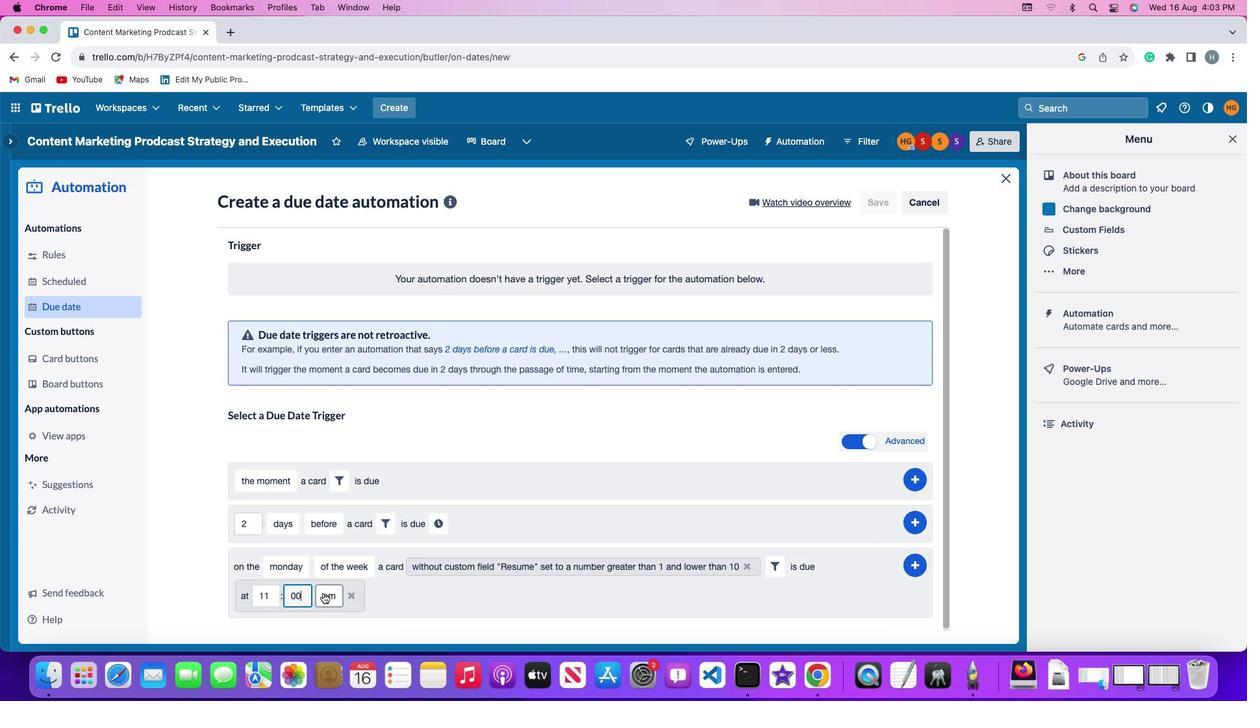 
Action: Mouse moved to (358, 539)
Screenshot: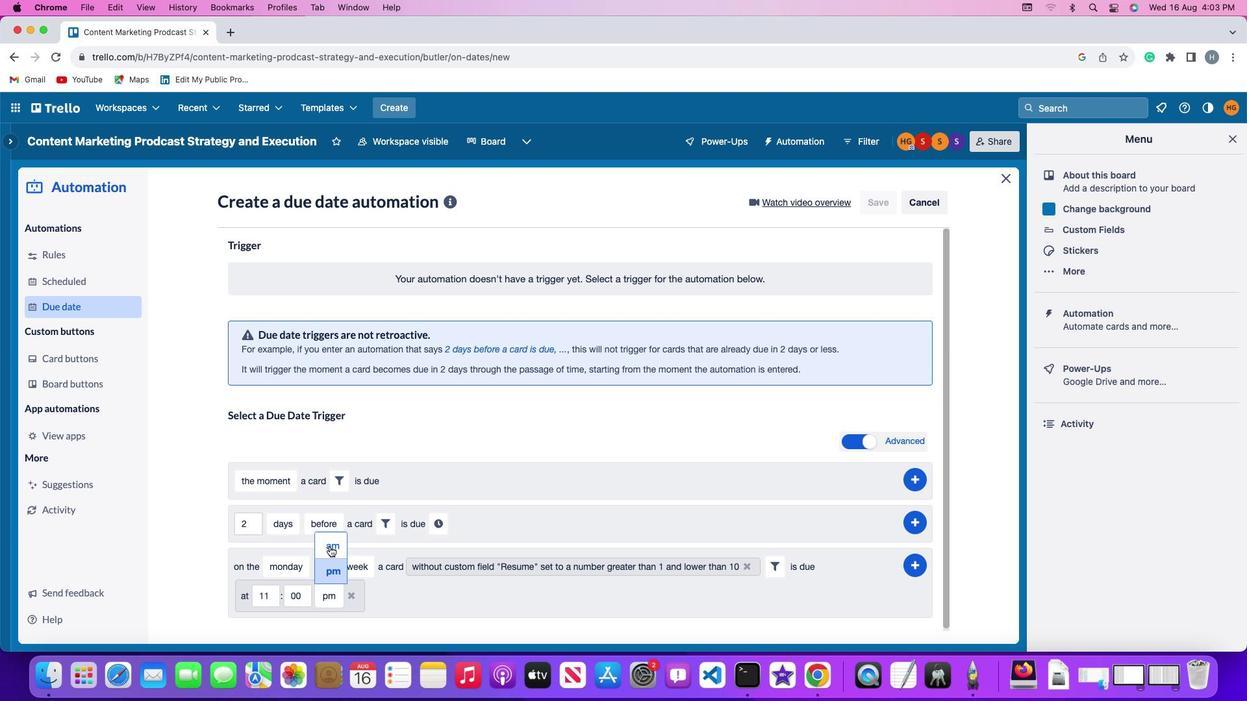 
Action: Mouse pressed left at (358, 539)
Screenshot: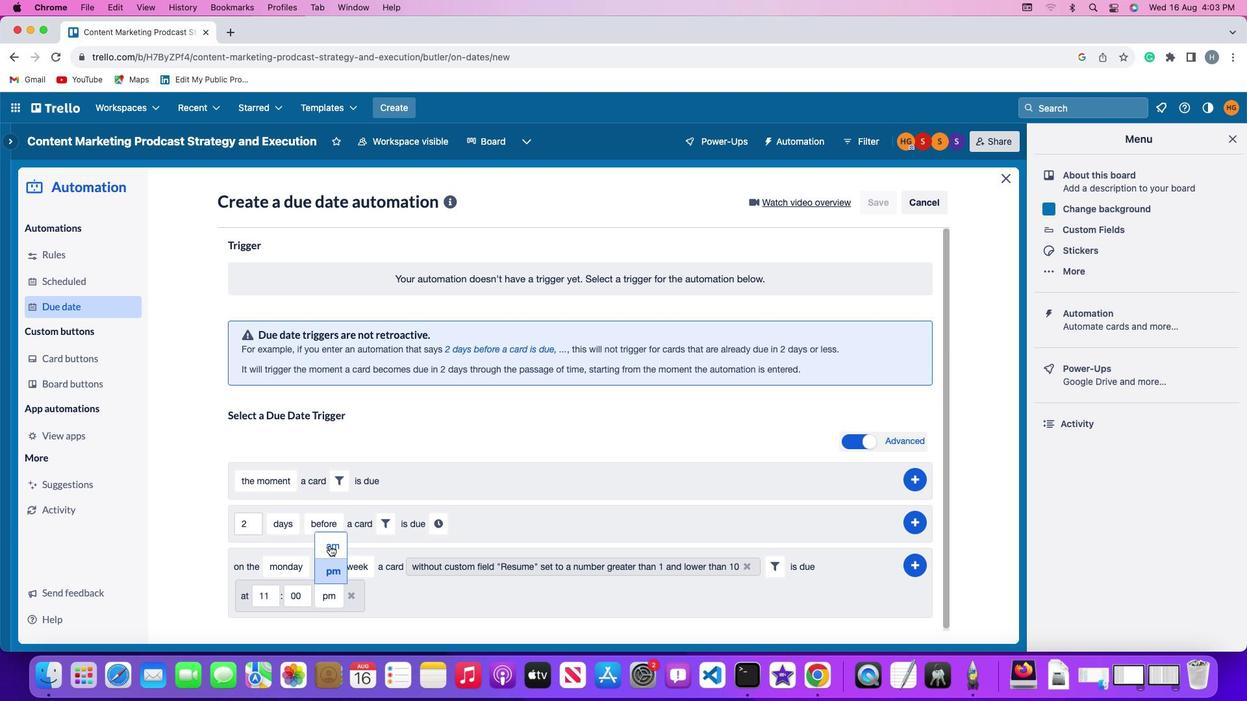 
Action: Mouse moved to (908, 557)
Screenshot: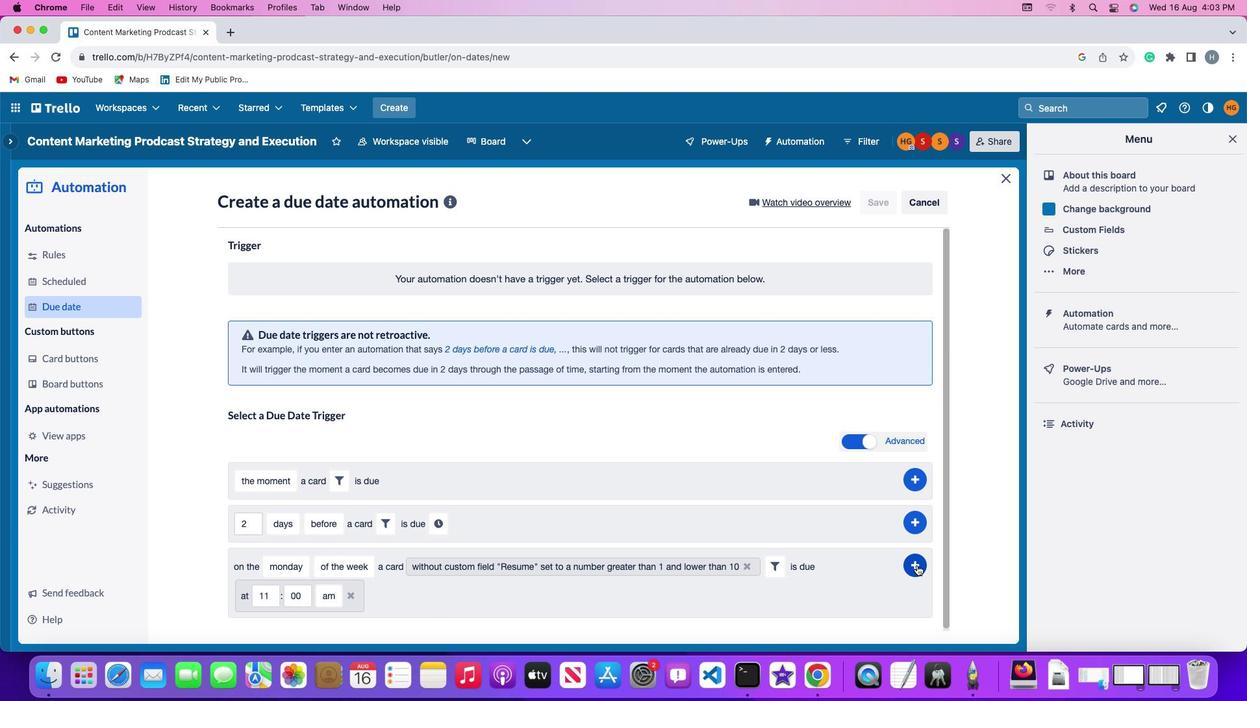 
Action: Mouse pressed left at (908, 557)
Screenshot: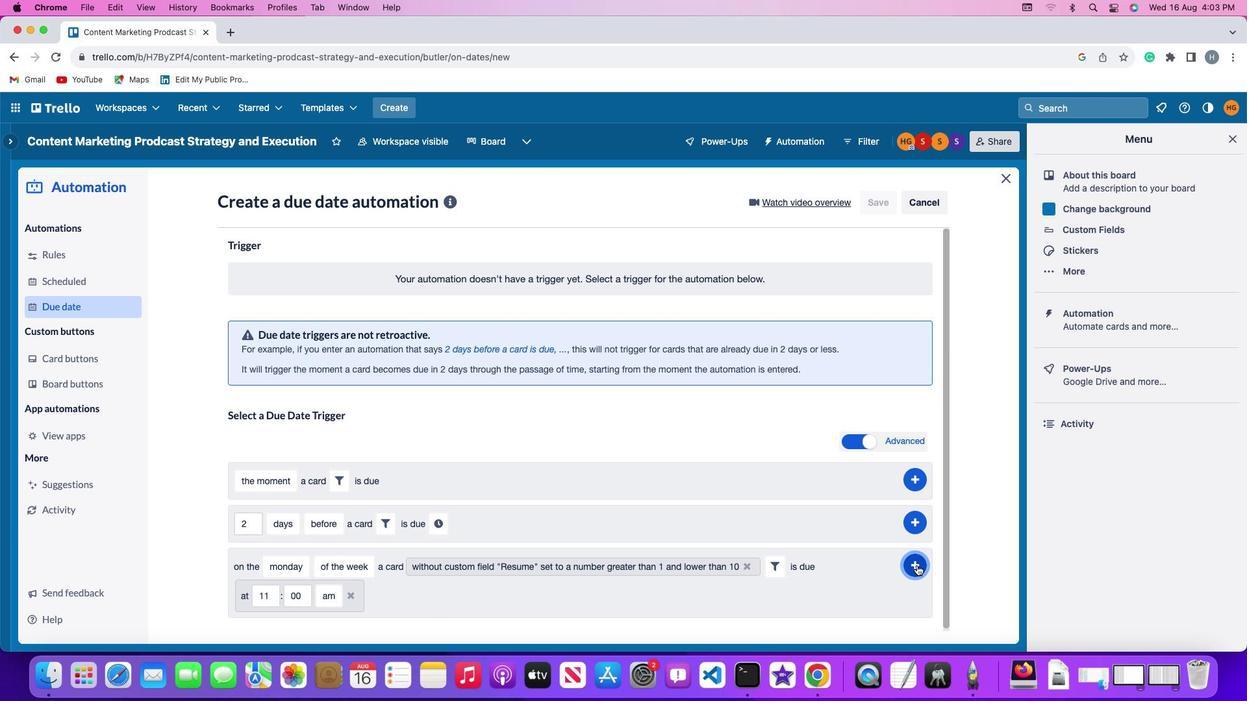 
Action: Mouse moved to (950, 484)
Screenshot: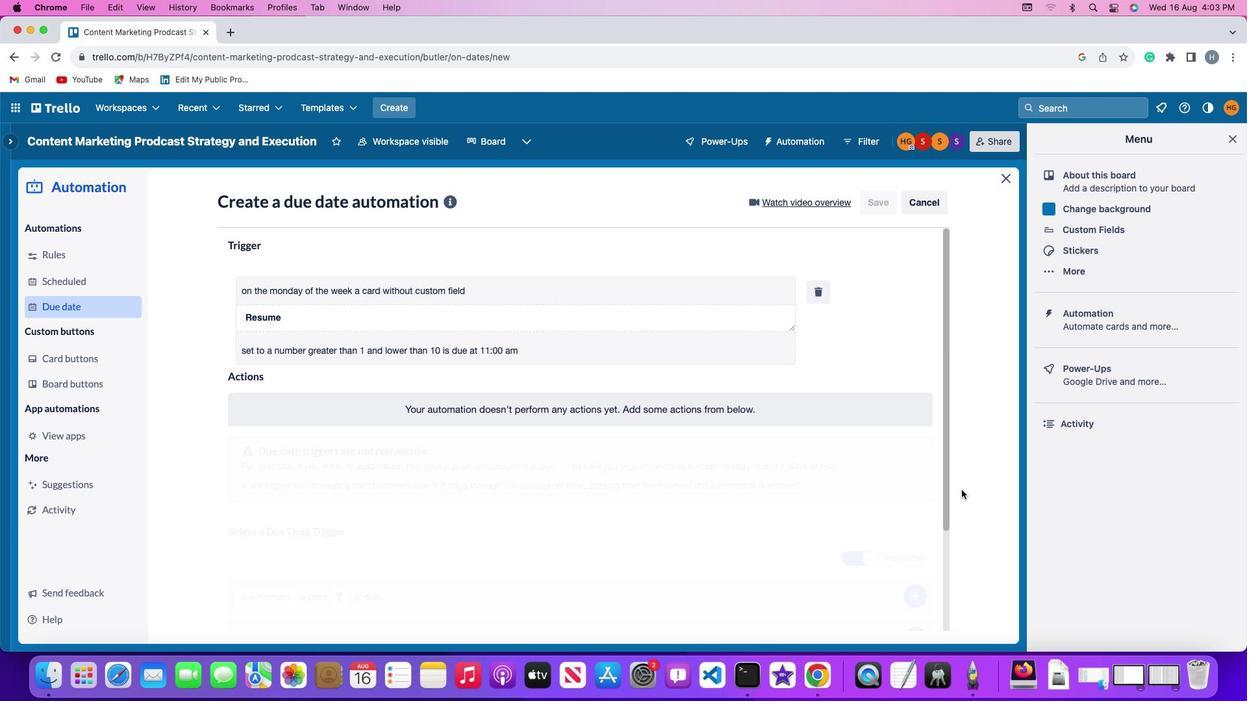 
